 Task: Look for space in Yutz, France from 4th September, 2023 to 10th September, 2023 for 1 adult in price range Rs.9000 to Rs.17000. Place can be private room with 1  bedroom having 1 bed and 1 bathroom. Property type can be house, flat, guest house, hotel. Booking option can be shelf check-in. Required host language is English.
Action: Mouse moved to (518, 135)
Screenshot: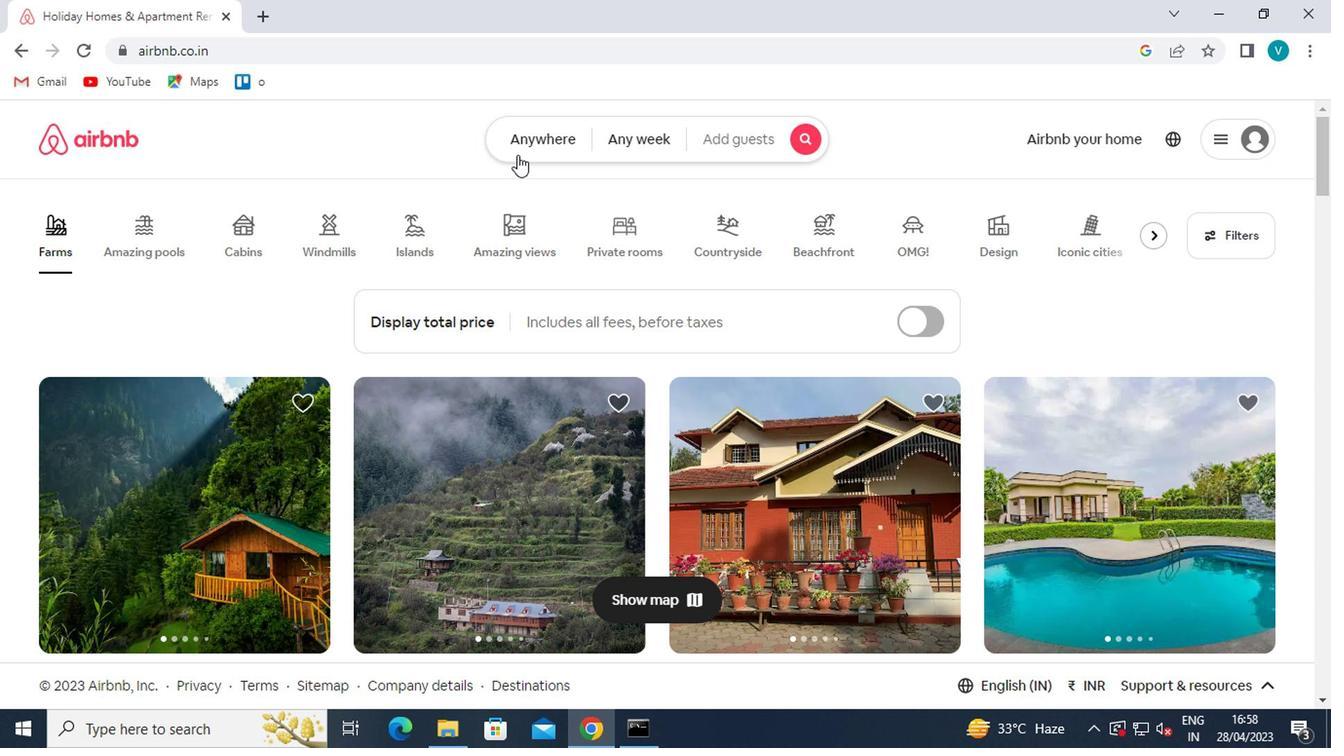 
Action: Mouse pressed left at (518, 135)
Screenshot: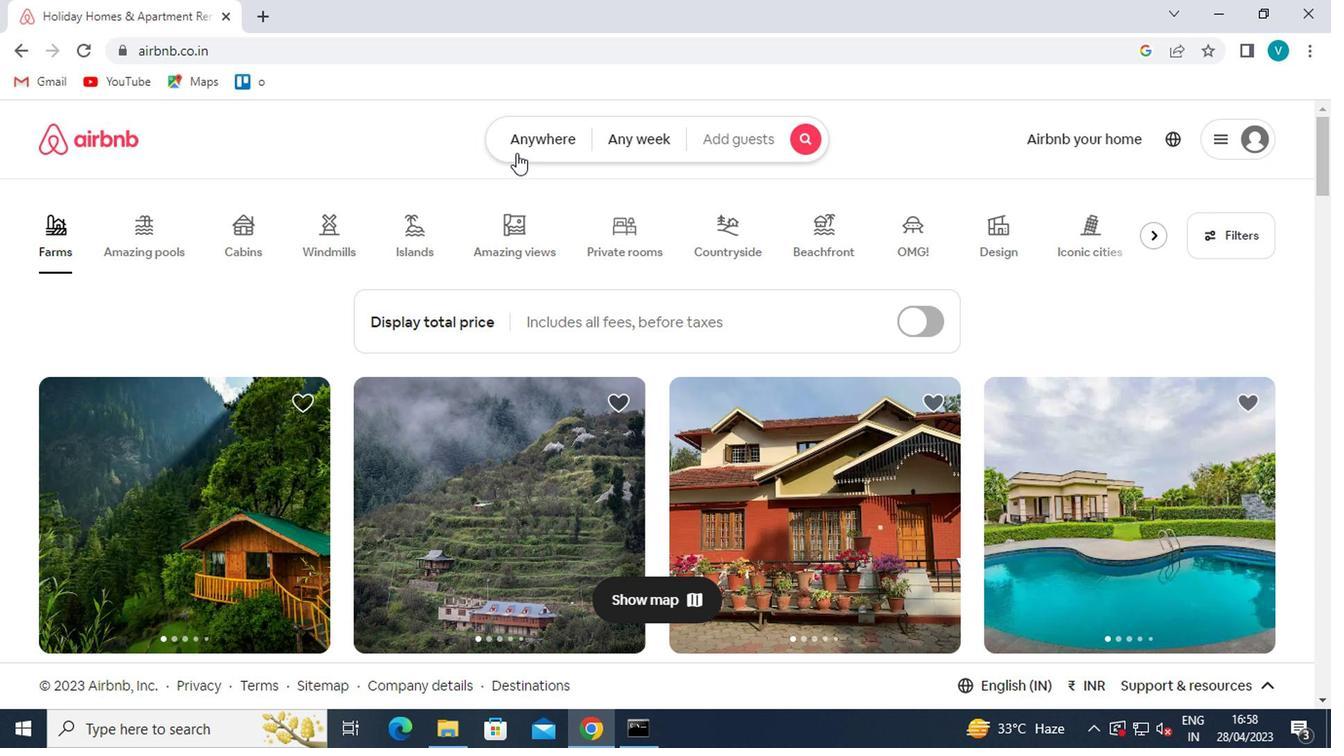 
Action: Key pressed y<Key.caps_lock>uts
Screenshot: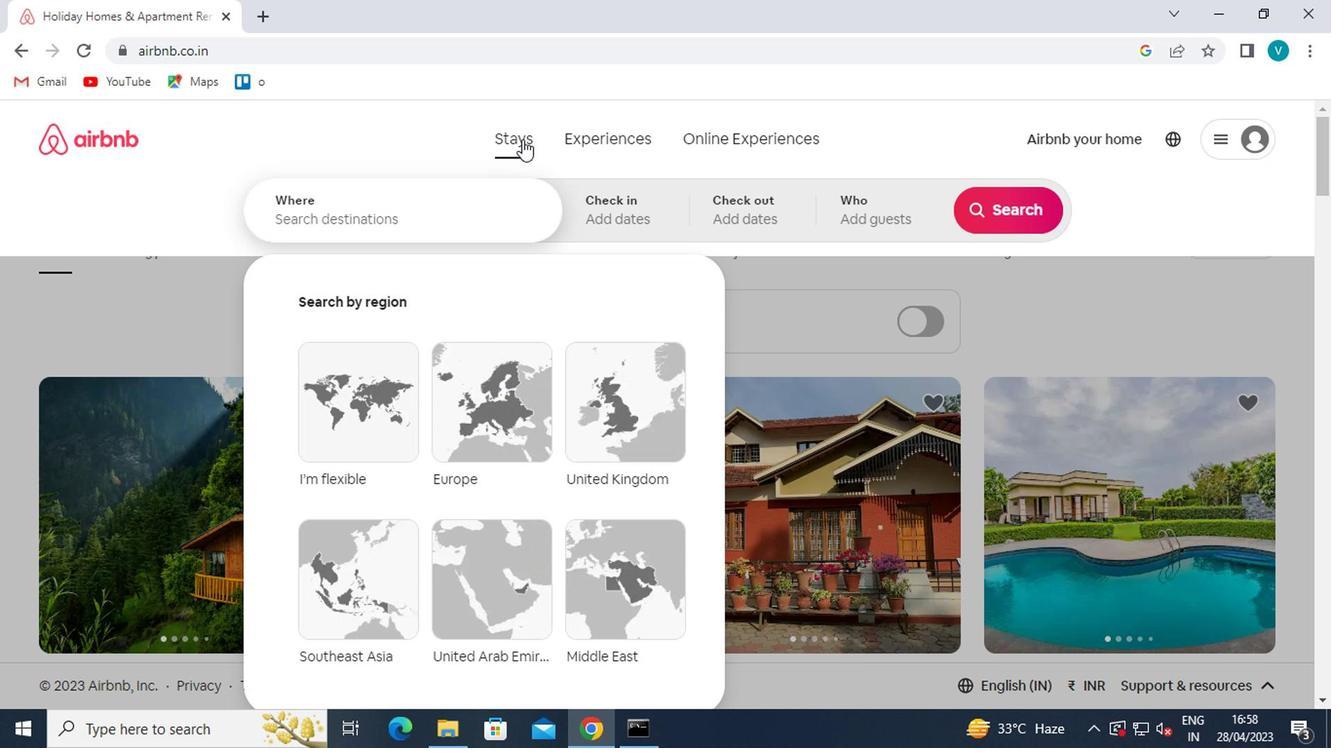 
Action: Mouse moved to (463, 223)
Screenshot: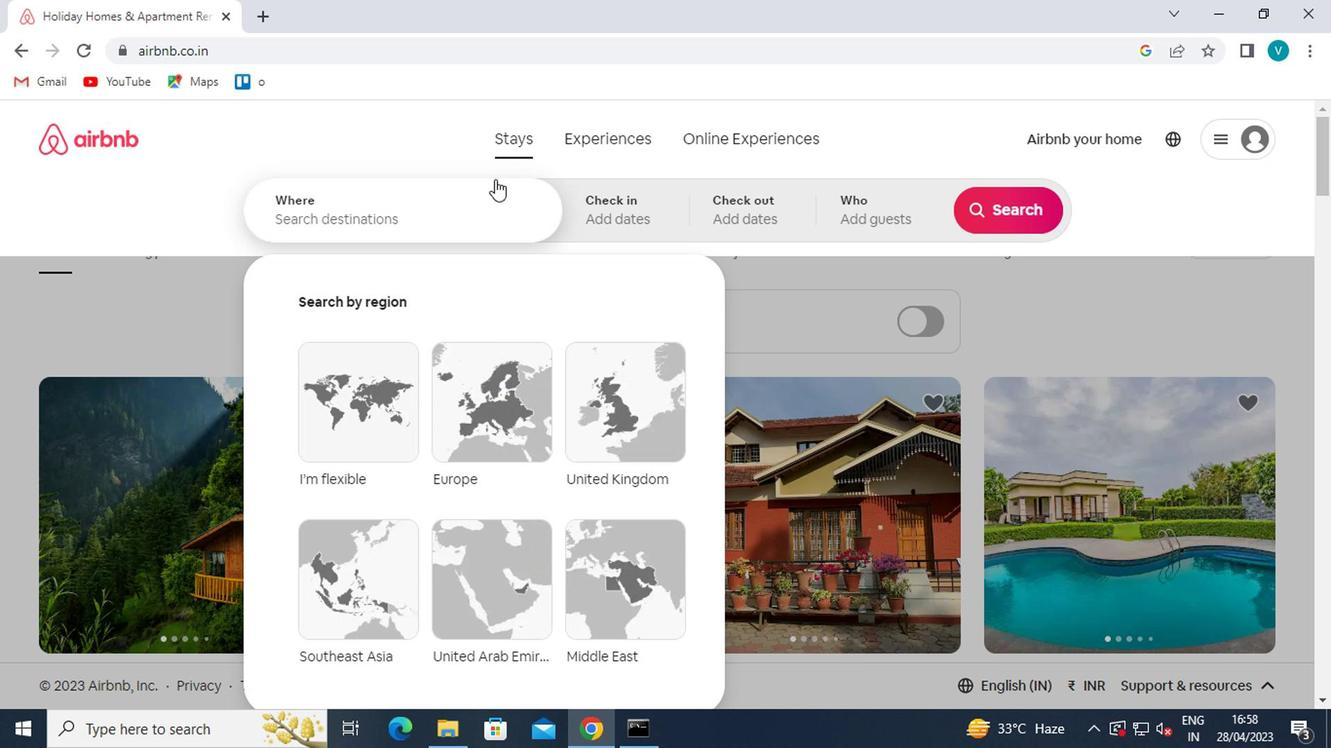 
Action: Mouse pressed left at (463, 223)
Screenshot: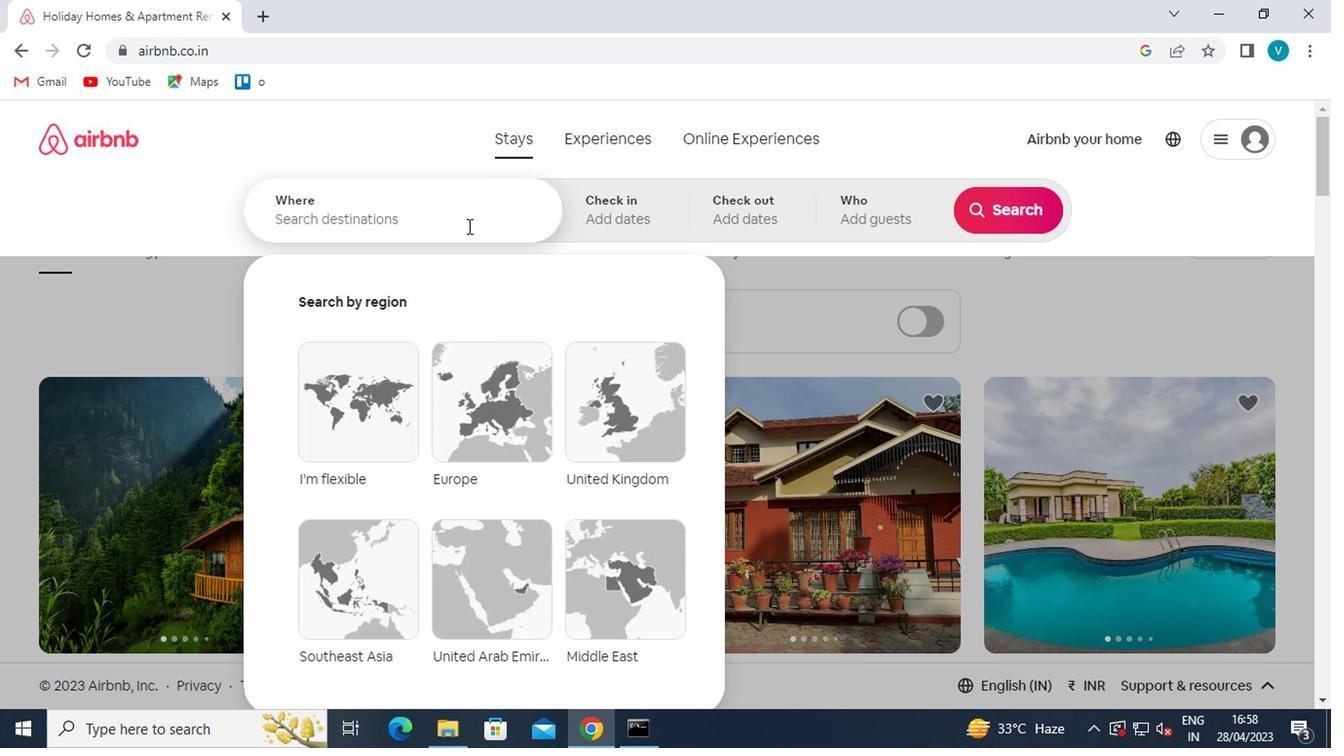 
Action: Key pressed yuts<Key.space>fr<Key.down><Key.enter>
Screenshot: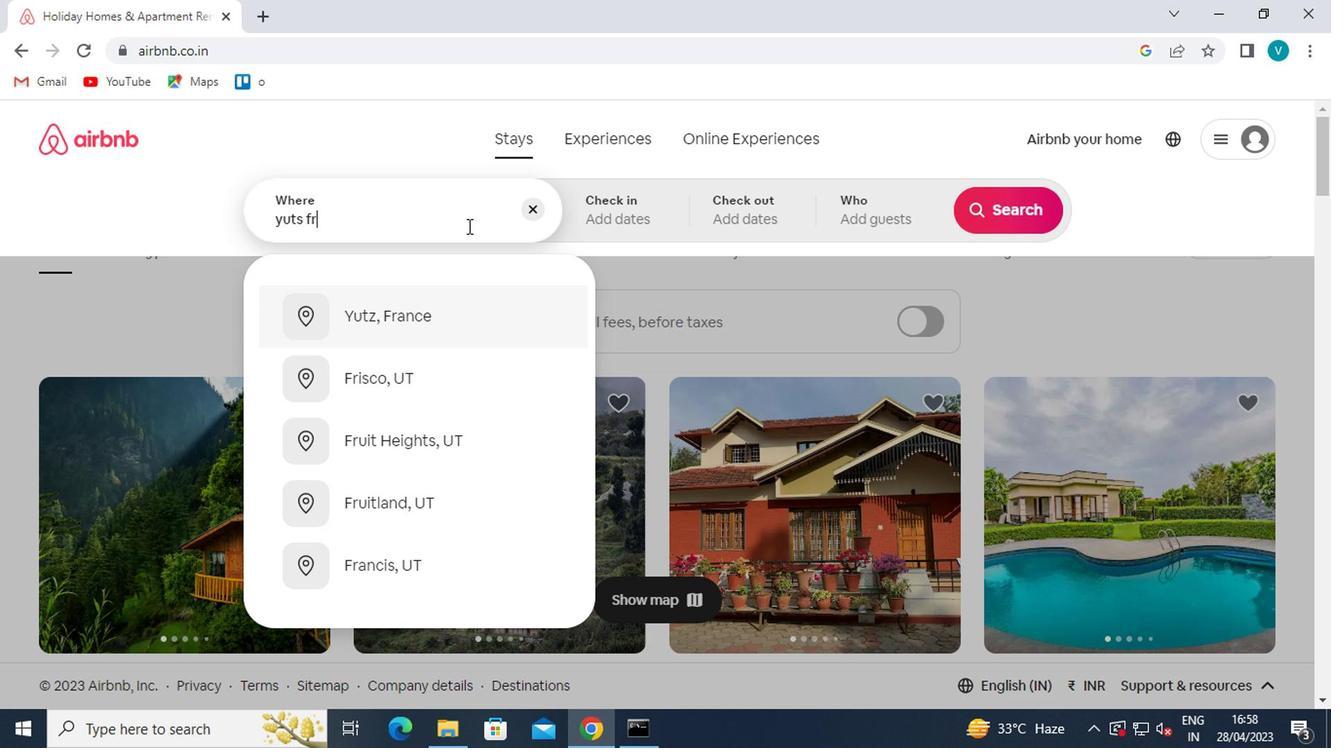 
Action: Mouse moved to (990, 365)
Screenshot: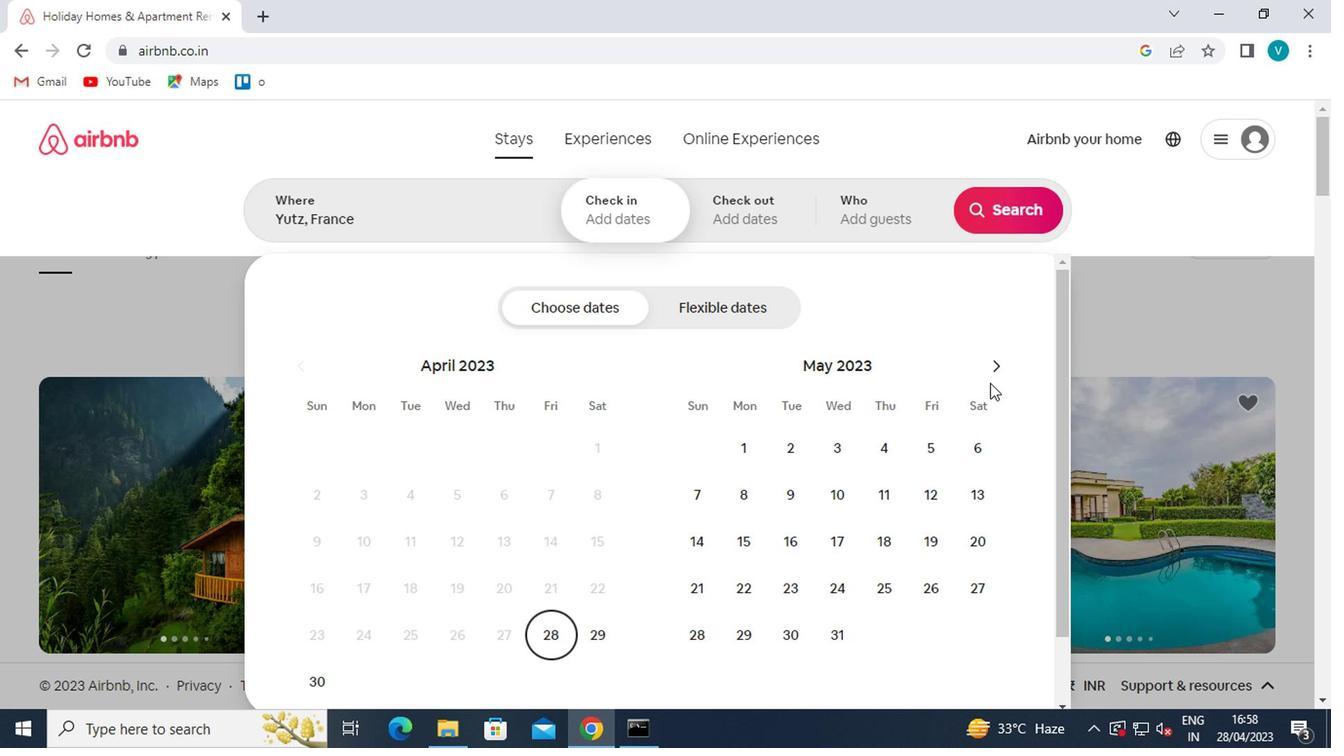 
Action: Mouse pressed left at (990, 365)
Screenshot: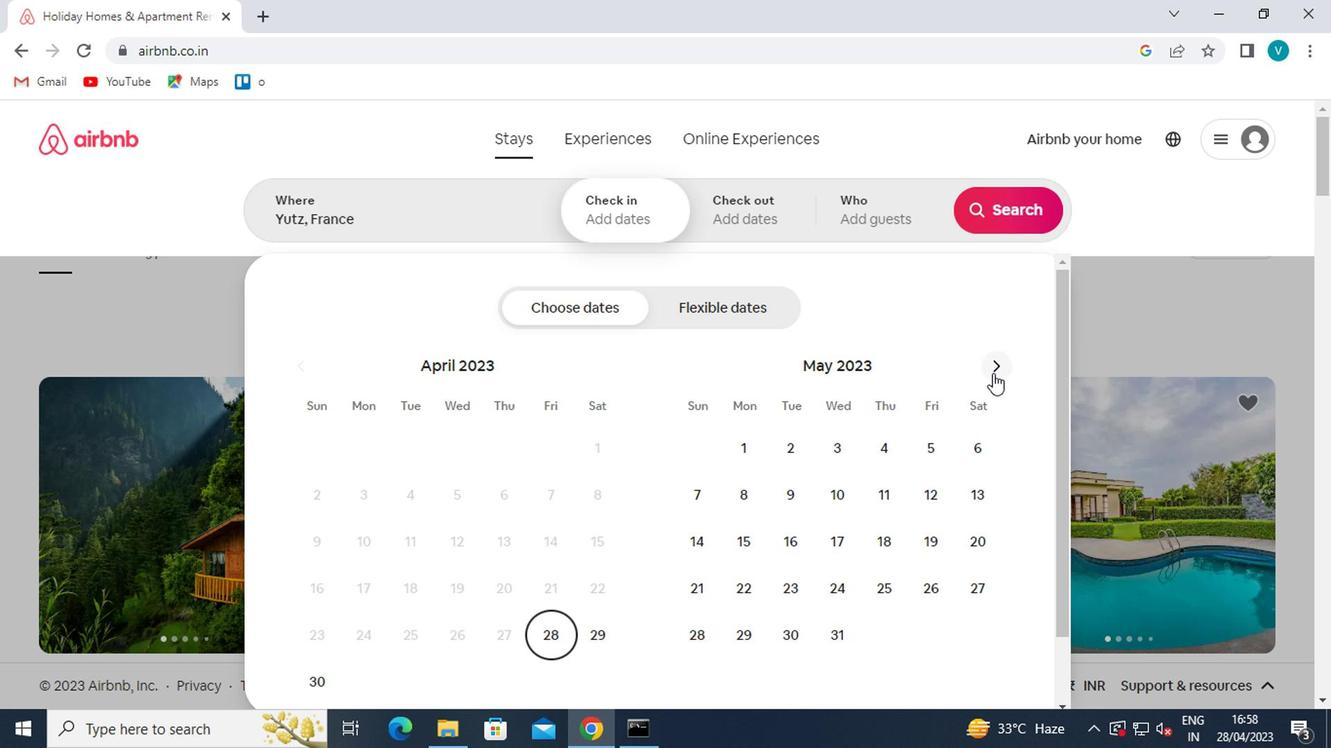 
Action: Mouse pressed left at (990, 365)
Screenshot: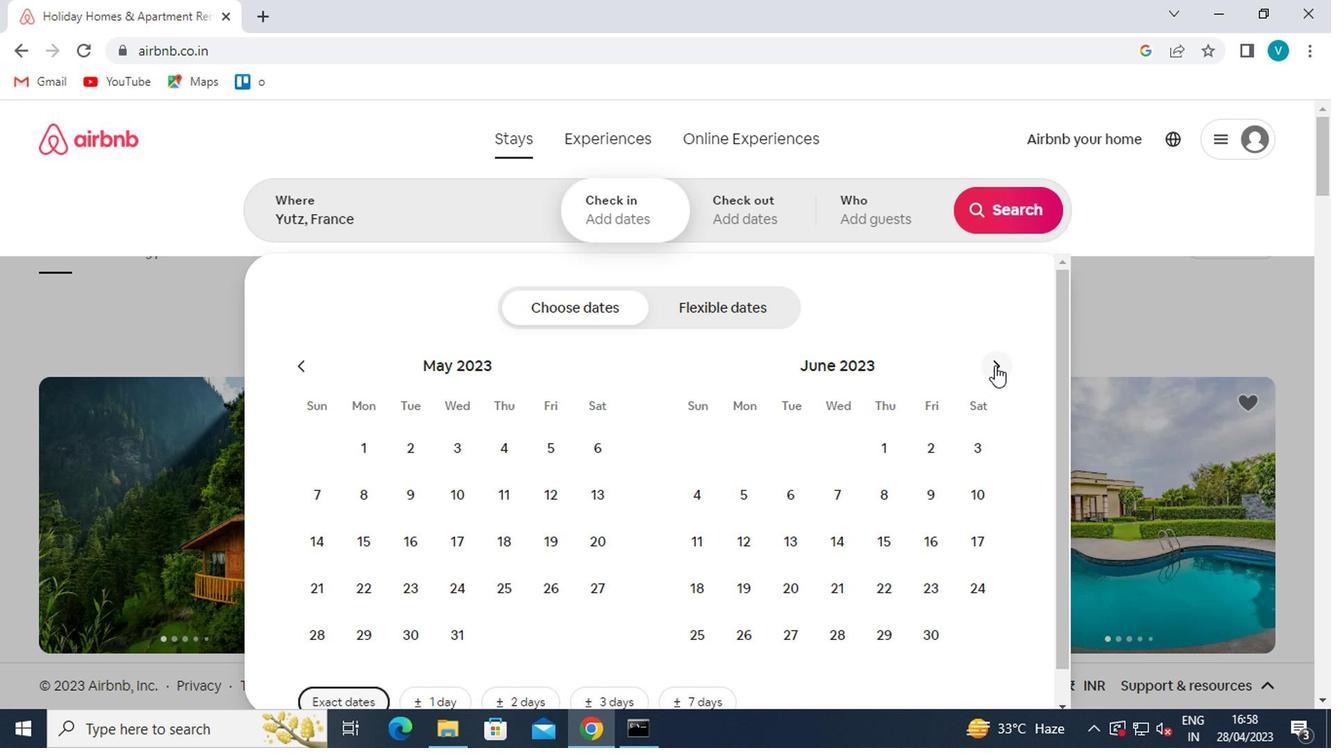 
Action: Mouse pressed left at (990, 365)
Screenshot: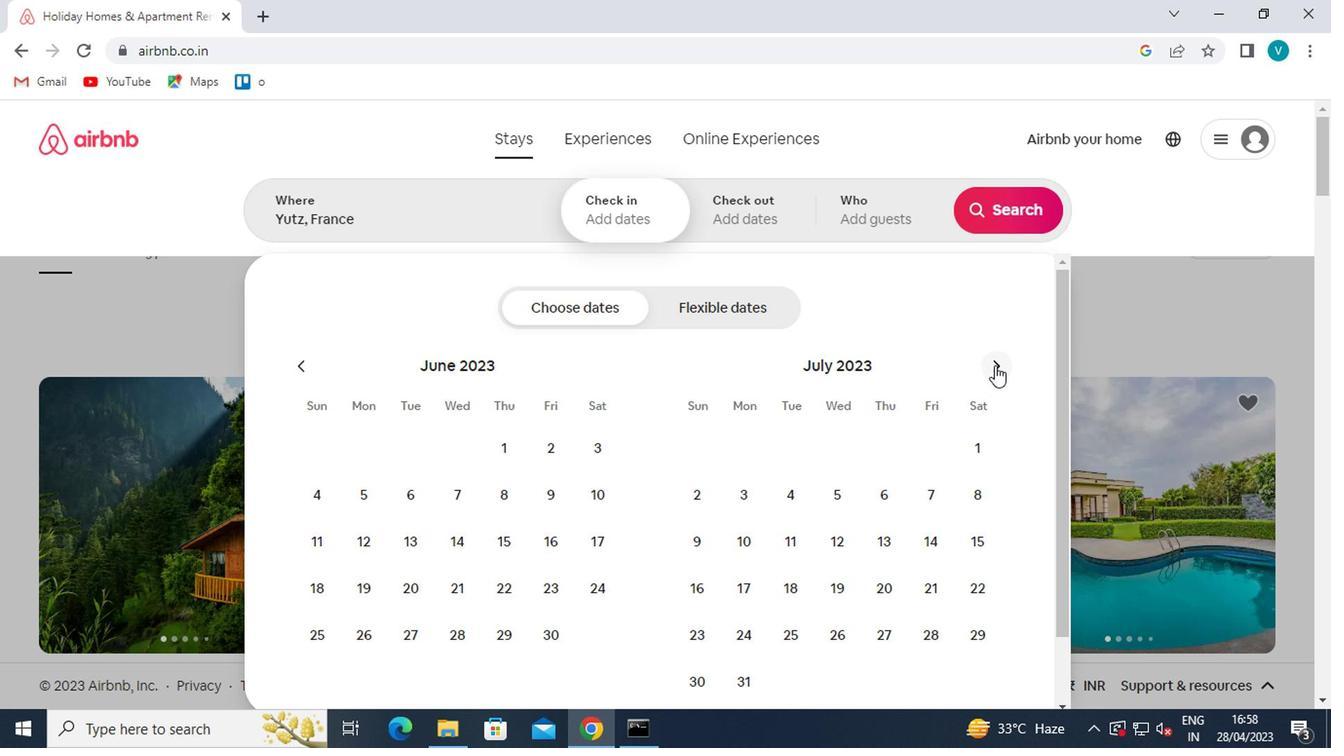 
Action: Mouse pressed left at (990, 365)
Screenshot: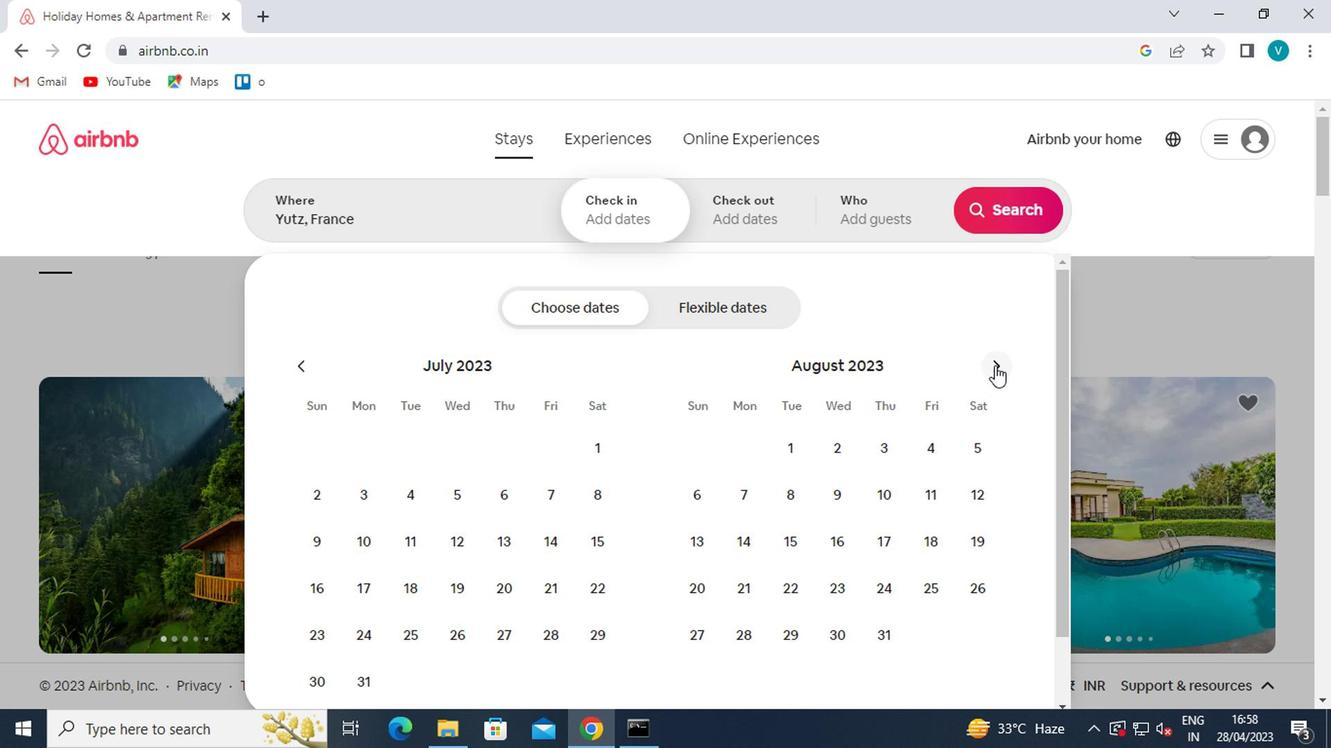 
Action: Mouse moved to (730, 501)
Screenshot: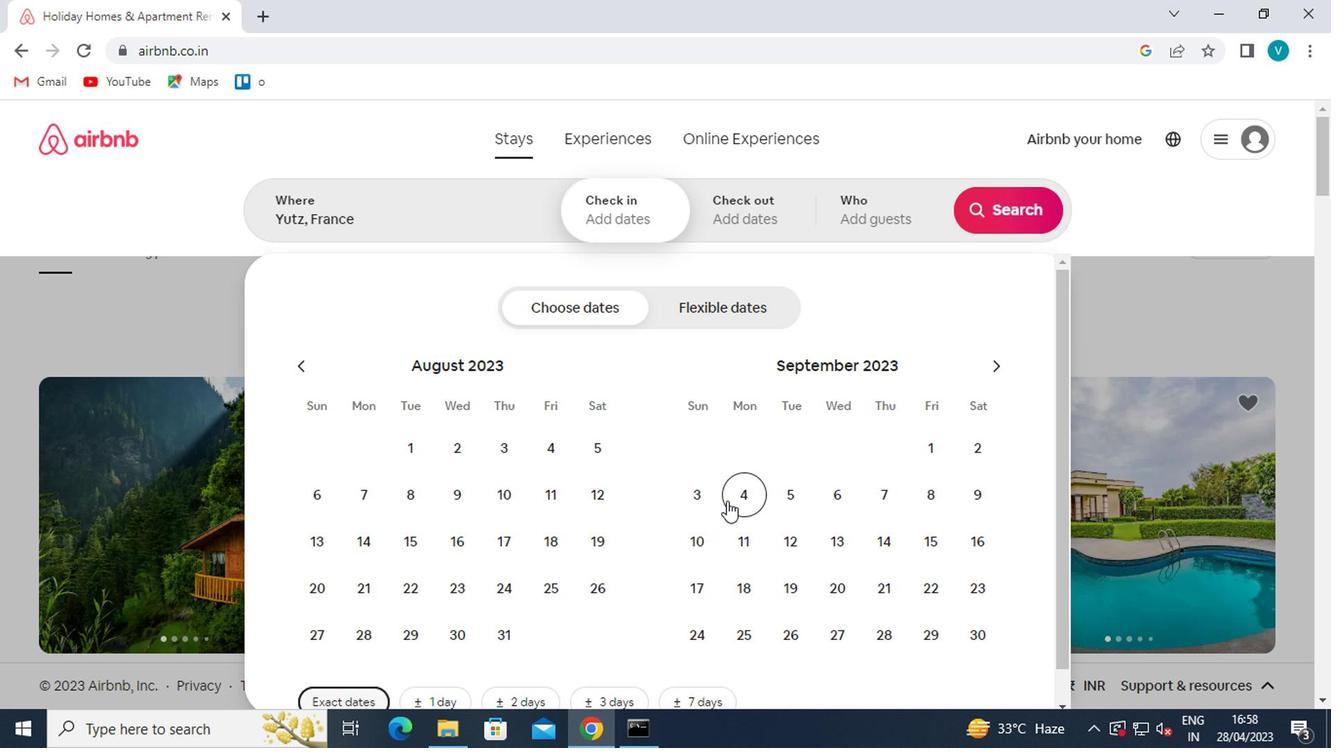 
Action: Mouse pressed left at (730, 501)
Screenshot: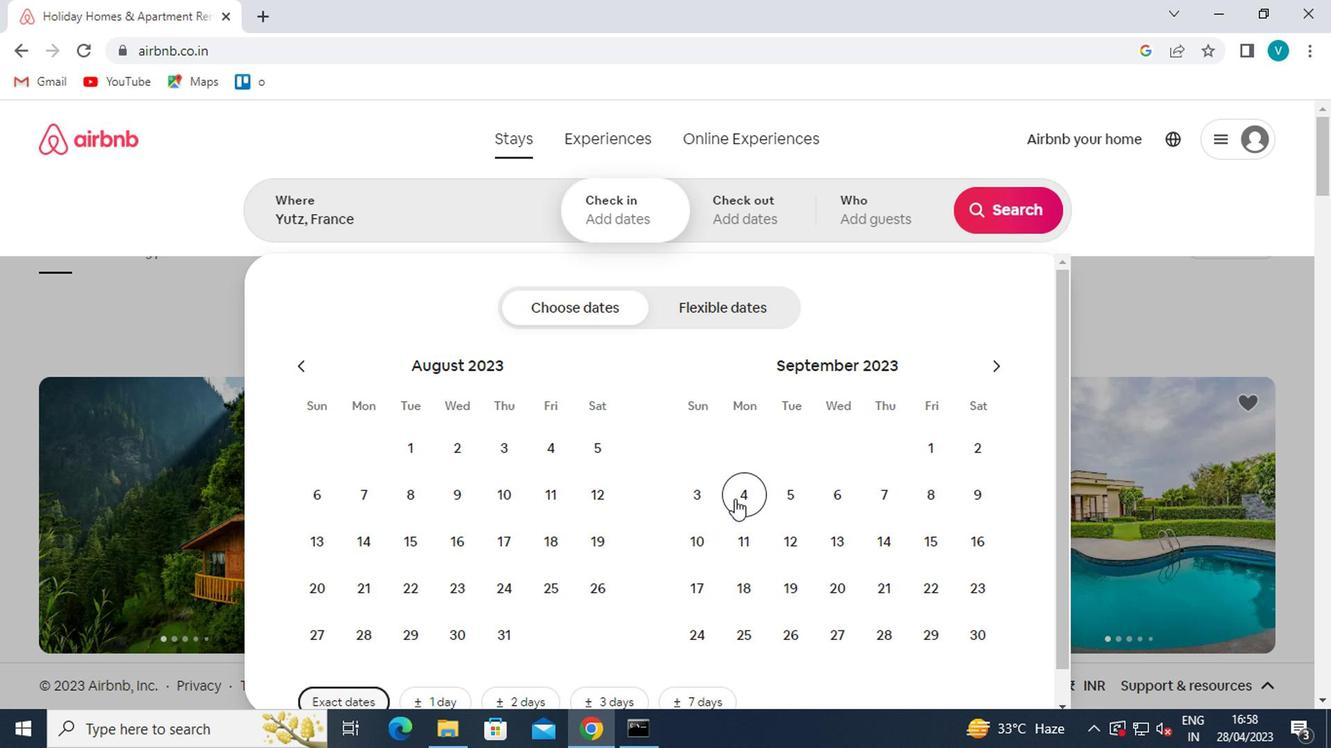 
Action: Mouse moved to (699, 538)
Screenshot: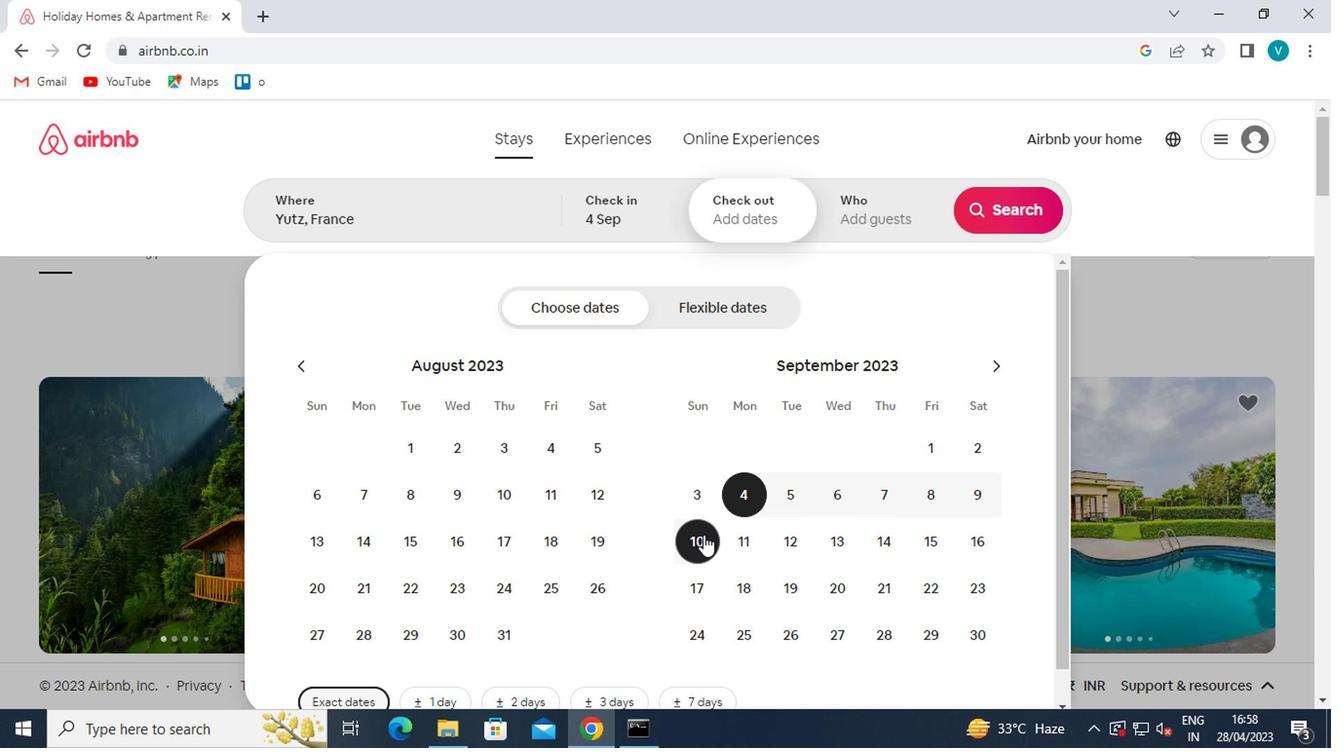 
Action: Mouse pressed left at (699, 538)
Screenshot: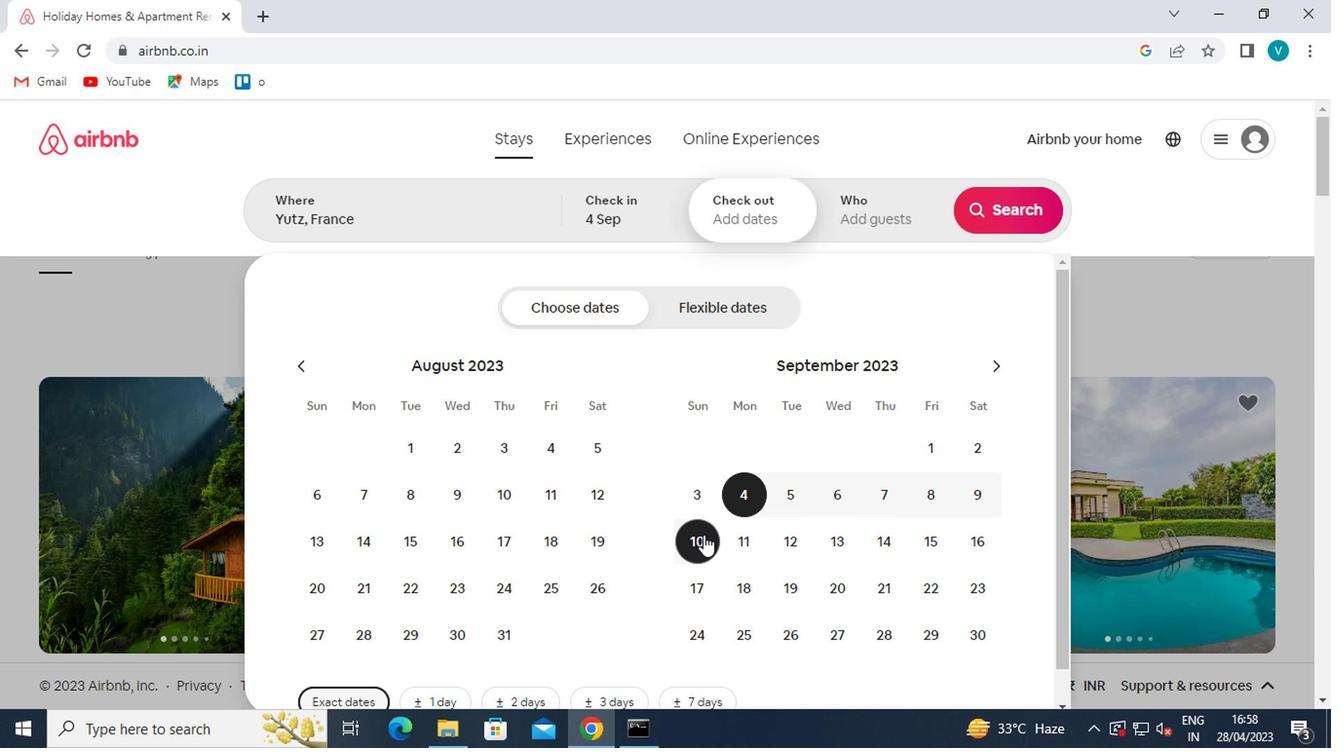 
Action: Mouse moved to (867, 224)
Screenshot: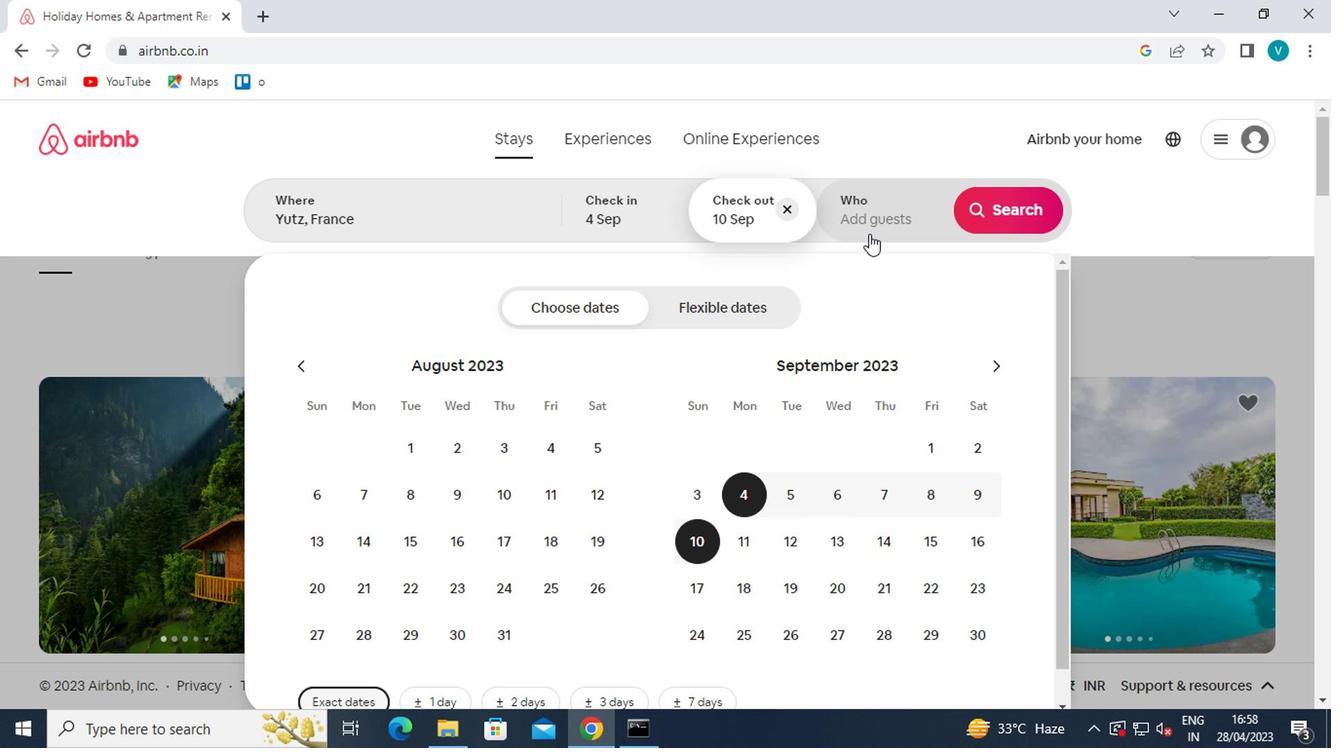 
Action: Mouse pressed left at (867, 224)
Screenshot: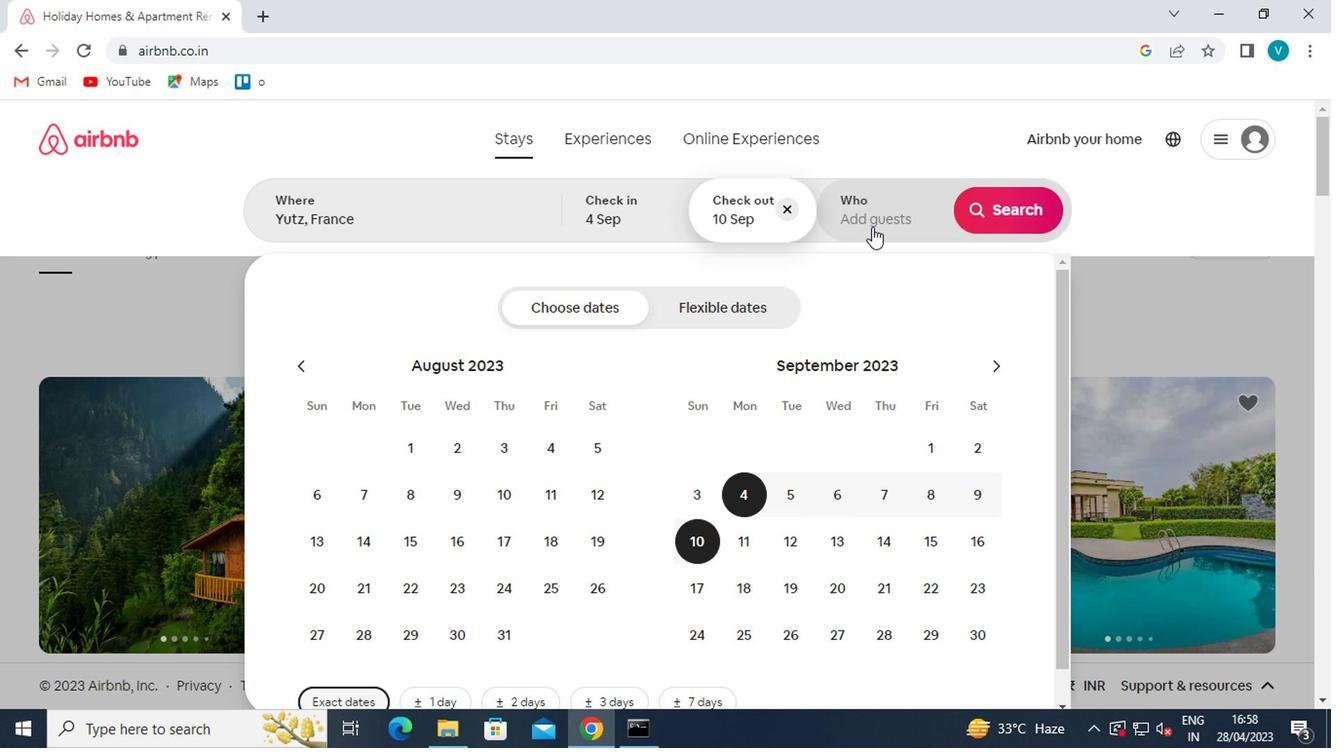 
Action: Mouse moved to (1010, 314)
Screenshot: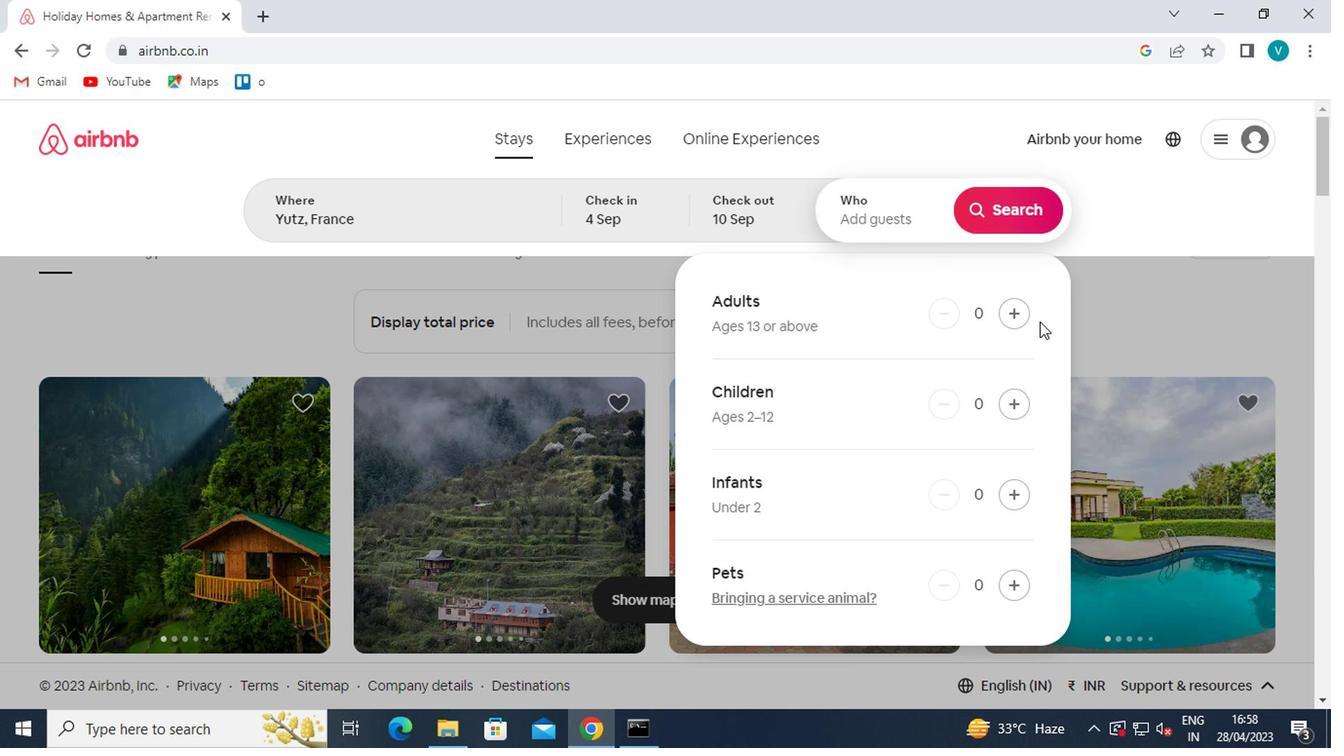 
Action: Mouse pressed left at (1010, 314)
Screenshot: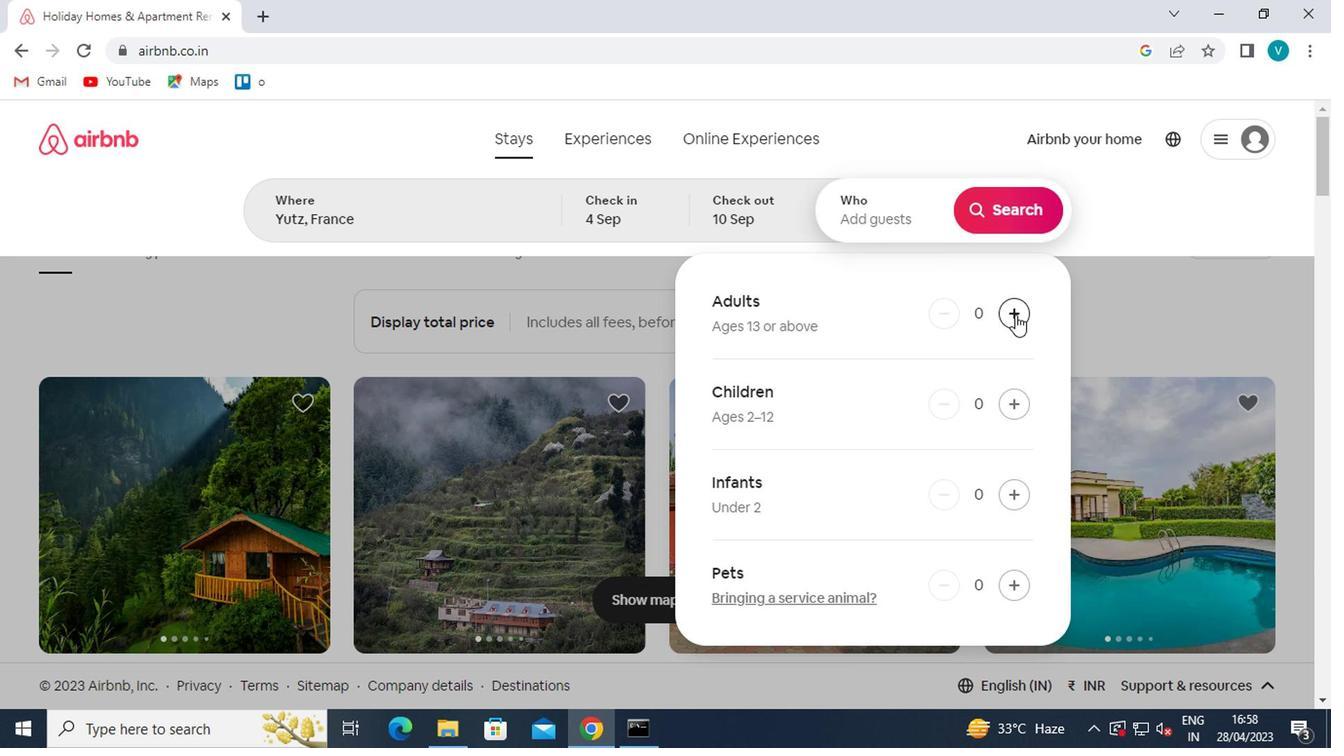 
Action: Mouse moved to (1005, 193)
Screenshot: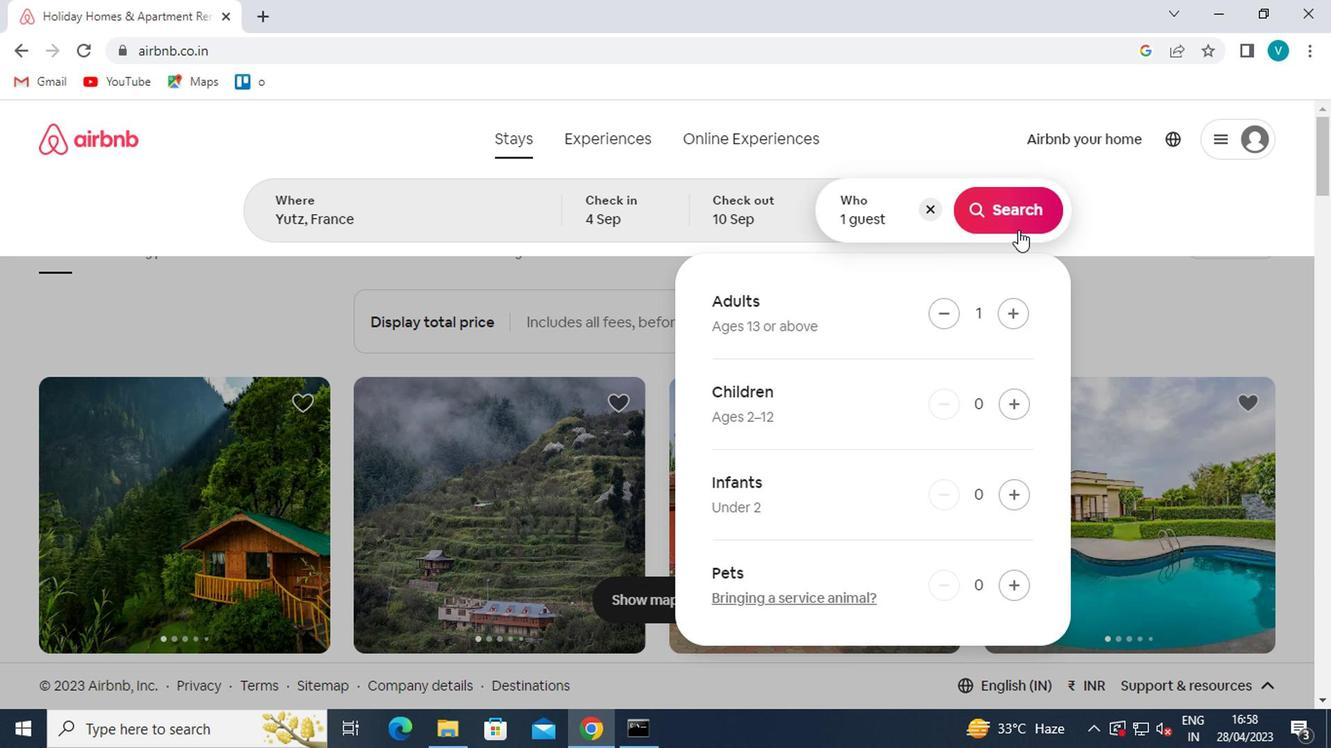 
Action: Mouse pressed left at (1005, 193)
Screenshot: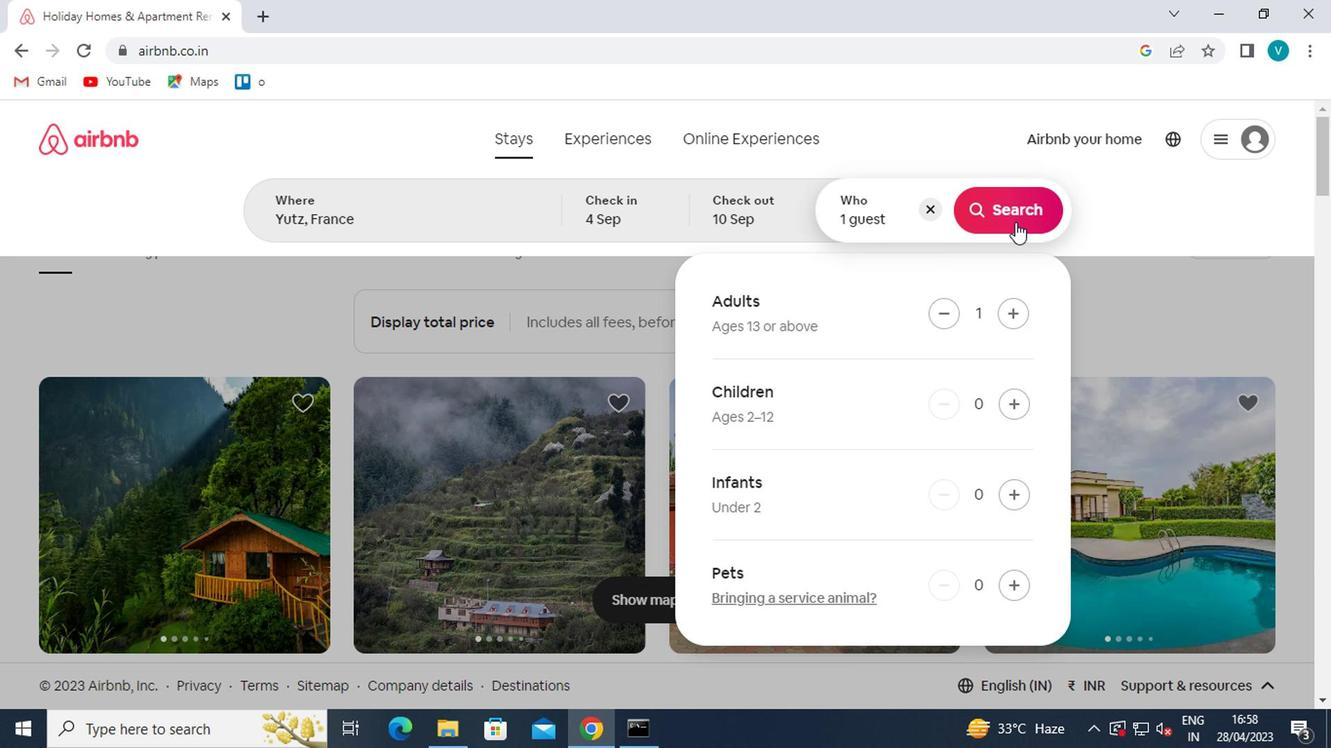 
Action: Mouse moved to (1243, 201)
Screenshot: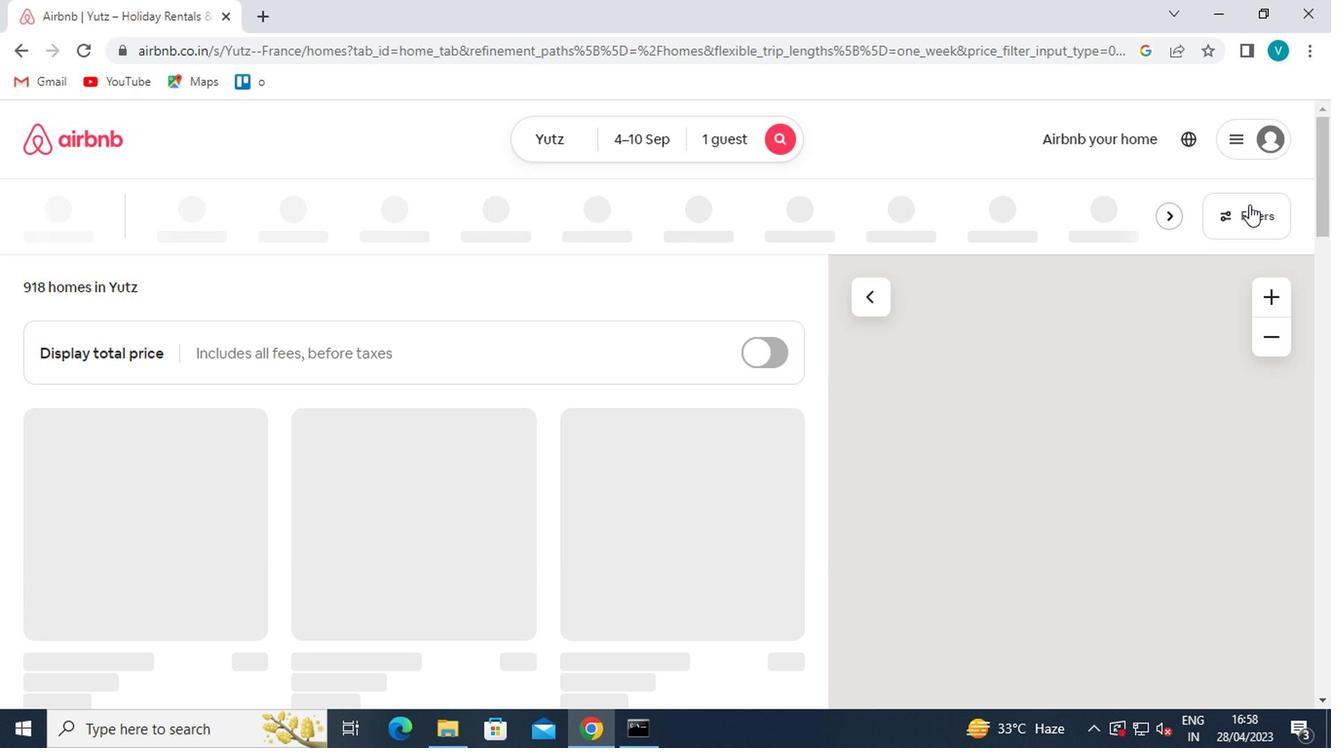 
Action: Mouse pressed left at (1243, 201)
Screenshot: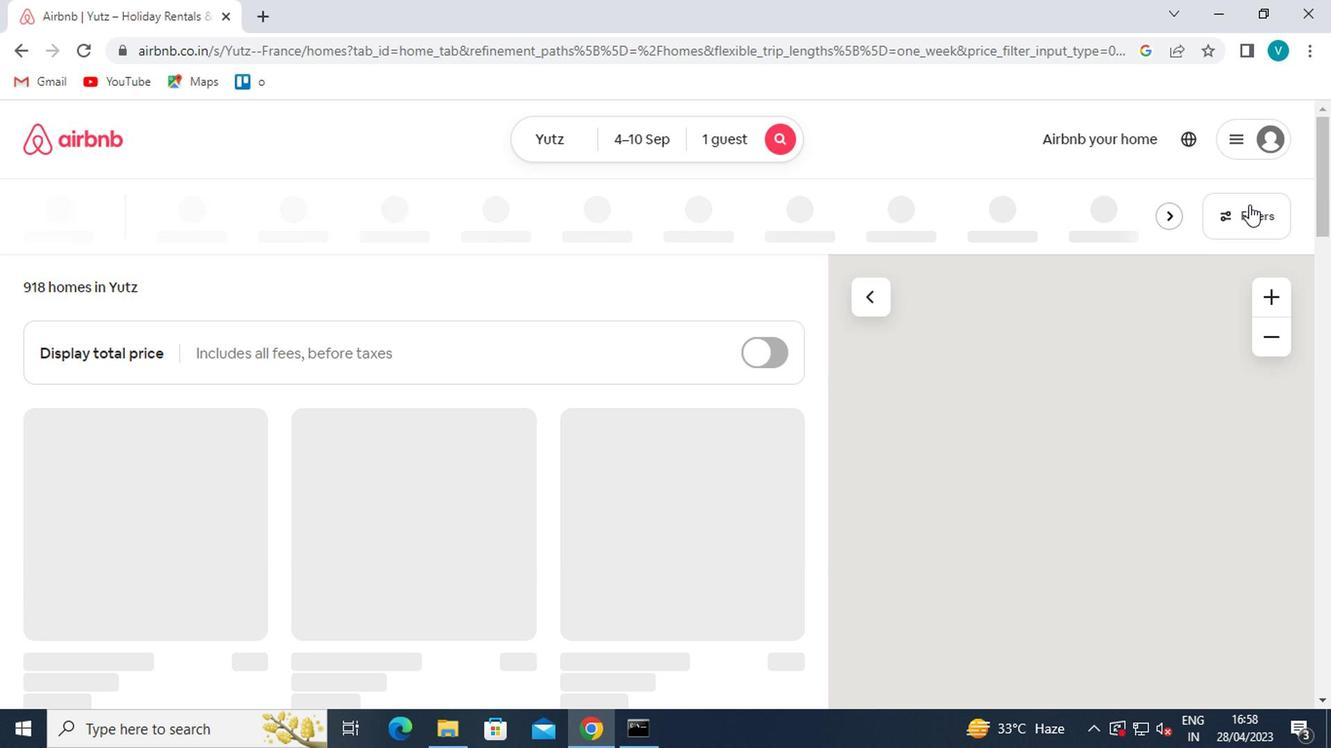
Action: Mouse moved to (487, 464)
Screenshot: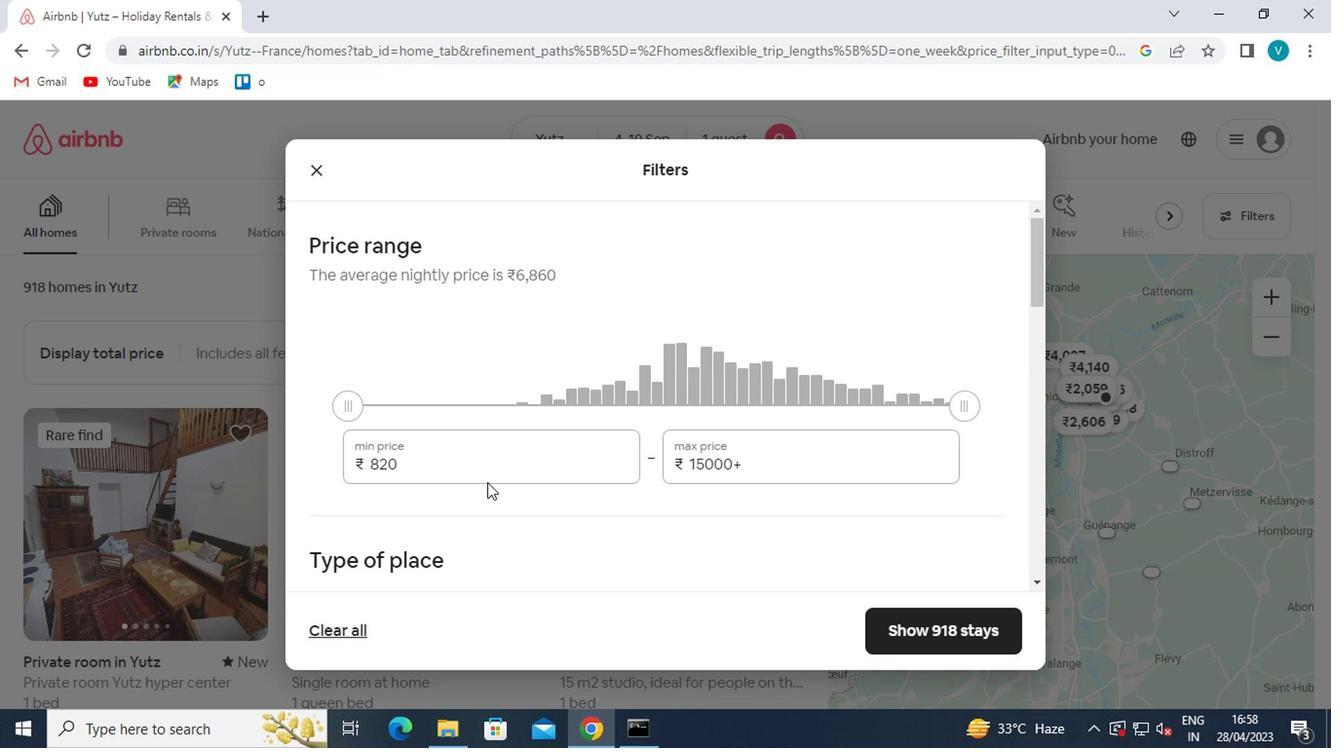 
Action: Mouse pressed left at (487, 464)
Screenshot: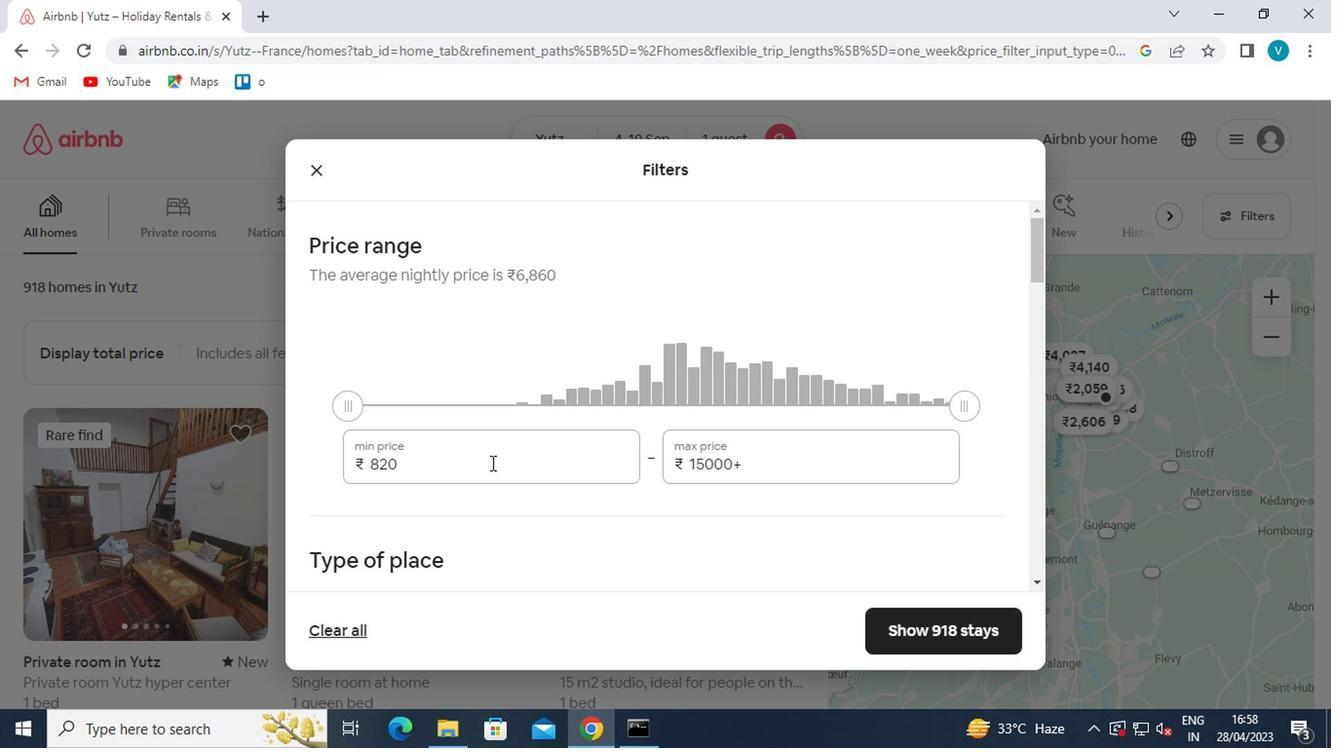 
Action: Key pressed <Key.backspace><Key.backspace><Key.backspace><Key.backspace><Key.backspace><Key.backspace><Key.backspace><Key.backspace><Key.backspace><Key.backspace><Key.backspace><Key.backspace>9000<Key.tab>17000
Screenshot: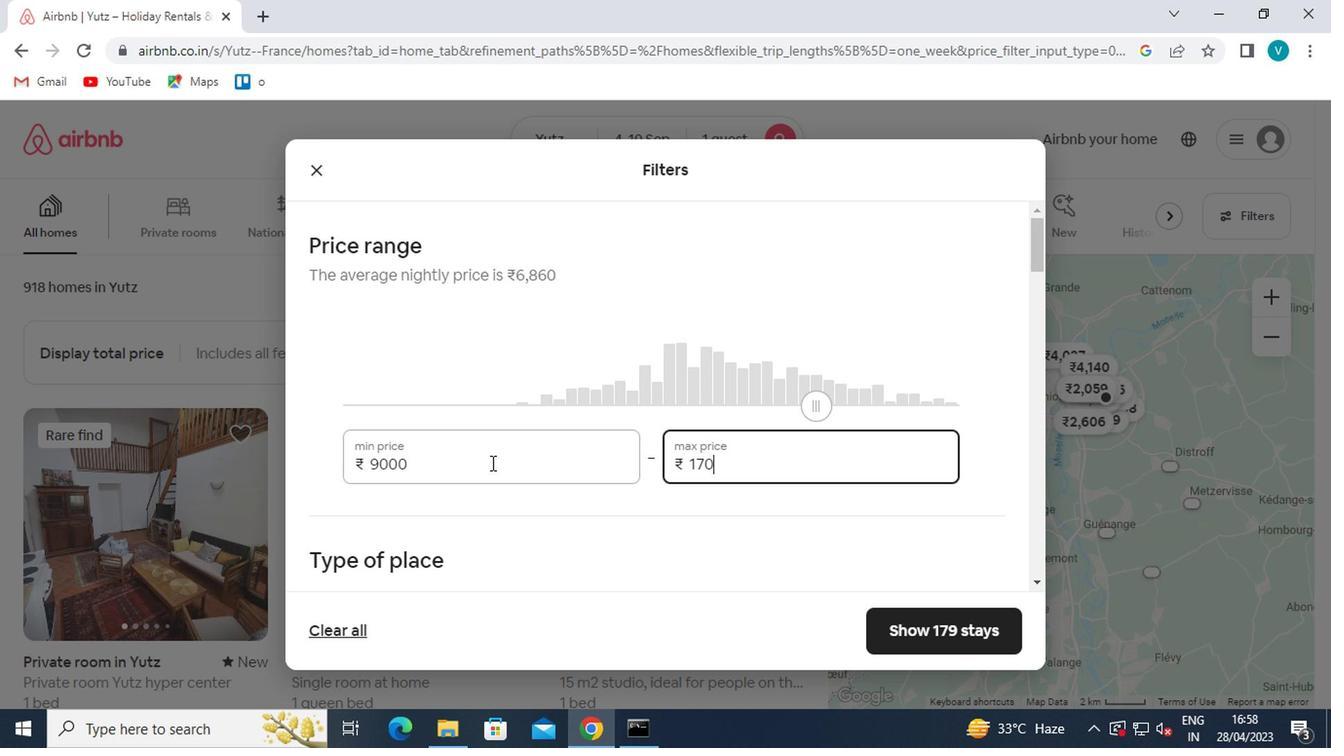 
Action: Mouse scrolled (487, 463) with delta (0, -1)
Screenshot: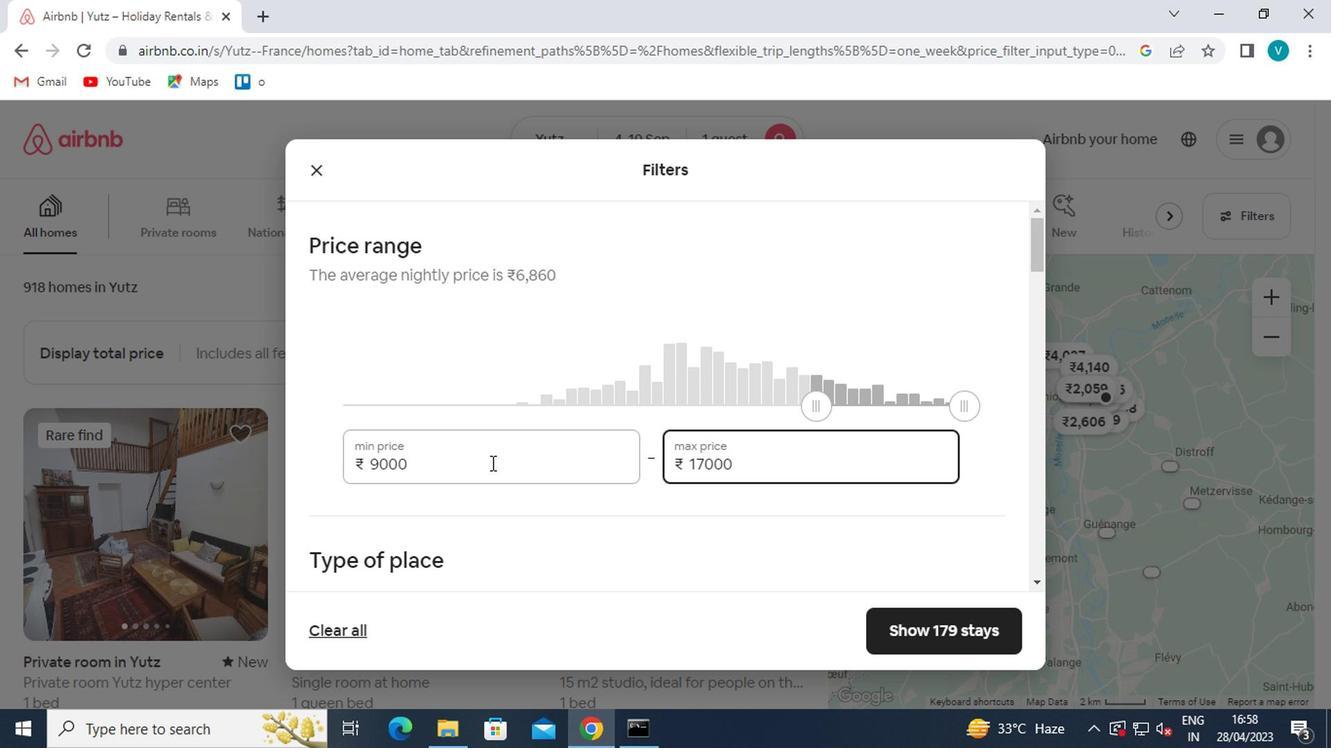 
Action: Mouse scrolled (487, 463) with delta (0, -1)
Screenshot: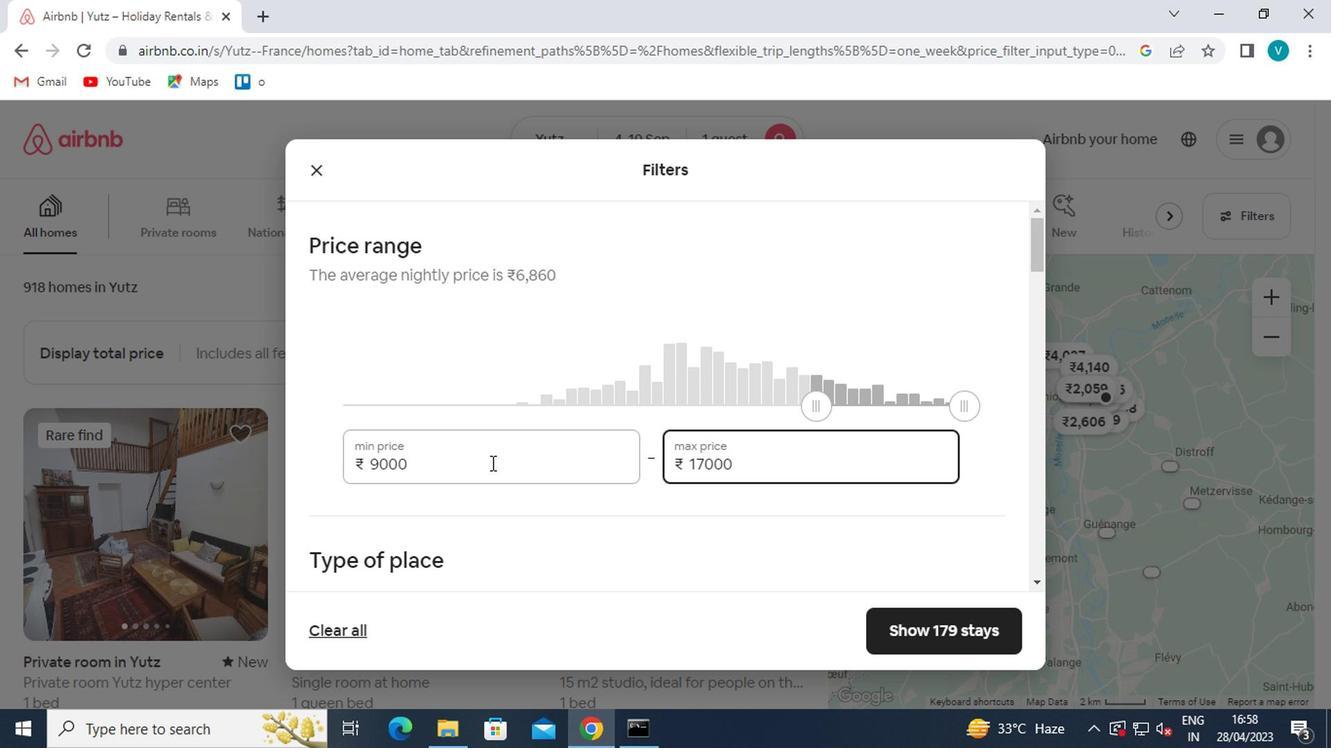 
Action: Mouse moved to (668, 425)
Screenshot: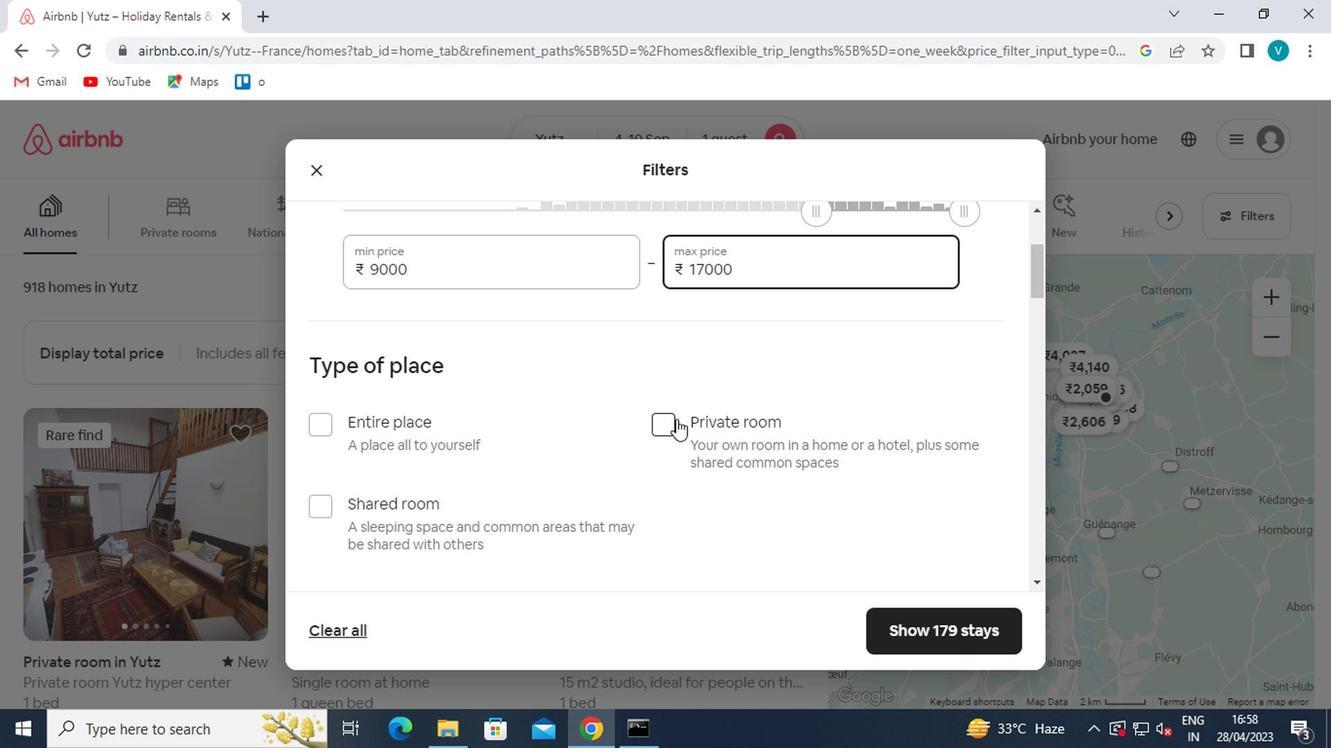
Action: Mouse pressed left at (668, 425)
Screenshot: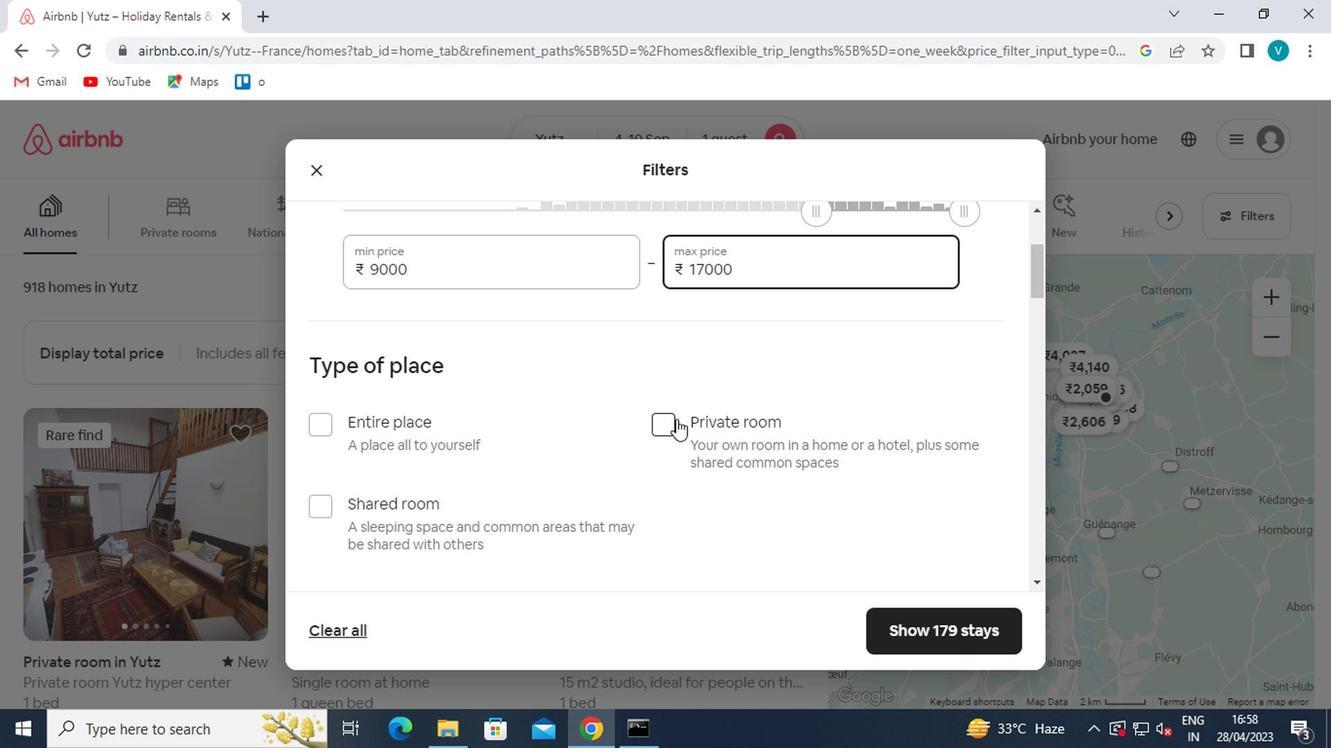 
Action: Mouse moved to (650, 418)
Screenshot: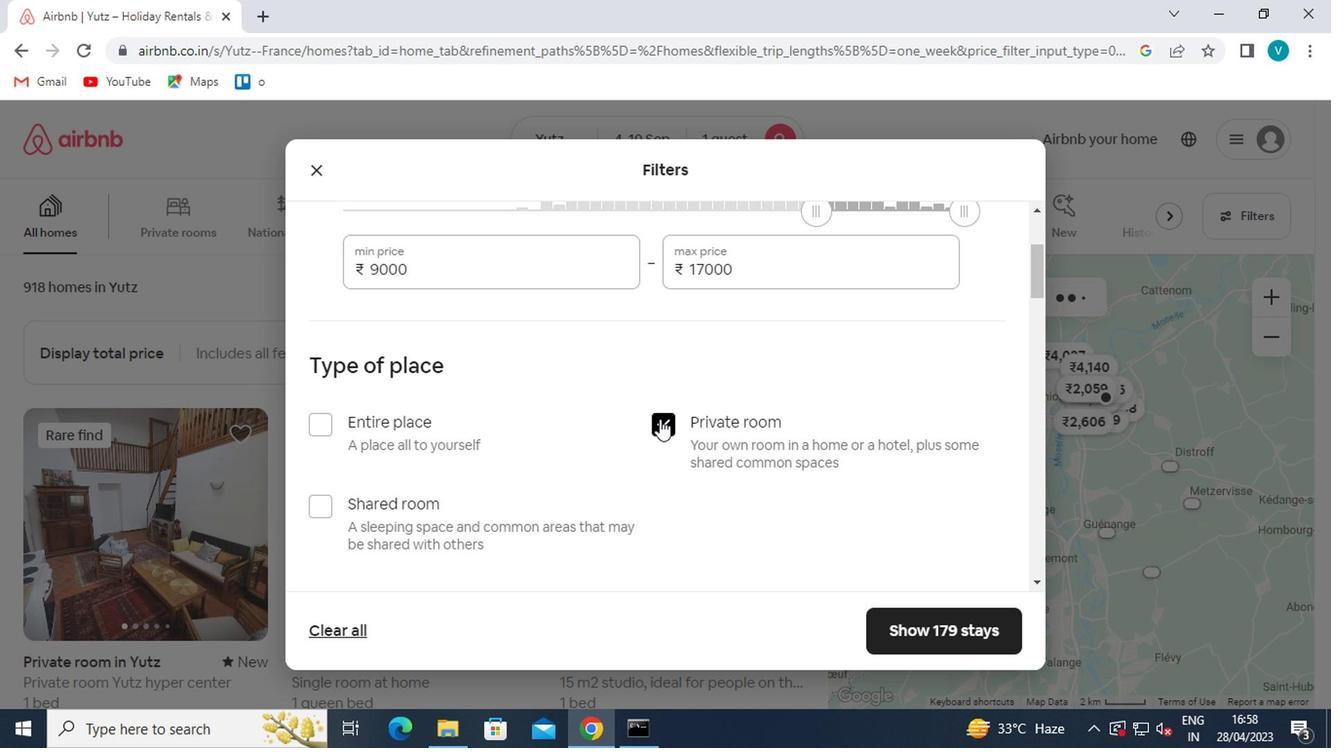 
Action: Mouse scrolled (650, 416) with delta (0, -1)
Screenshot: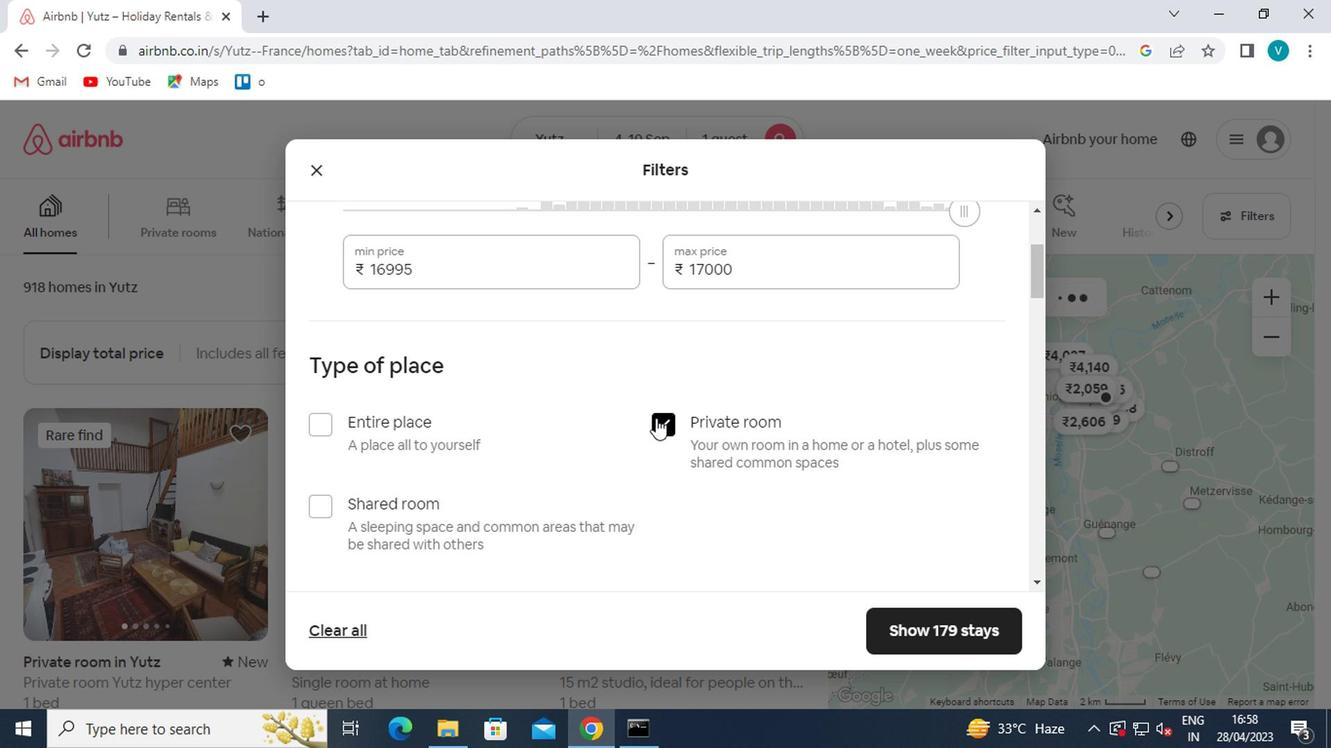 
Action: Mouse scrolled (650, 416) with delta (0, -1)
Screenshot: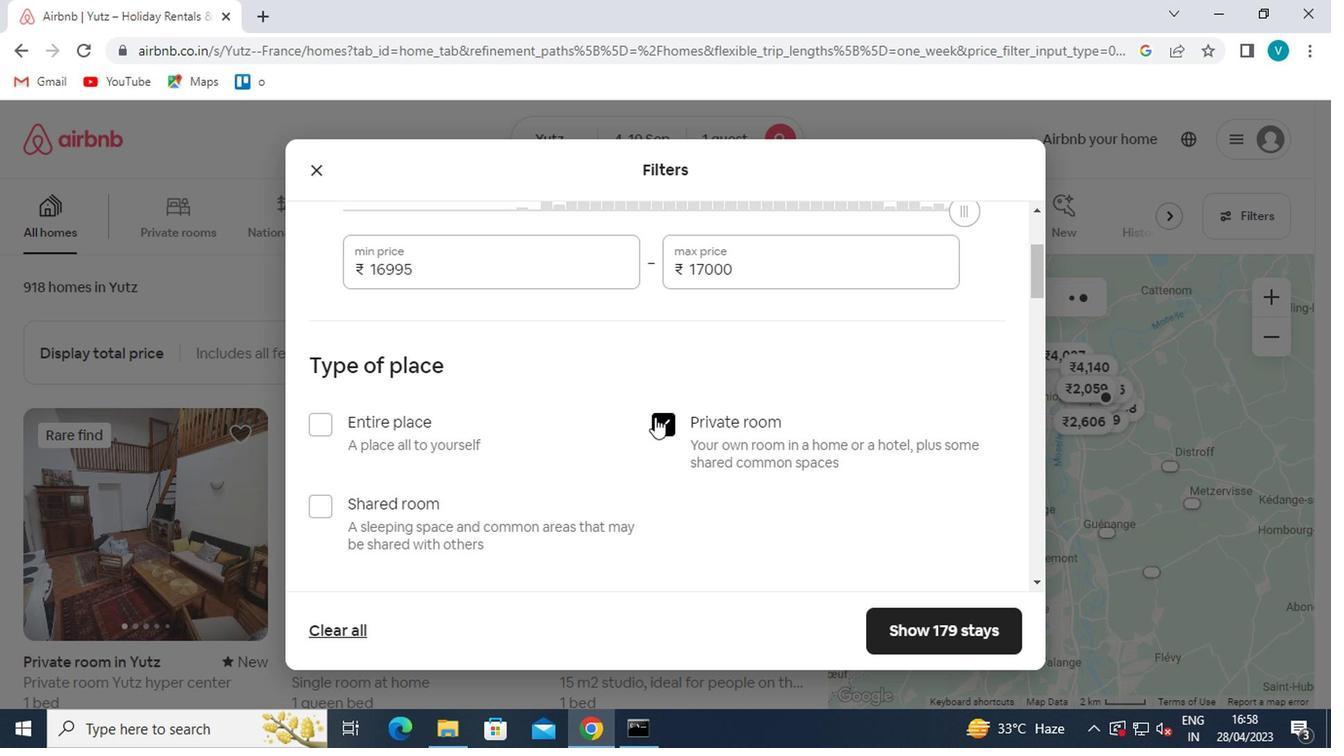 
Action: Mouse scrolled (650, 416) with delta (0, -1)
Screenshot: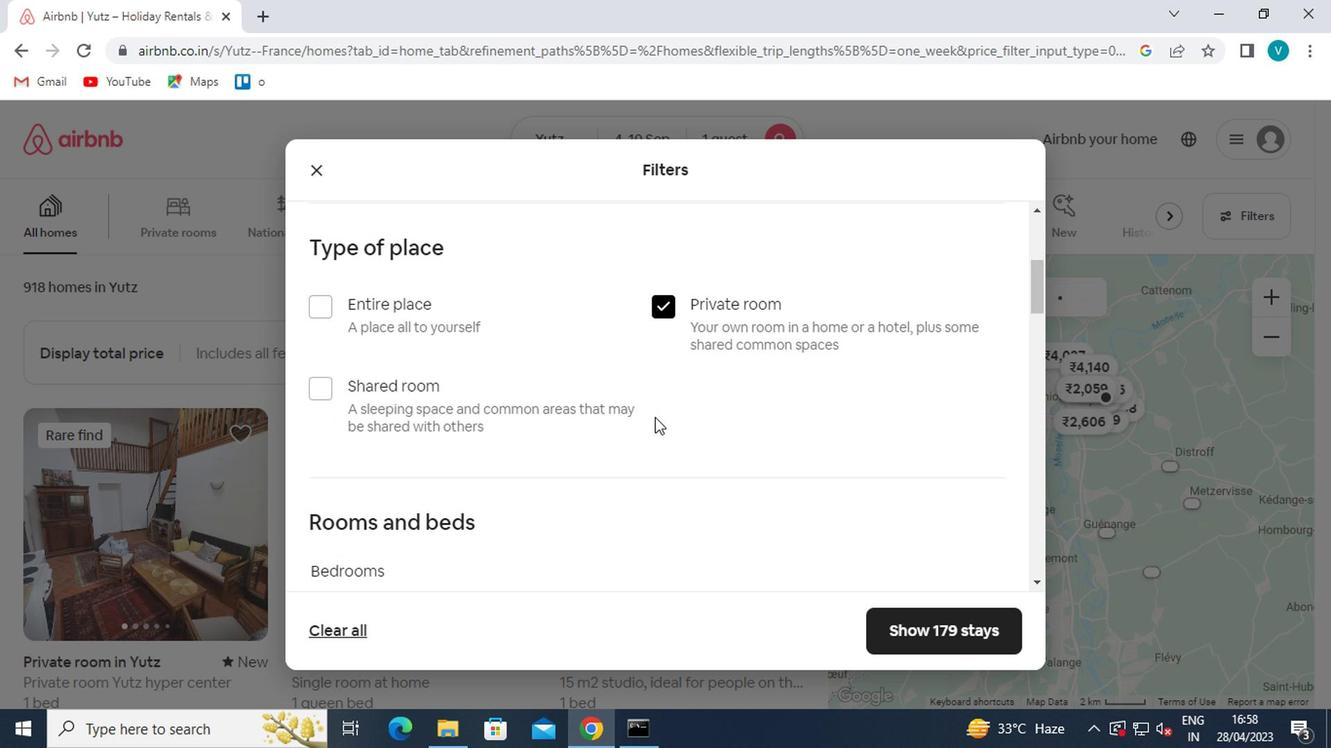
Action: Mouse moved to (438, 444)
Screenshot: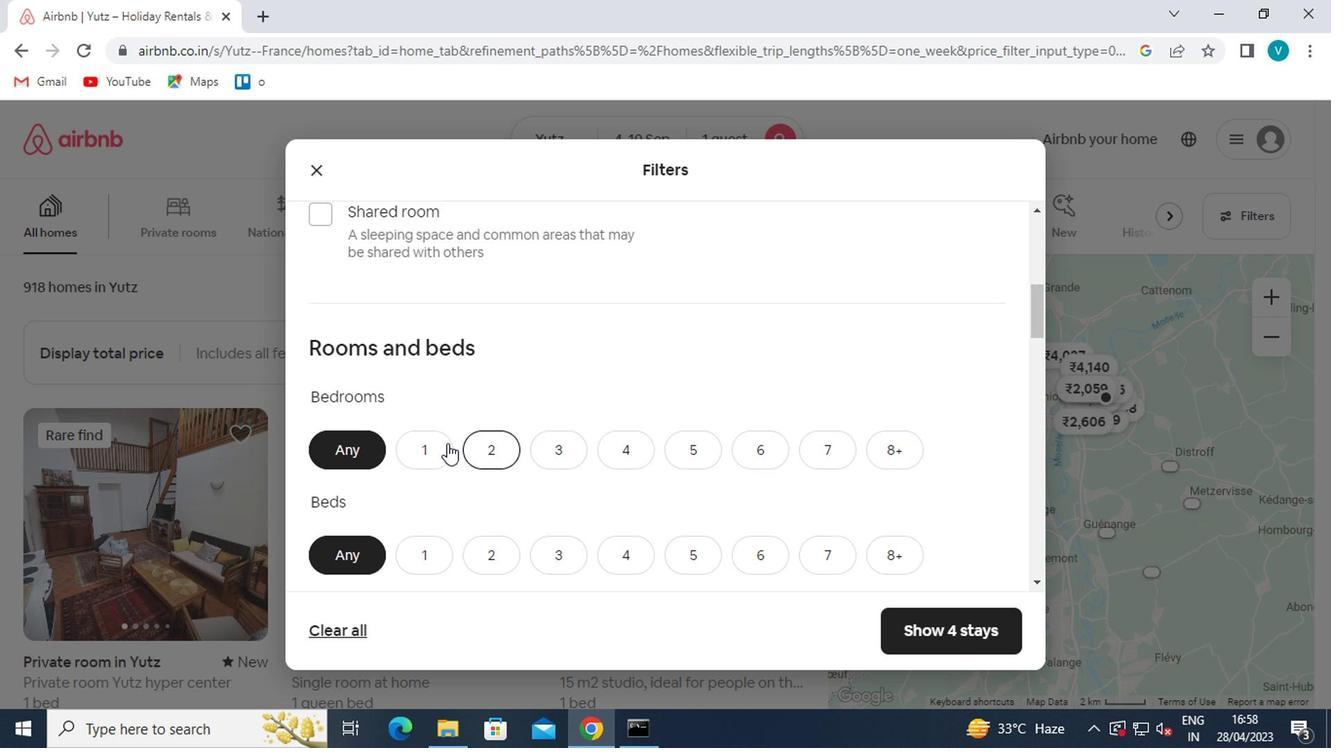 
Action: Mouse pressed left at (438, 444)
Screenshot: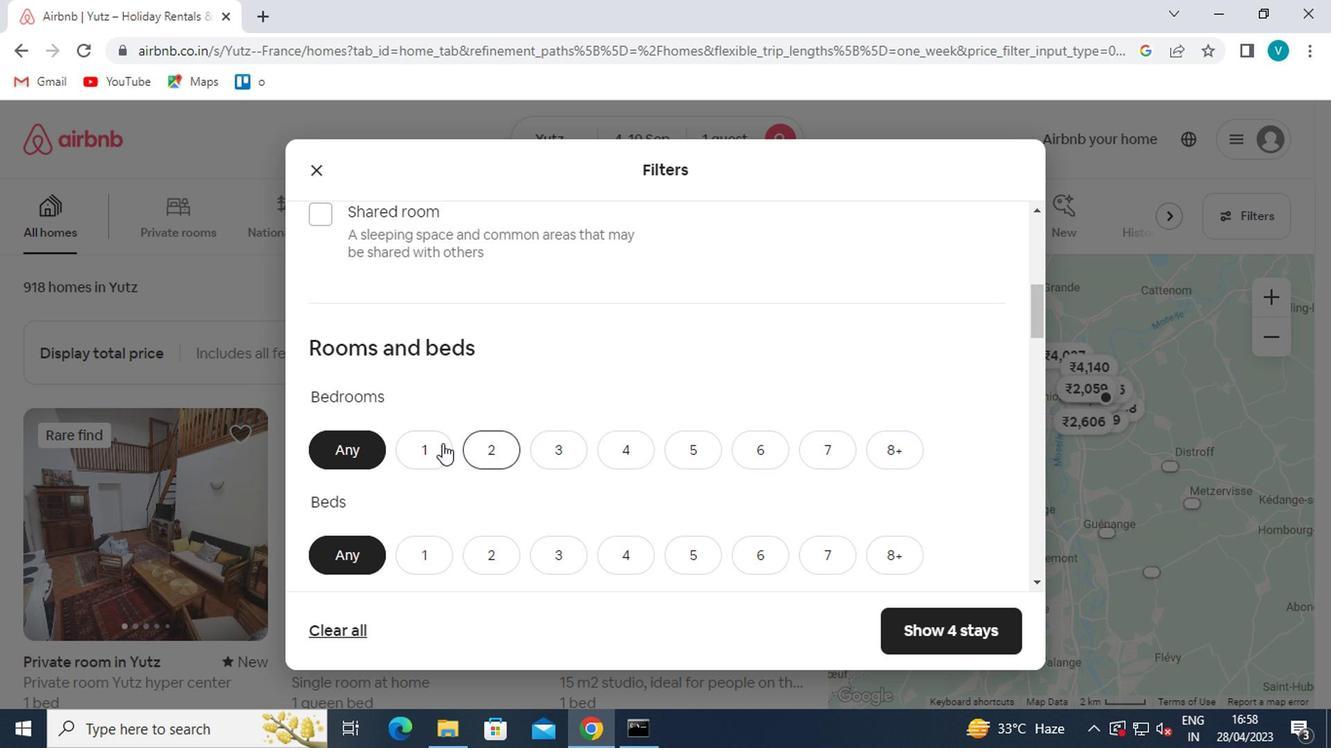 
Action: Mouse moved to (410, 557)
Screenshot: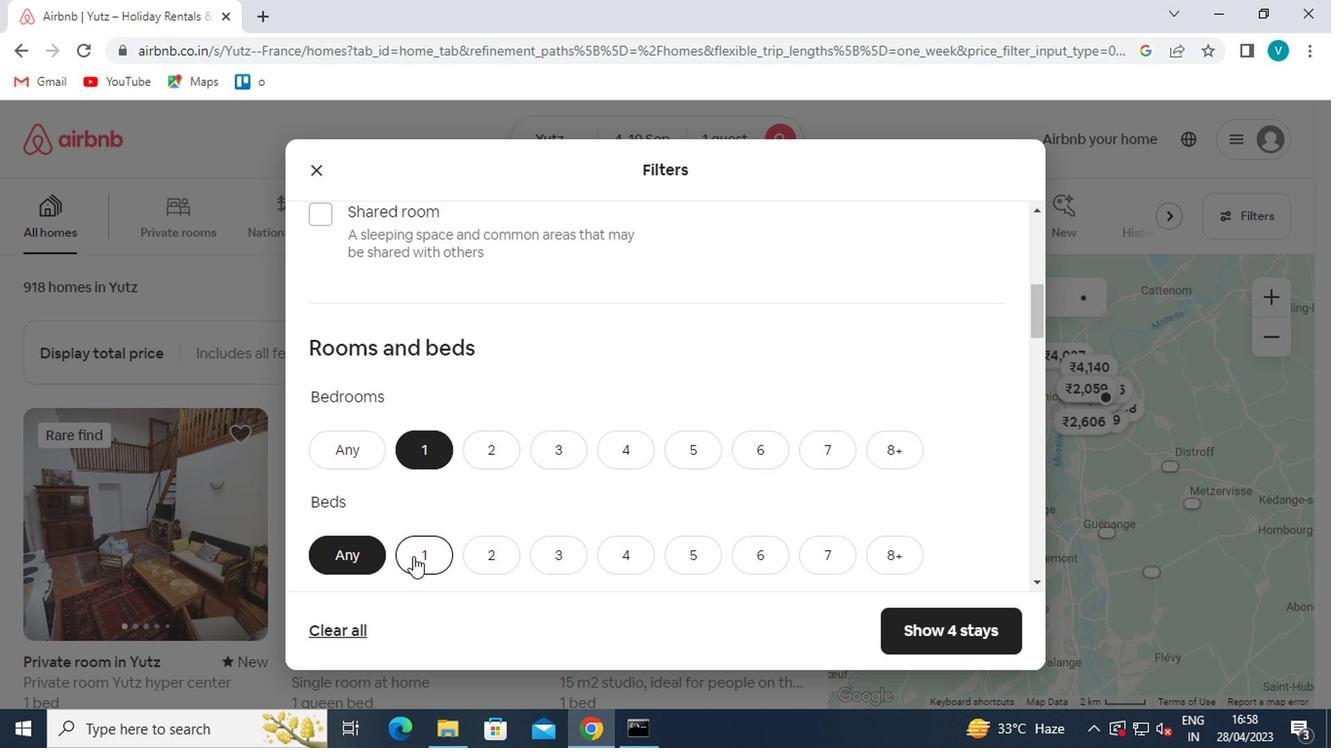 
Action: Mouse pressed left at (410, 557)
Screenshot: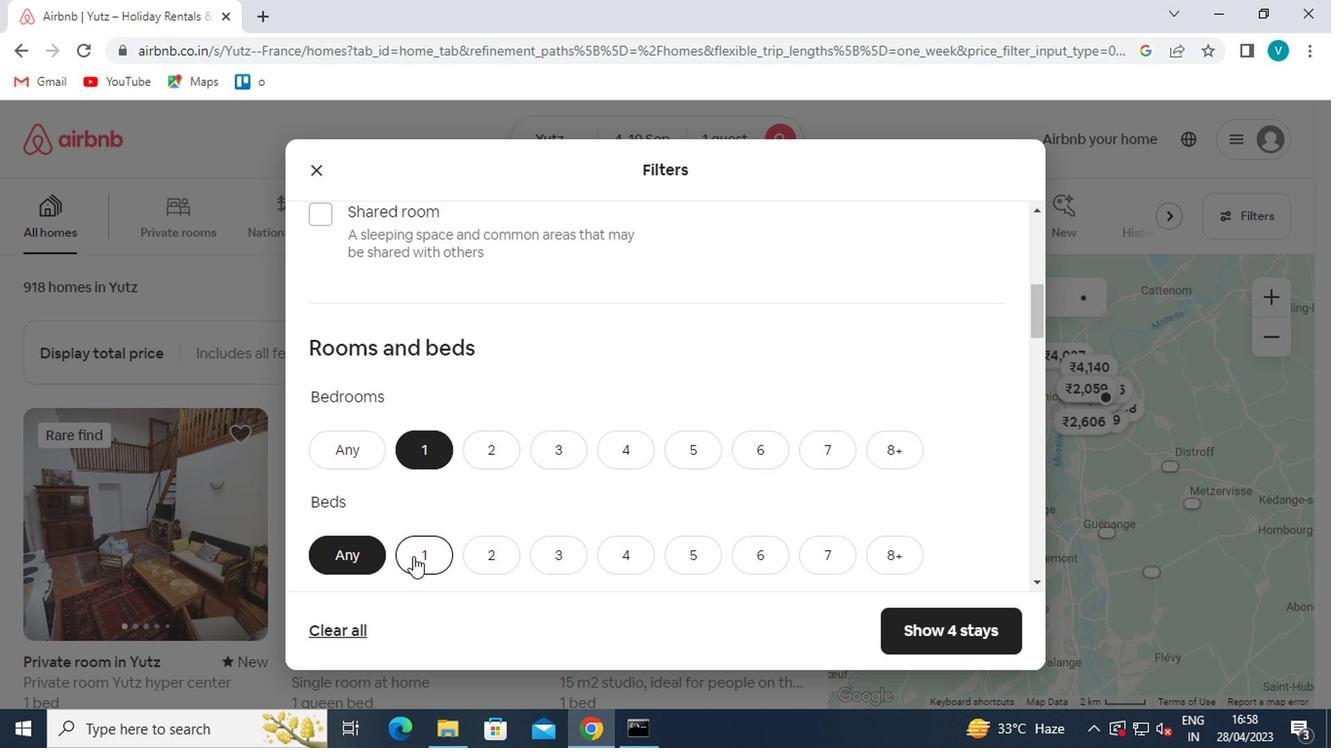 
Action: Mouse moved to (411, 545)
Screenshot: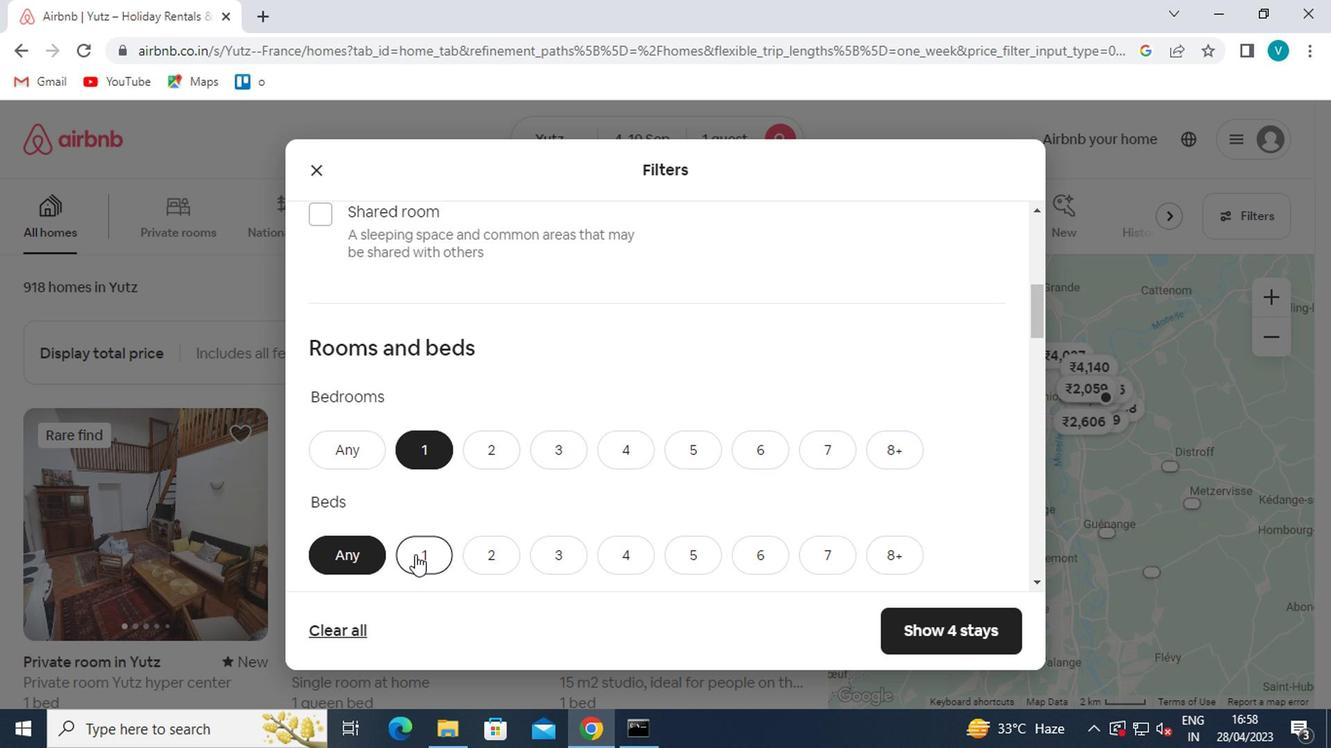 
Action: Mouse scrolled (411, 544) with delta (0, -1)
Screenshot: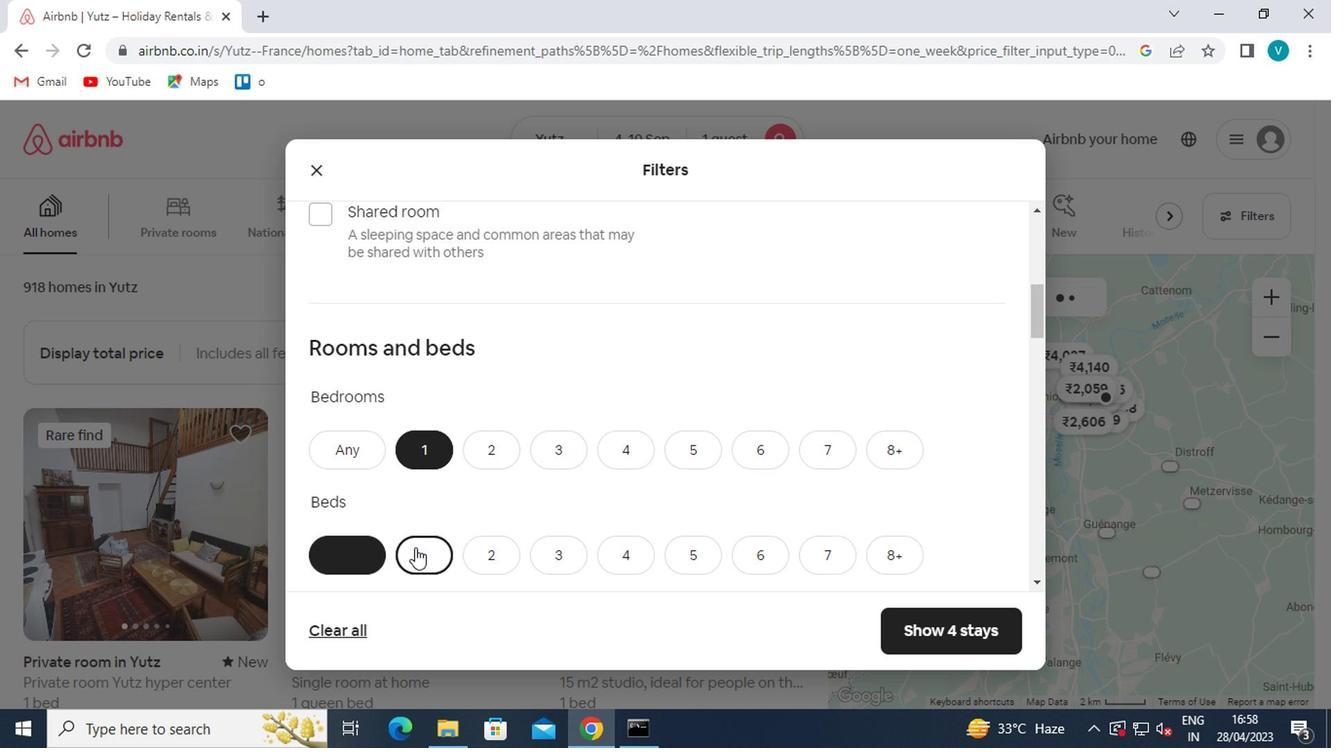 
Action: Mouse scrolled (411, 544) with delta (0, -1)
Screenshot: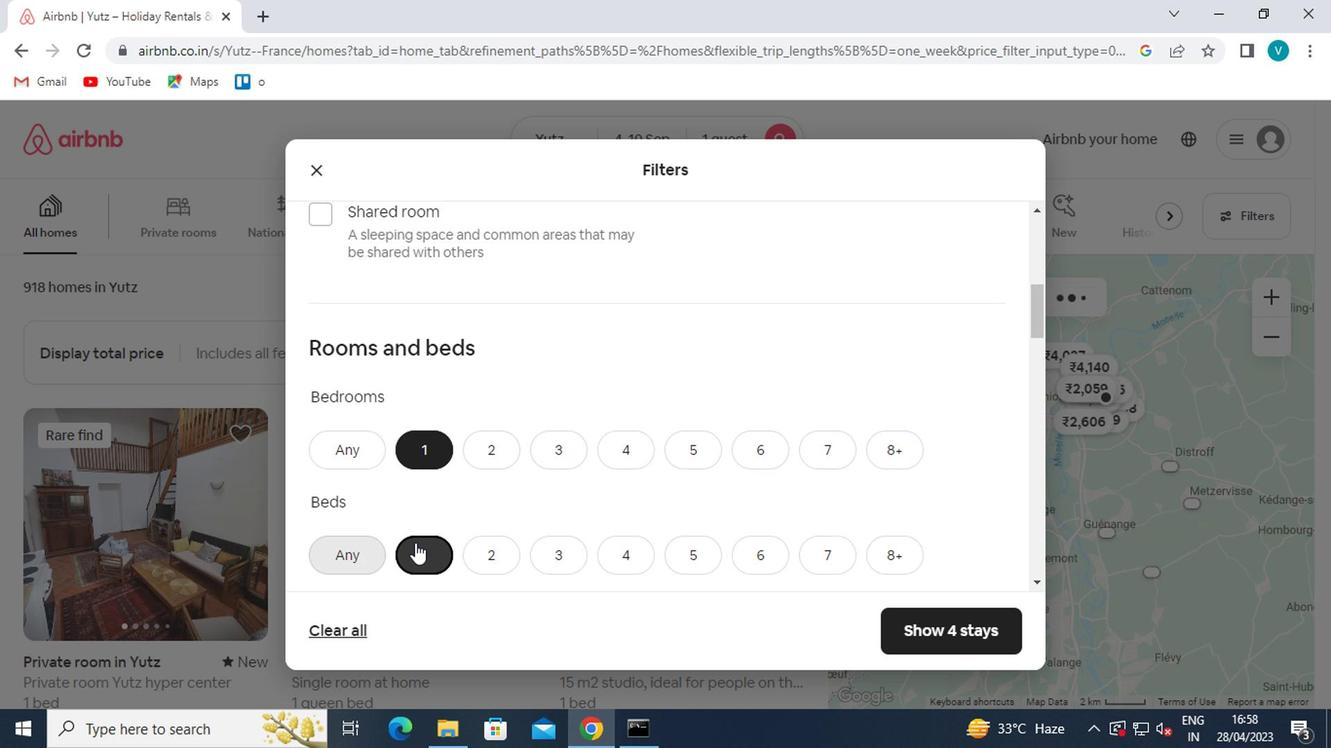 
Action: Mouse moved to (416, 466)
Screenshot: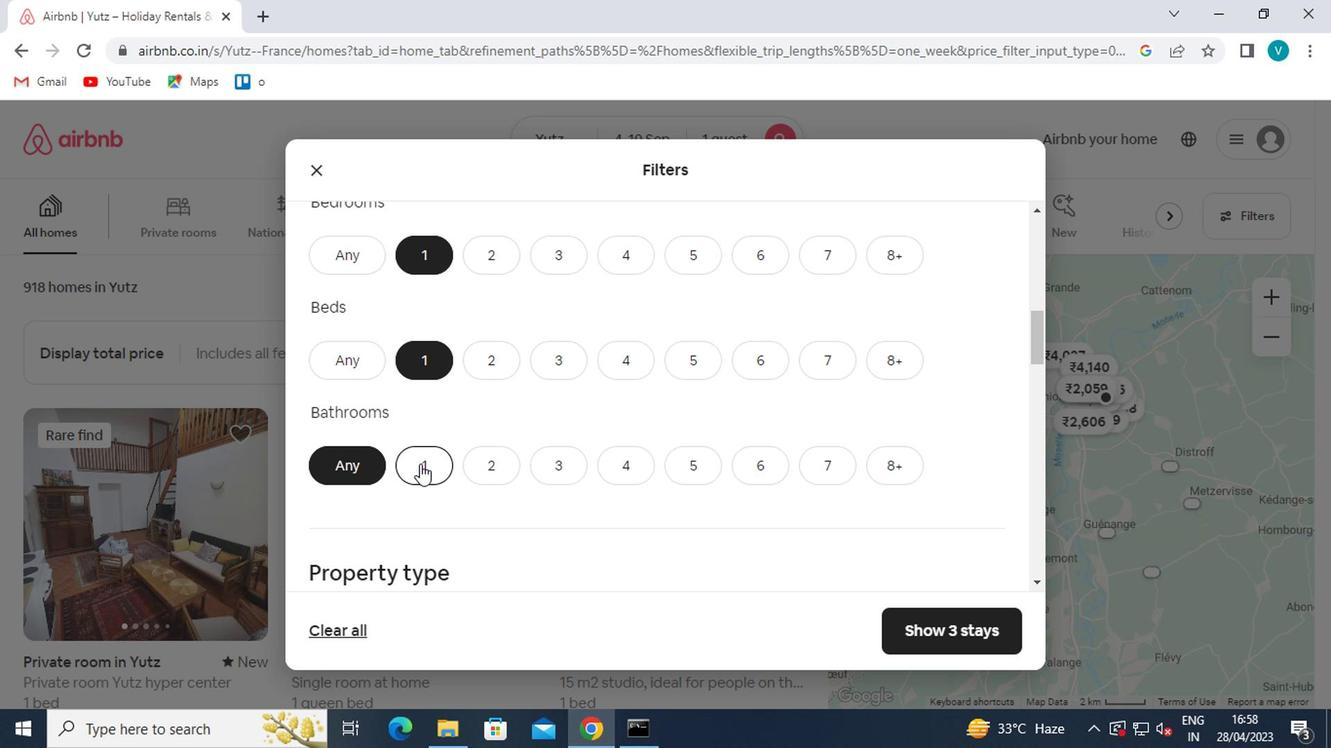 
Action: Mouse pressed left at (416, 466)
Screenshot: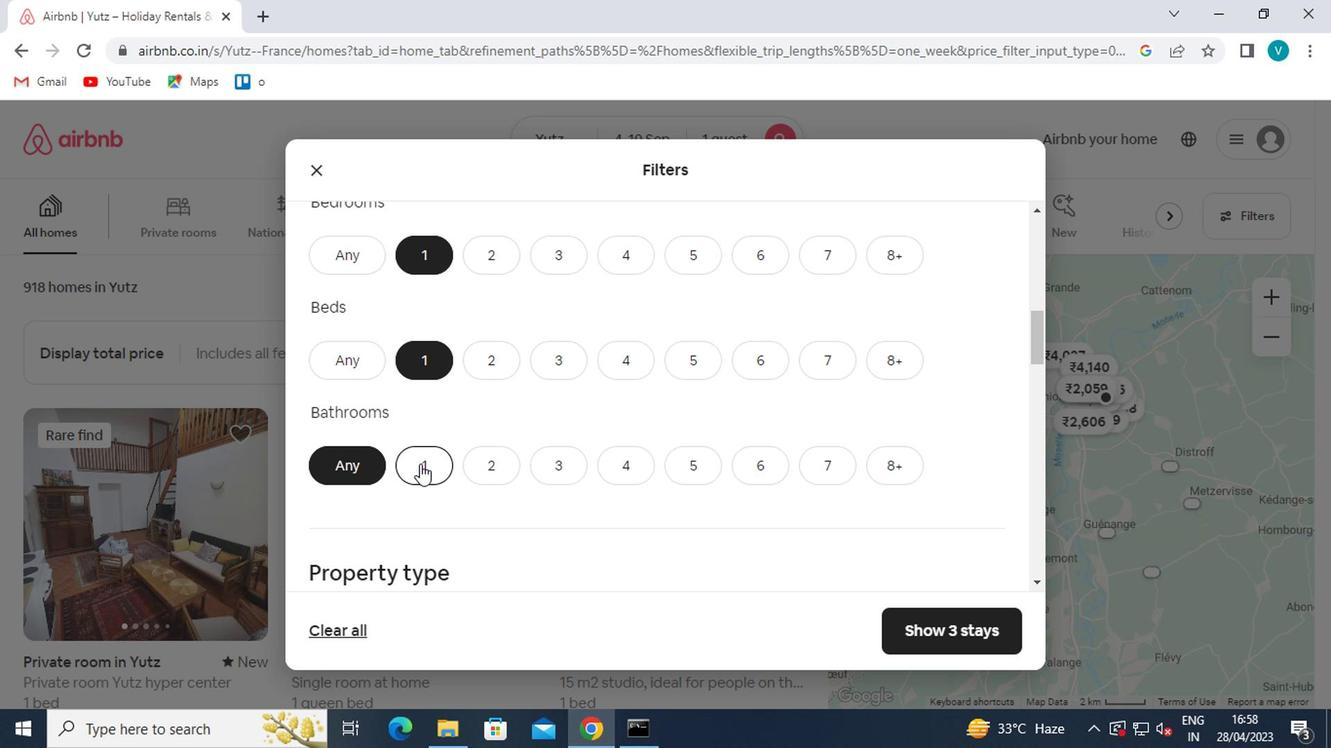 
Action: Mouse moved to (415, 467)
Screenshot: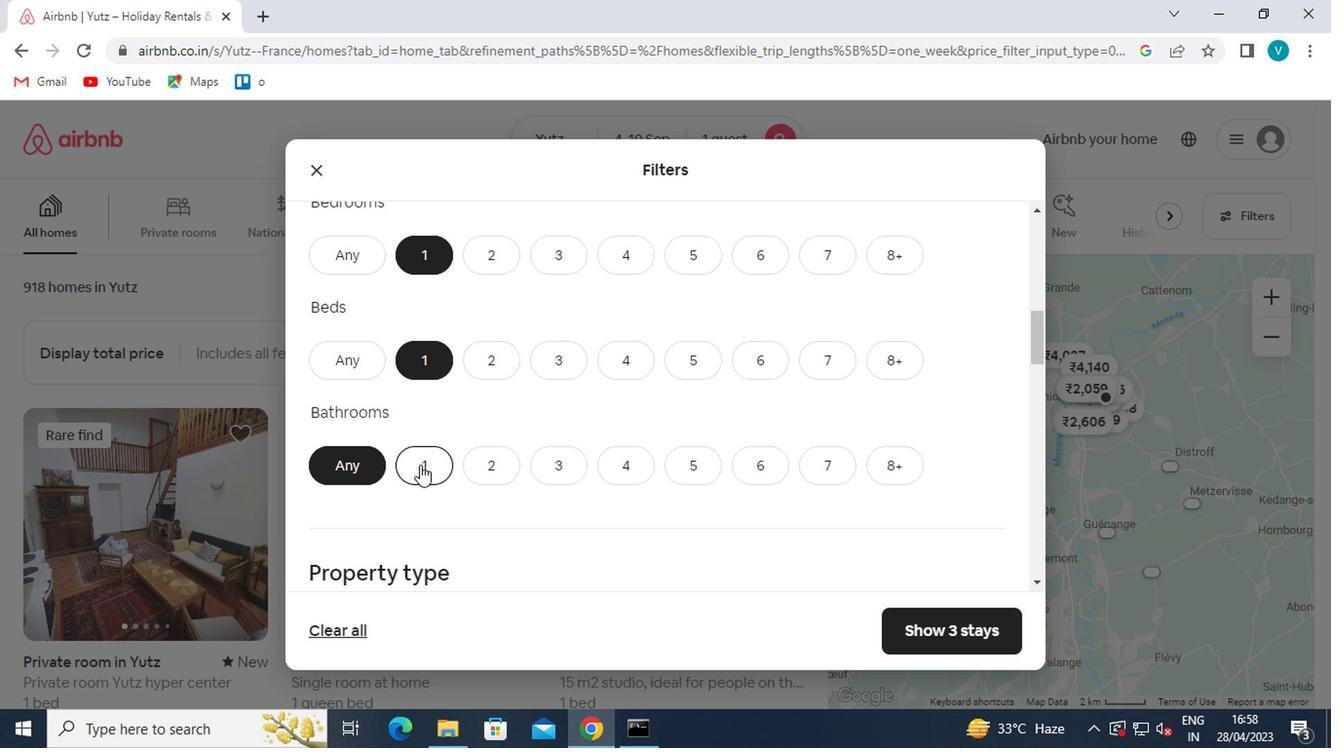 
Action: Mouse scrolled (415, 466) with delta (0, 0)
Screenshot: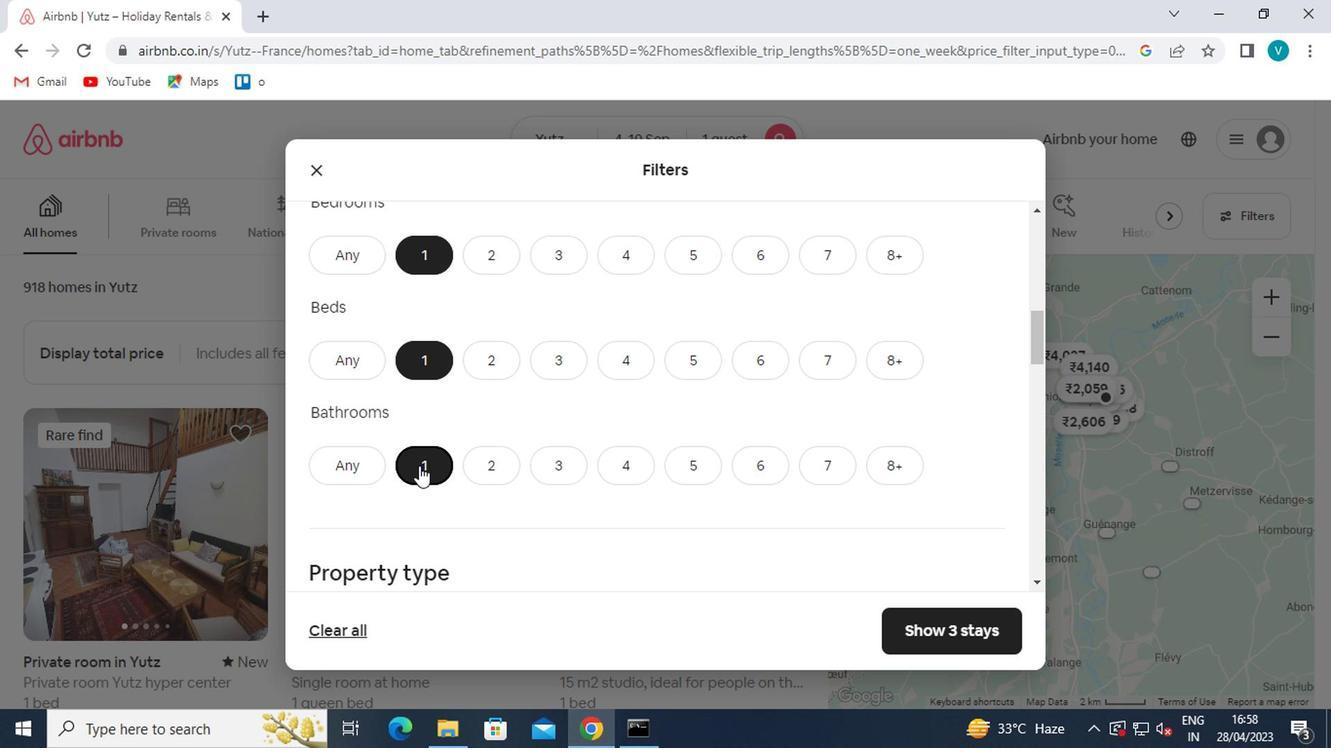 
Action: Mouse moved to (386, 568)
Screenshot: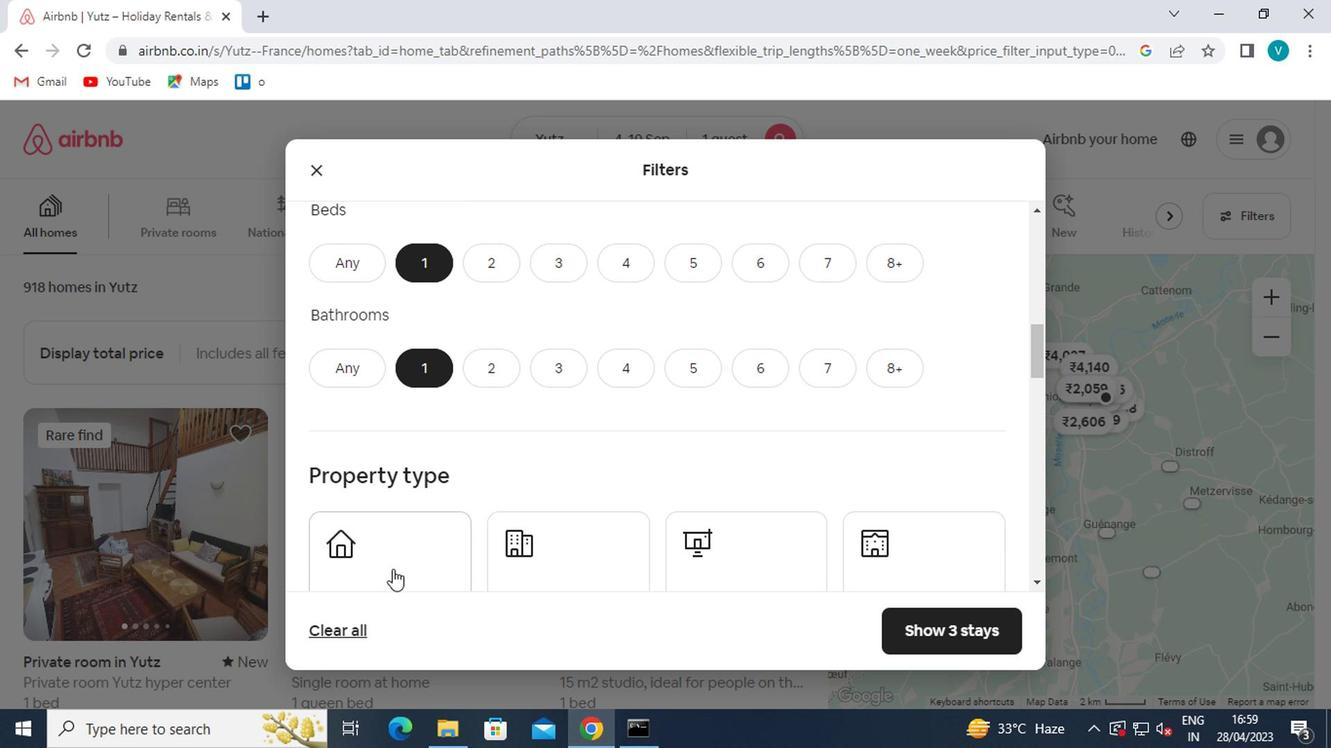 
Action: Mouse pressed left at (386, 568)
Screenshot: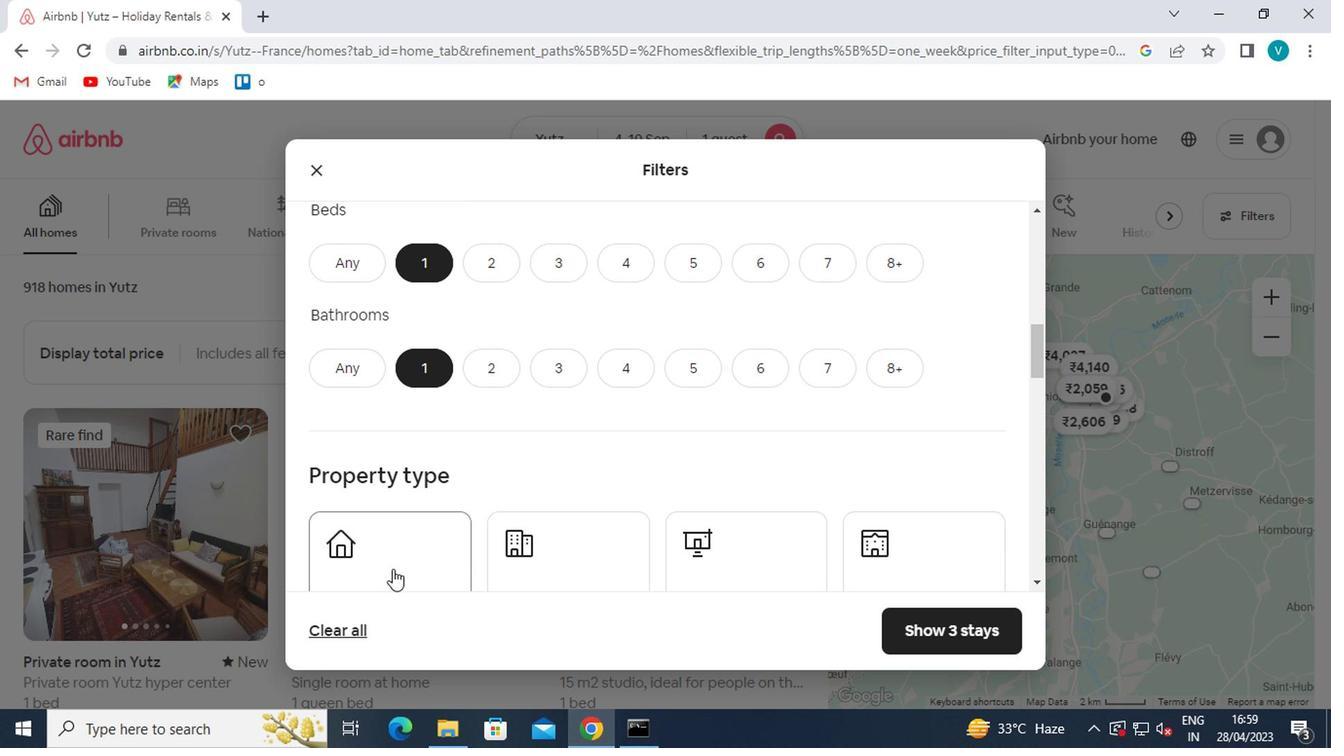 
Action: Mouse moved to (554, 543)
Screenshot: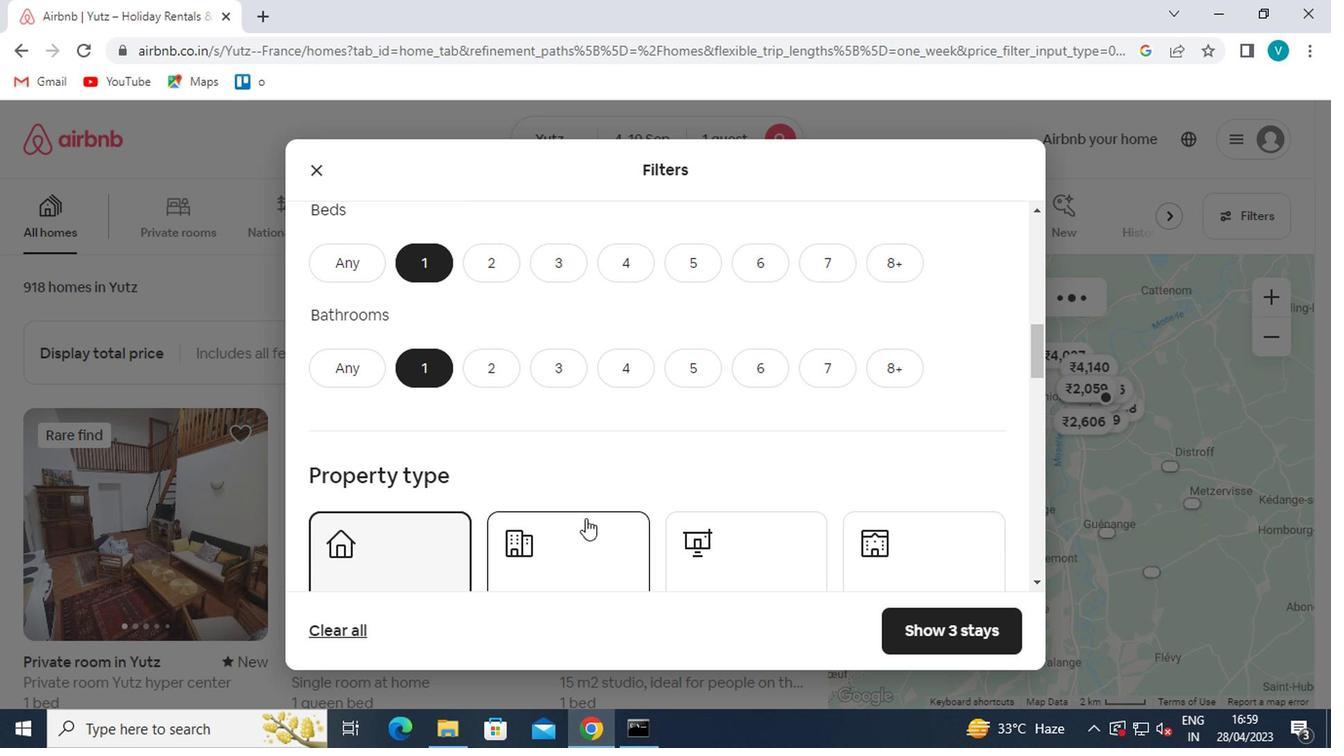 
Action: Mouse pressed left at (554, 543)
Screenshot: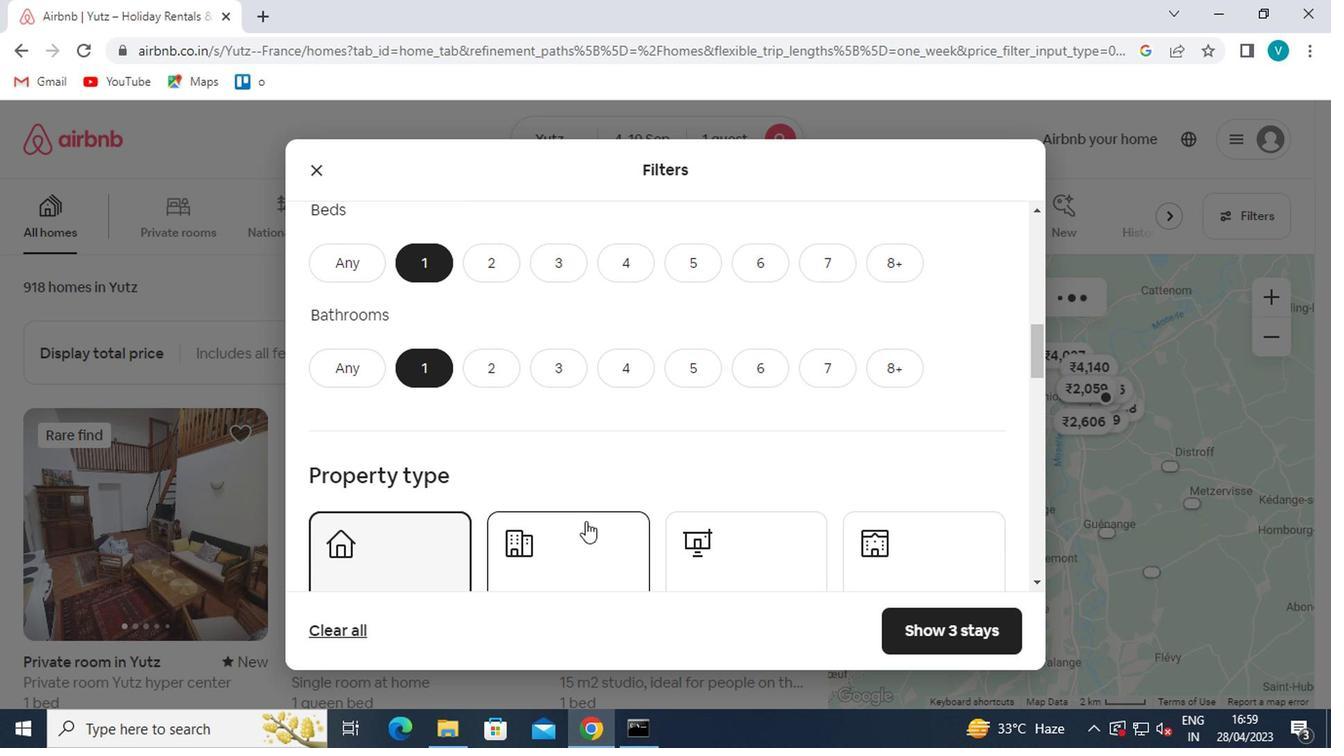
Action: Mouse moved to (735, 546)
Screenshot: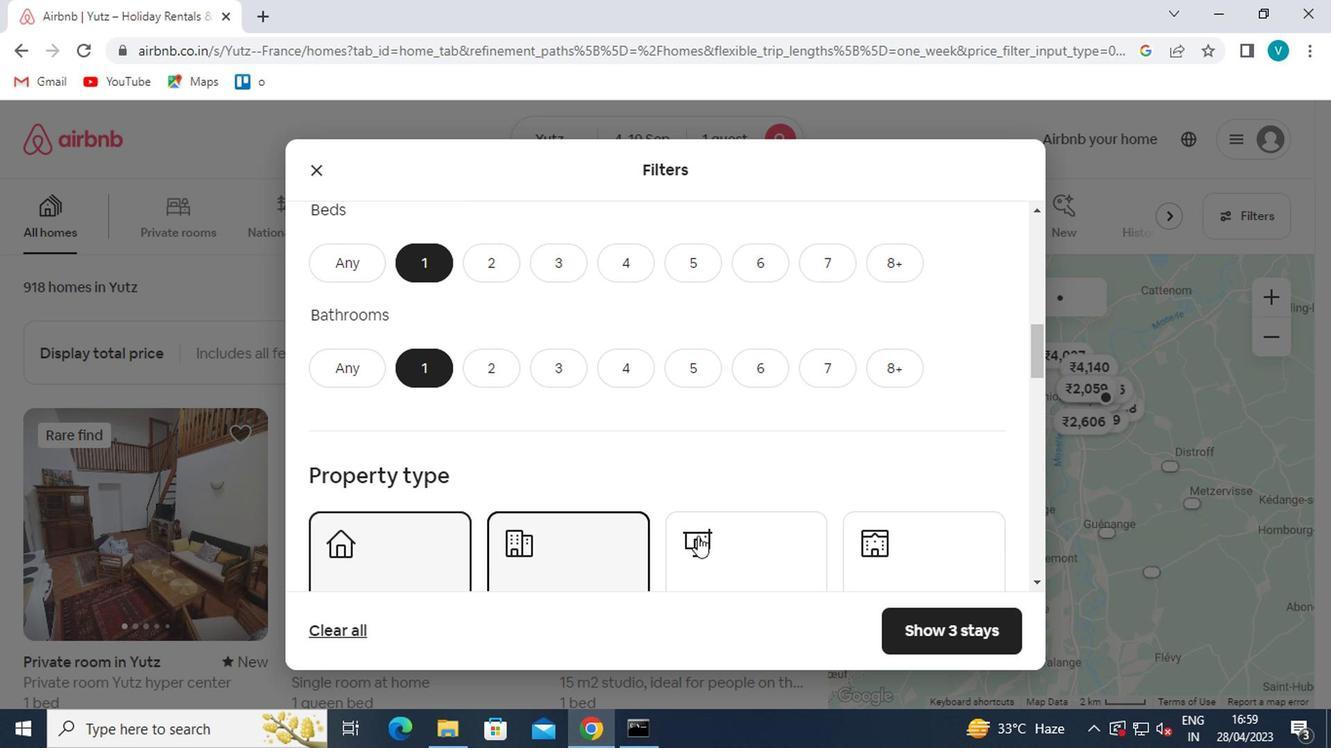 
Action: Mouse pressed left at (735, 546)
Screenshot: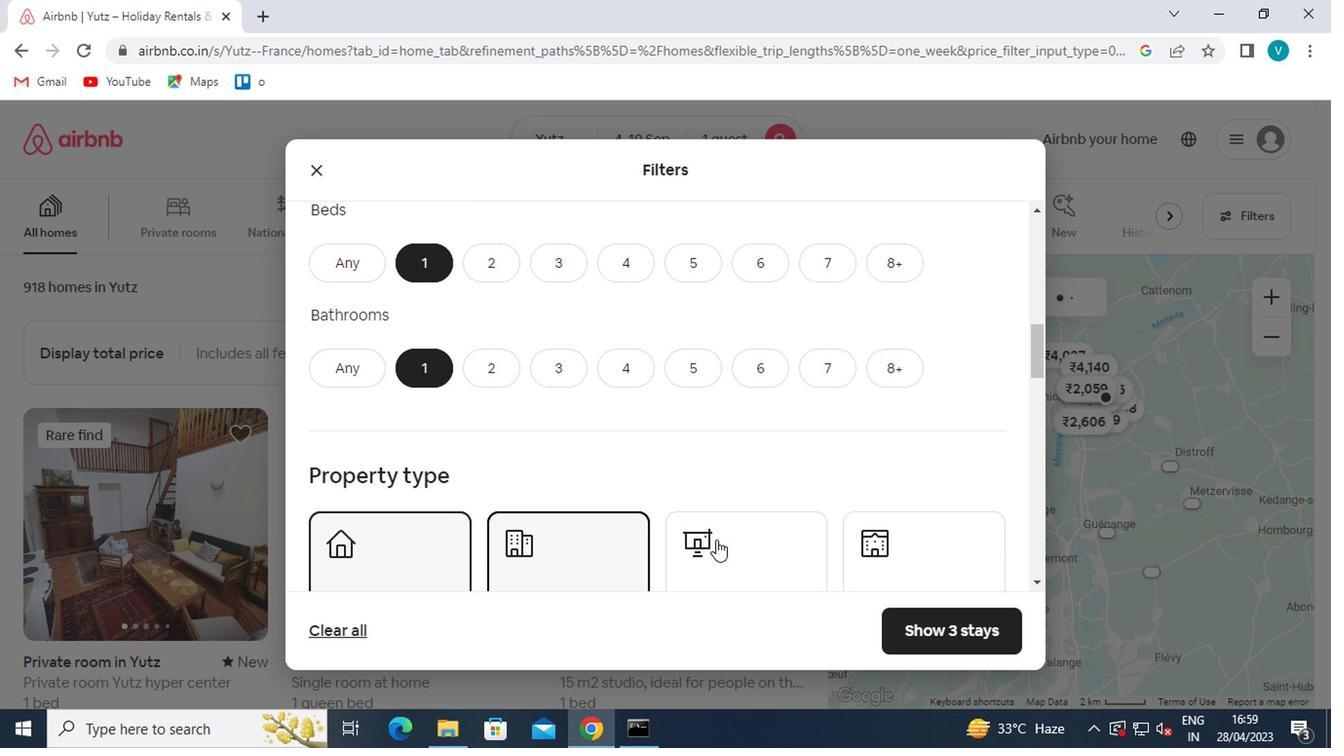 
Action: Mouse moved to (728, 545)
Screenshot: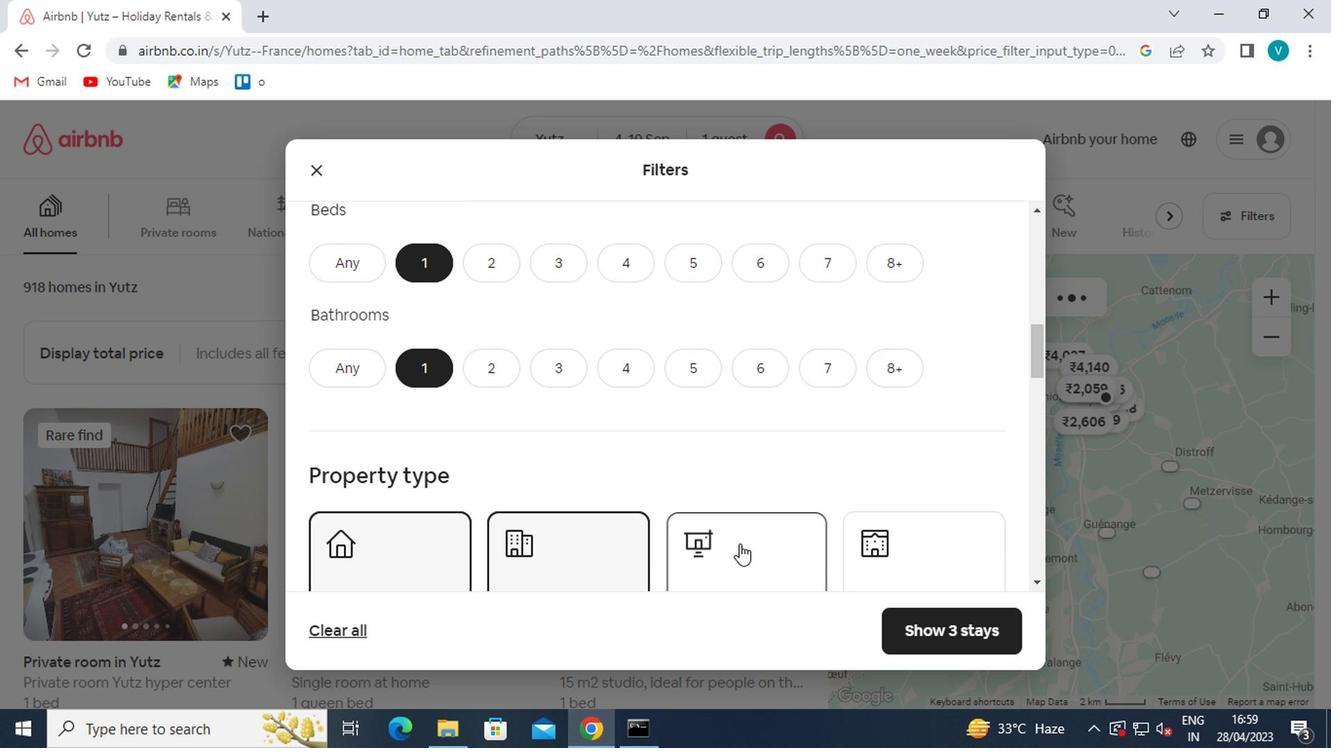 
Action: Mouse scrolled (728, 544) with delta (0, -1)
Screenshot: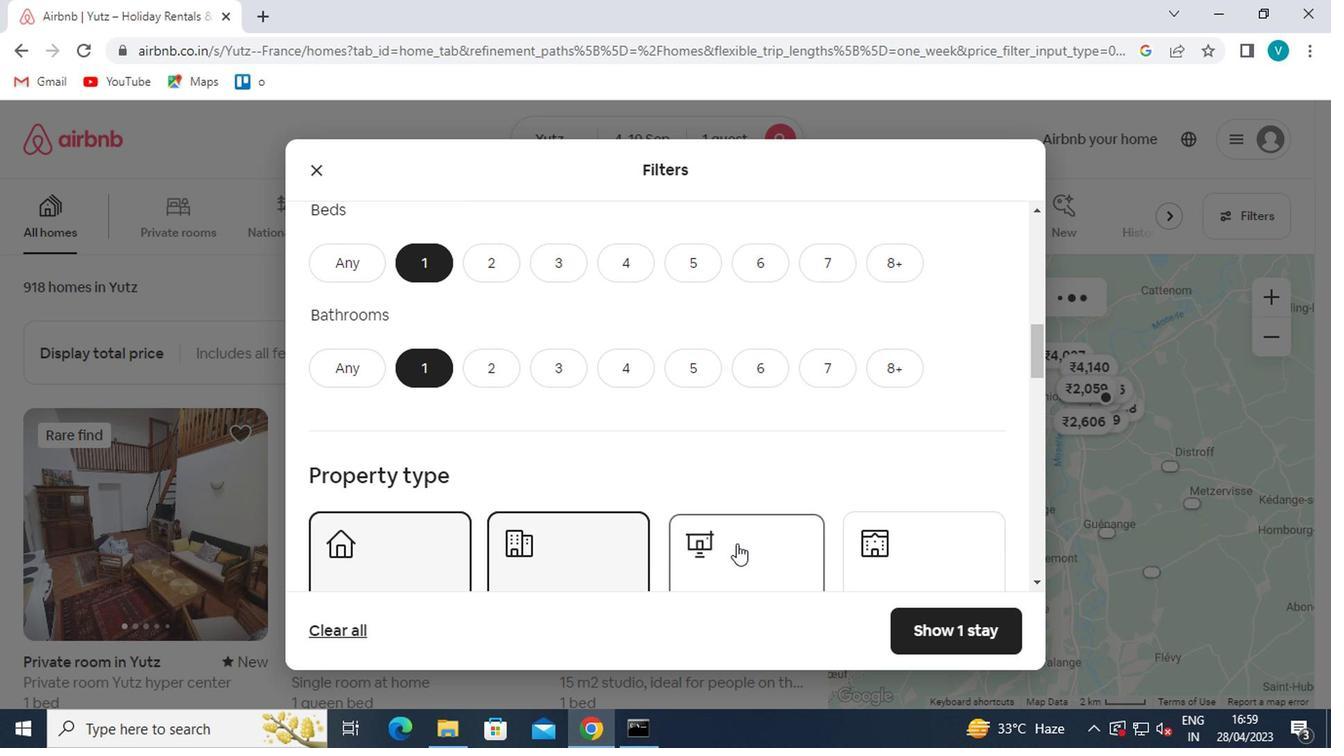 
Action: Mouse moved to (824, 473)
Screenshot: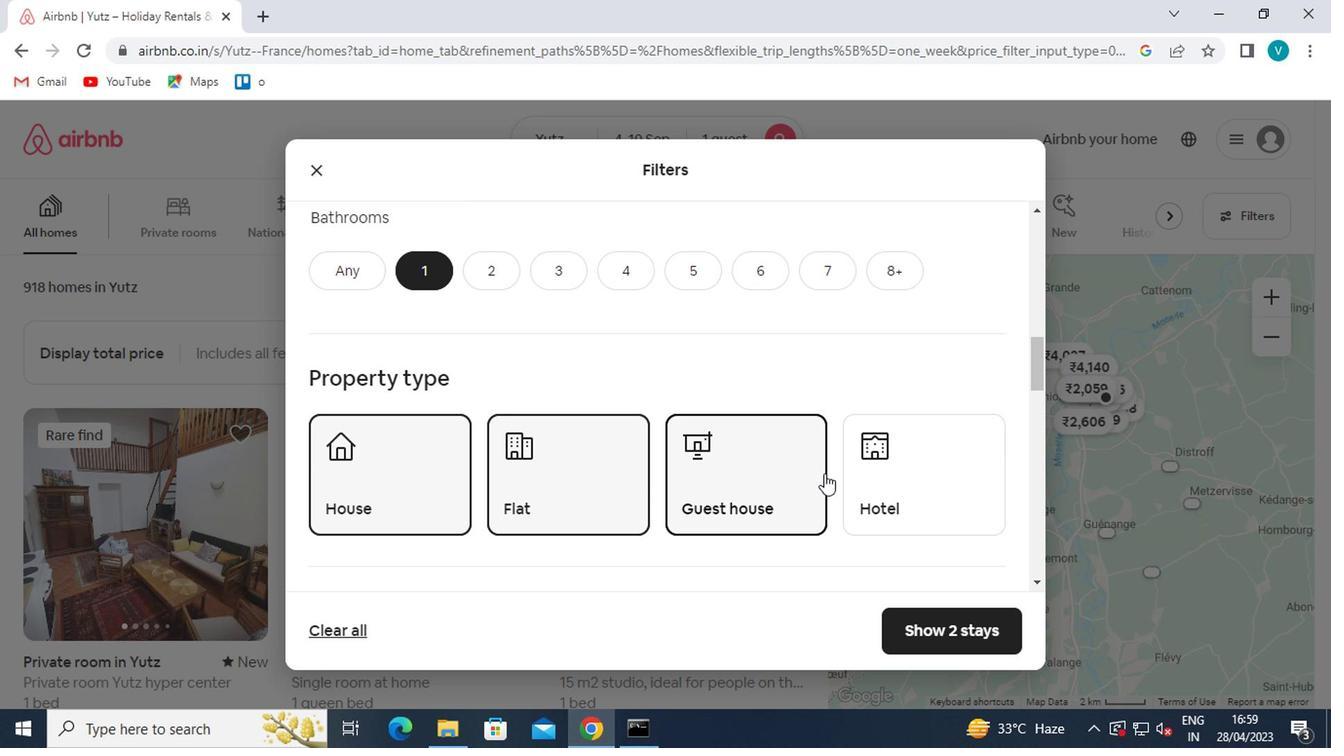 
Action: Mouse pressed left at (824, 473)
Screenshot: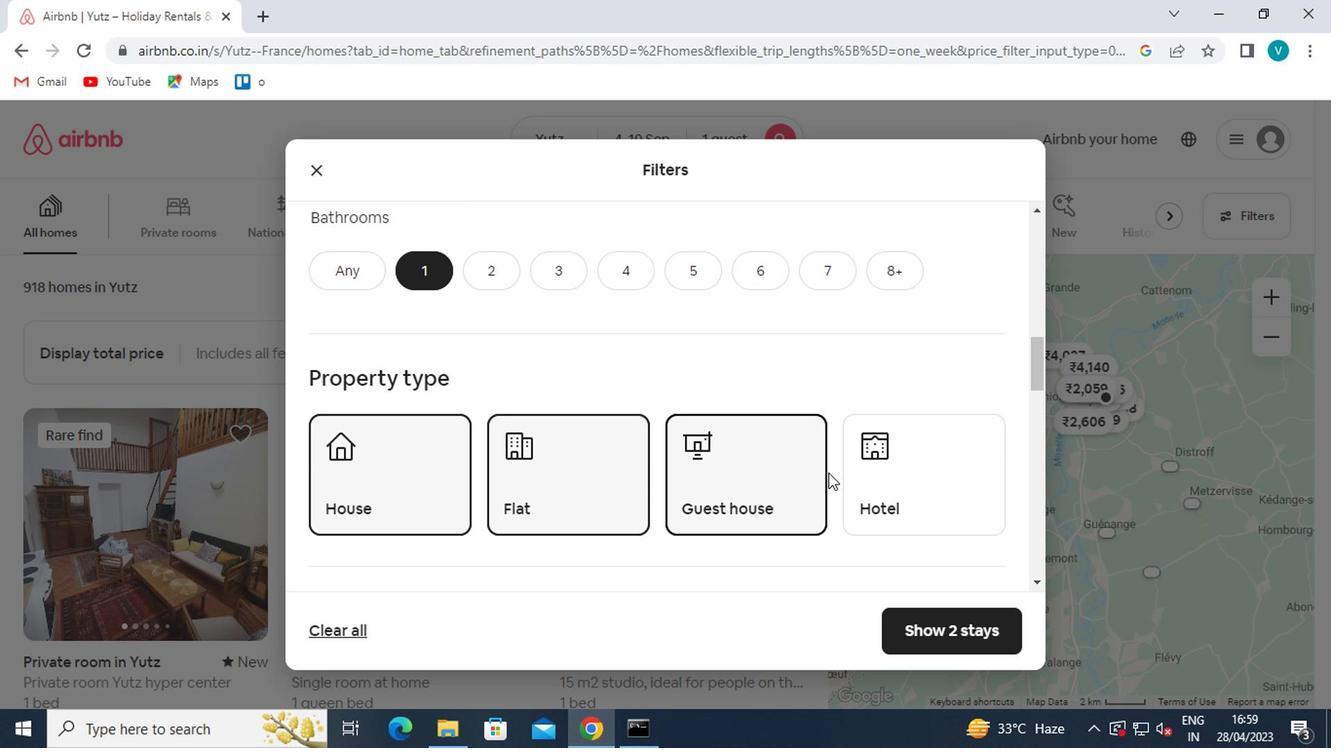 
Action: Mouse moved to (853, 474)
Screenshot: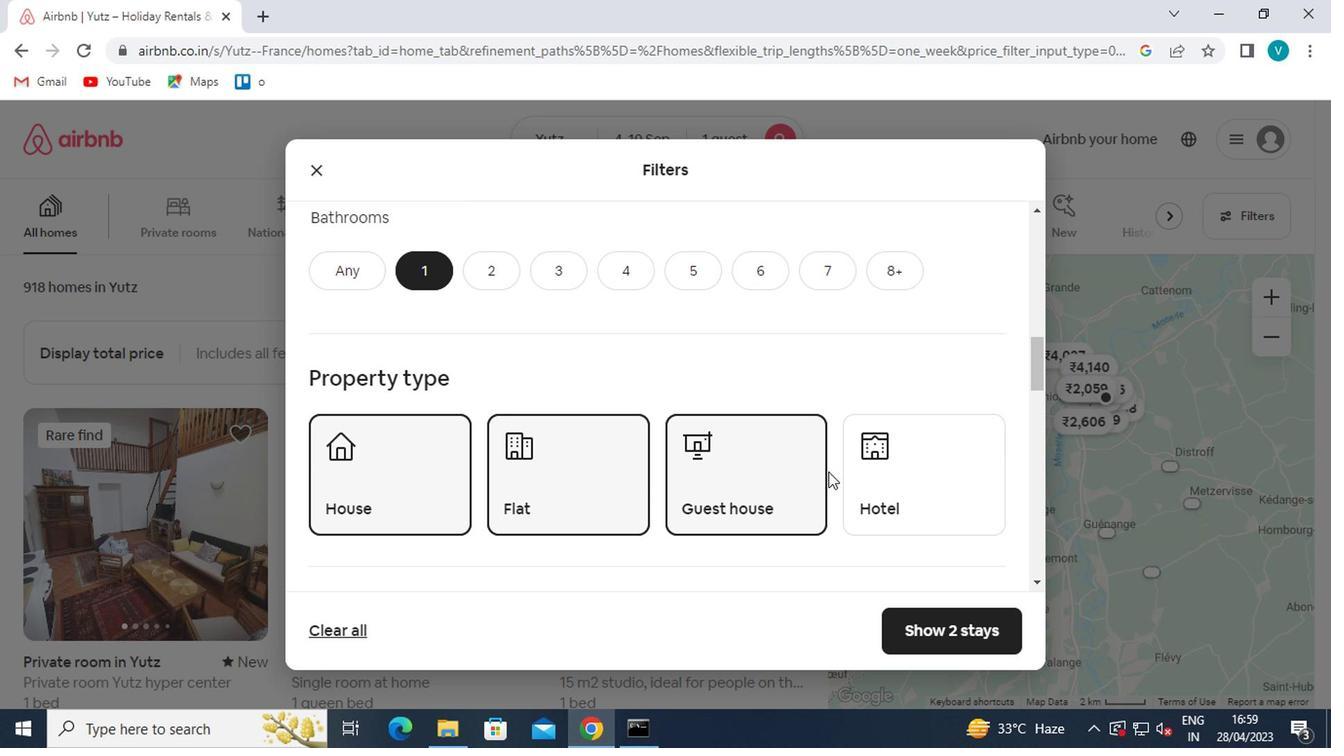 
Action: Mouse pressed left at (853, 474)
Screenshot: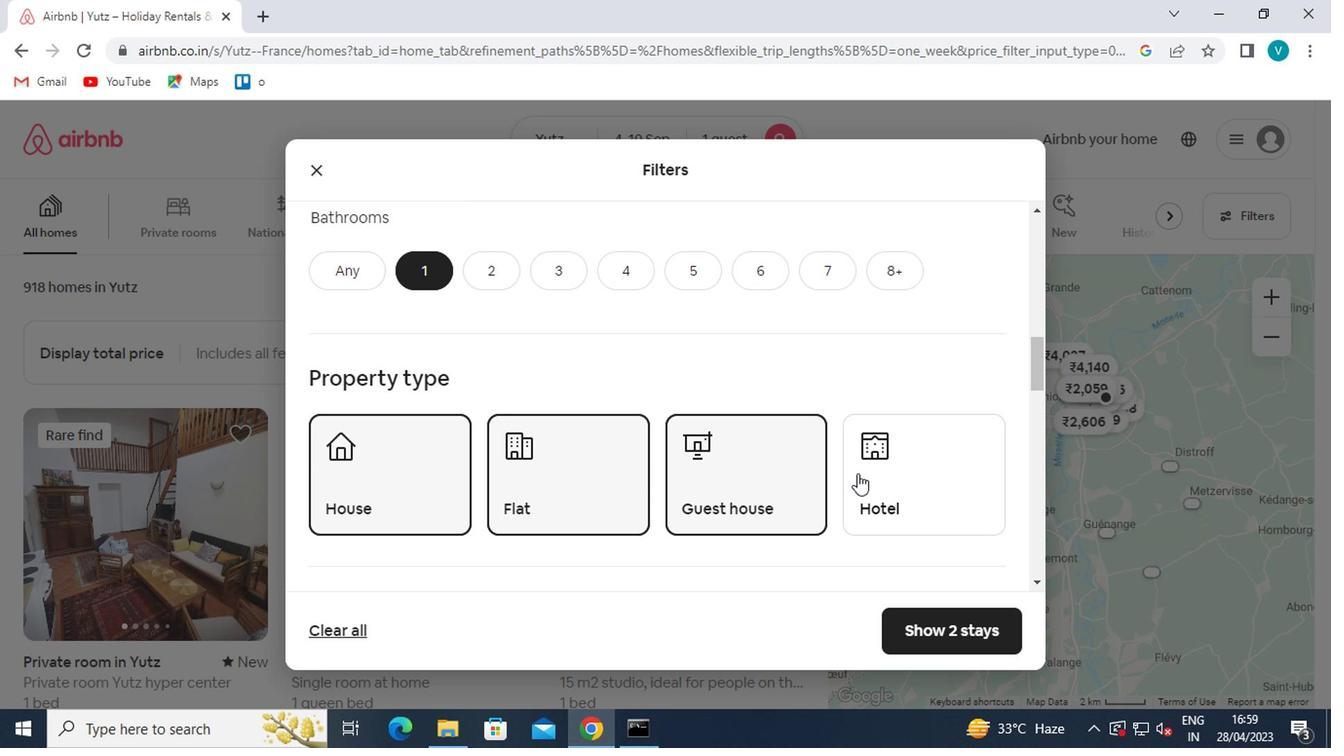 
Action: Mouse moved to (813, 494)
Screenshot: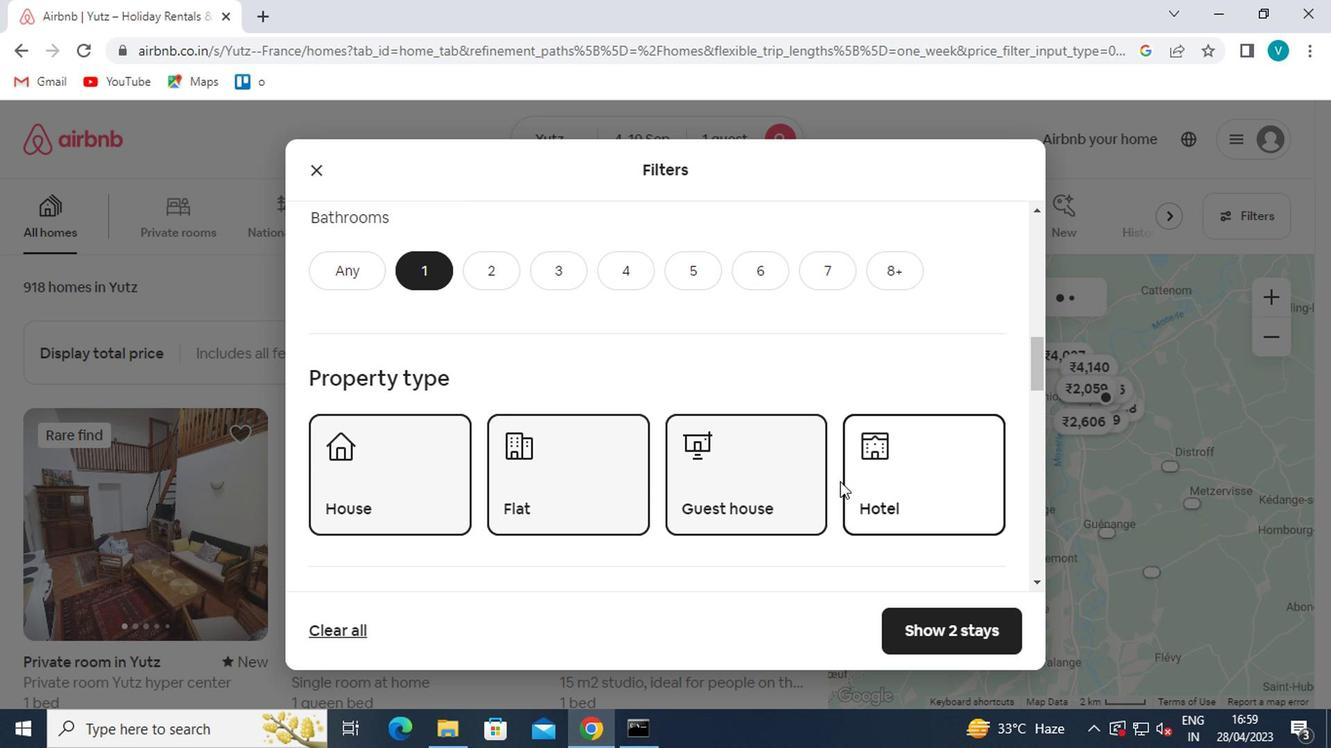 
Action: Mouse scrolled (813, 492) with delta (0, -1)
Screenshot: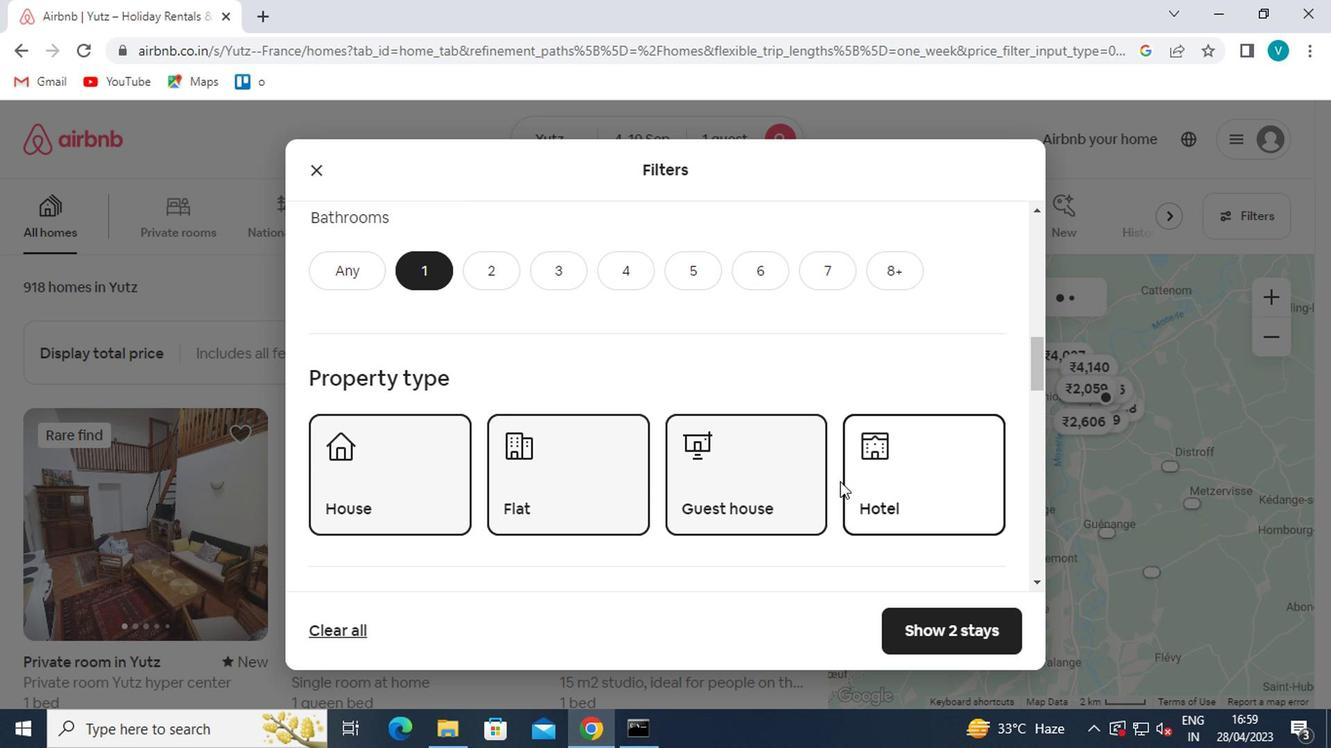 
Action: Mouse scrolled (813, 492) with delta (0, -1)
Screenshot: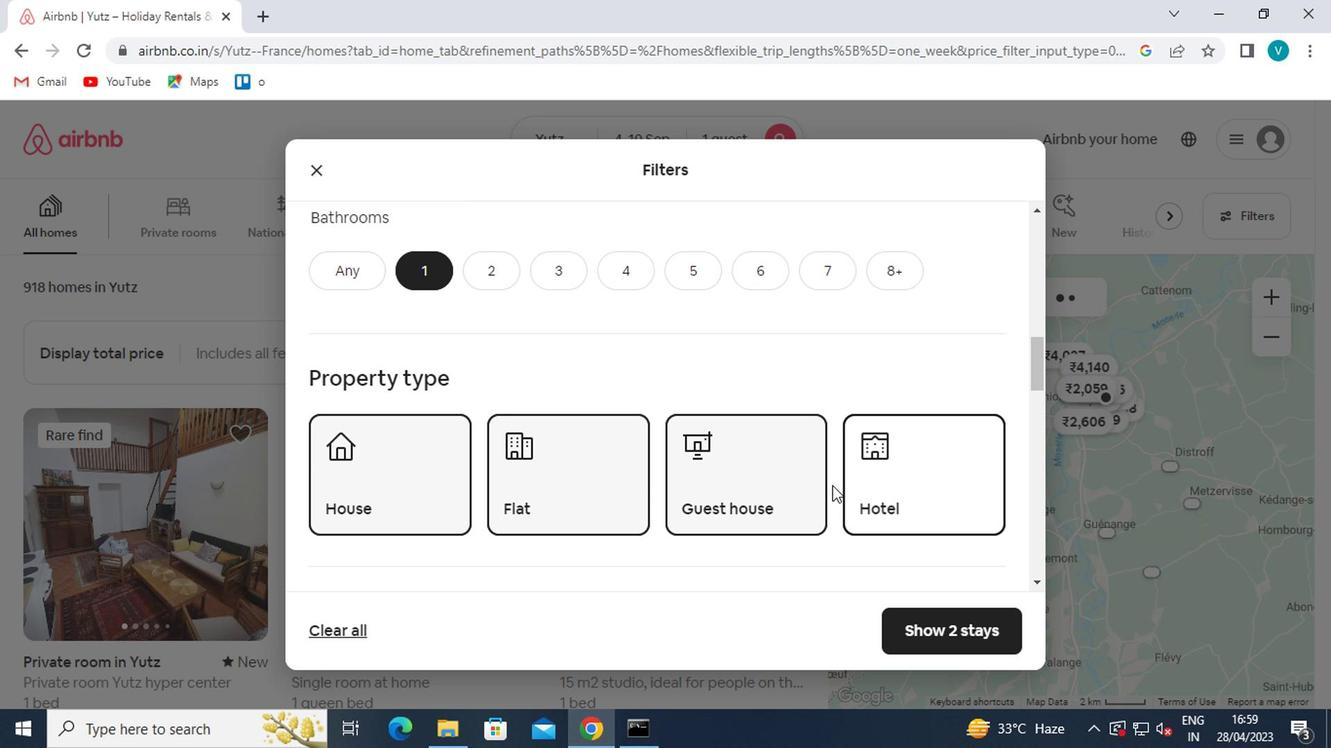 
Action: Mouse moved to (812, 494)
Screenshot: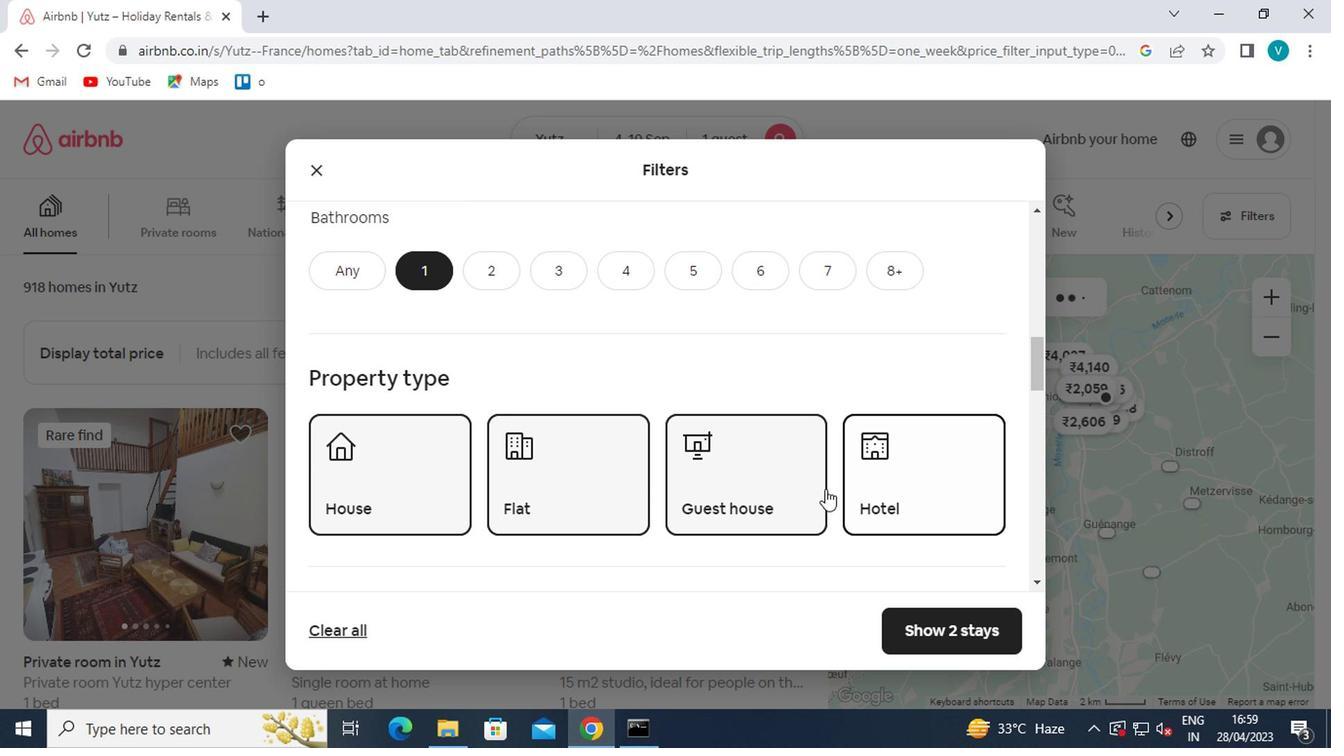 
Action: Mouse scrolled (812, 492) with delta (0, -1)
Screenshot: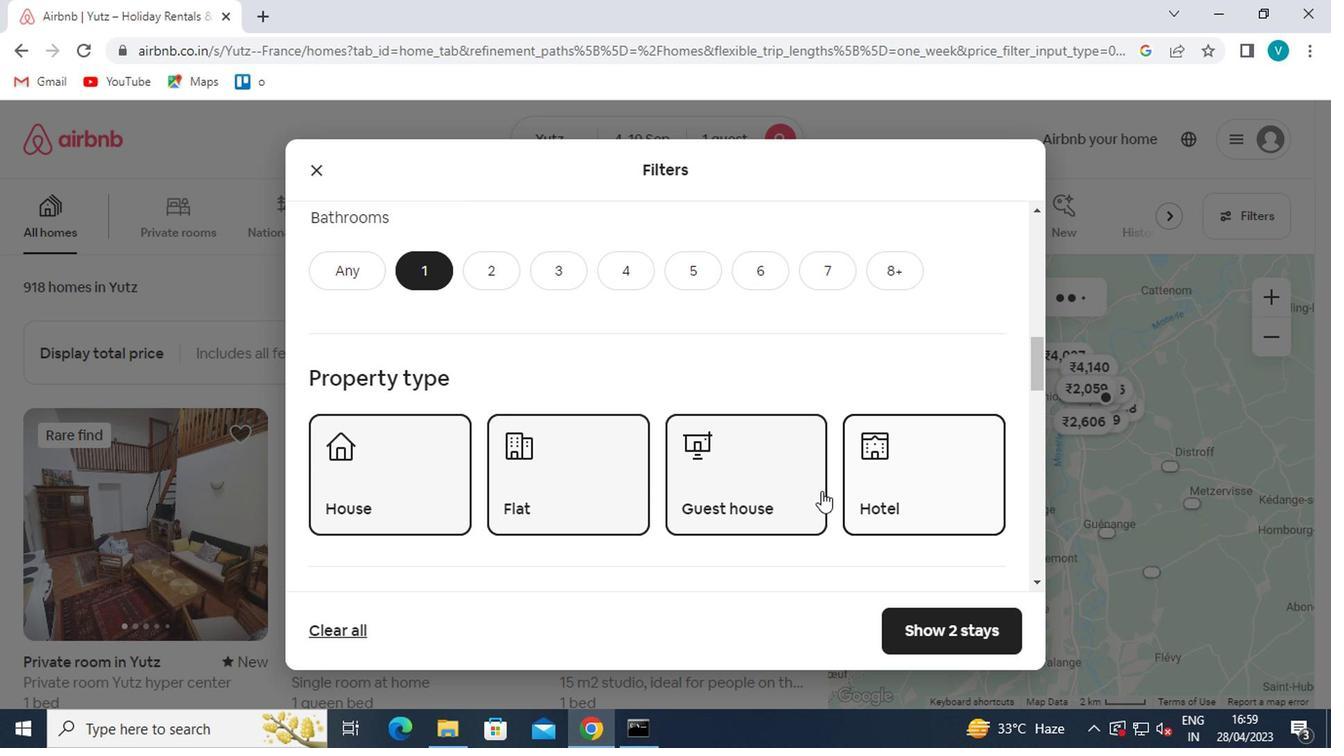 
Action: Mouse moved to (786, 510)
Screenshot: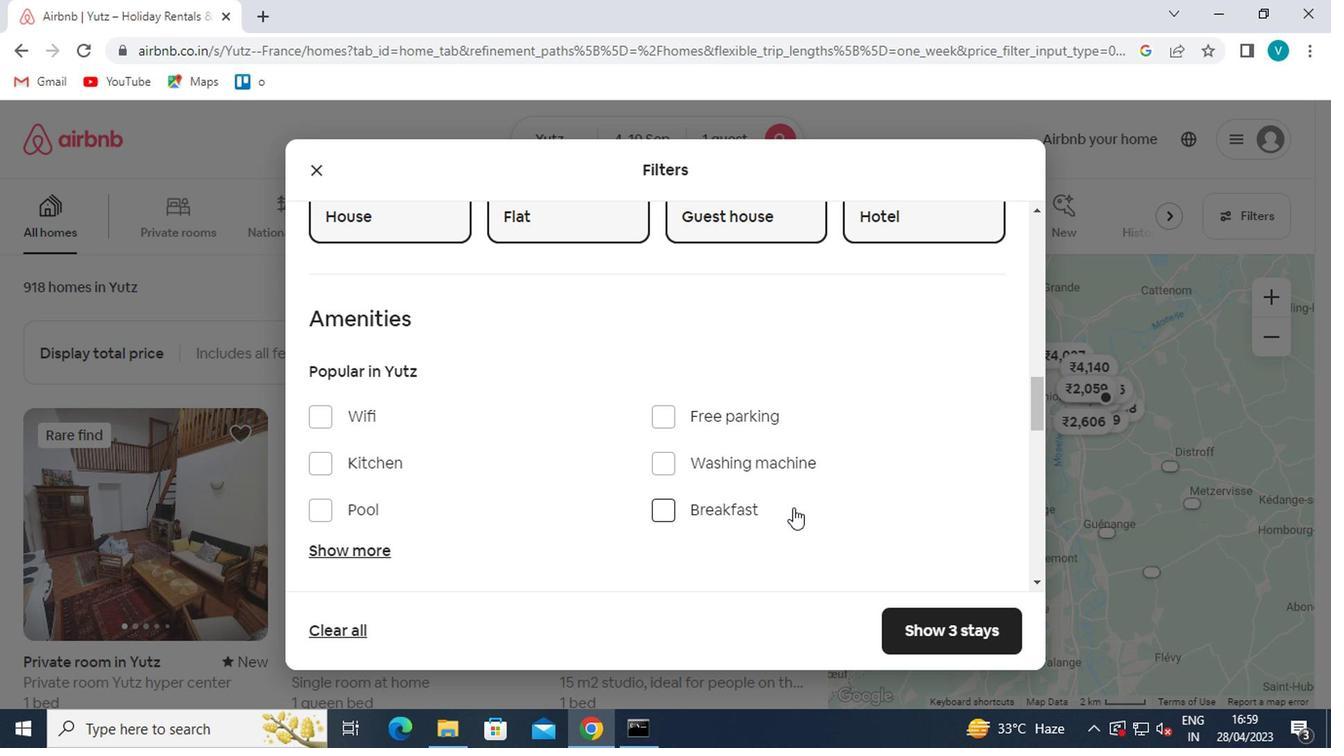 
Action: Mouse scrolled (786, 509) with delta (0, -1)
Screenshot: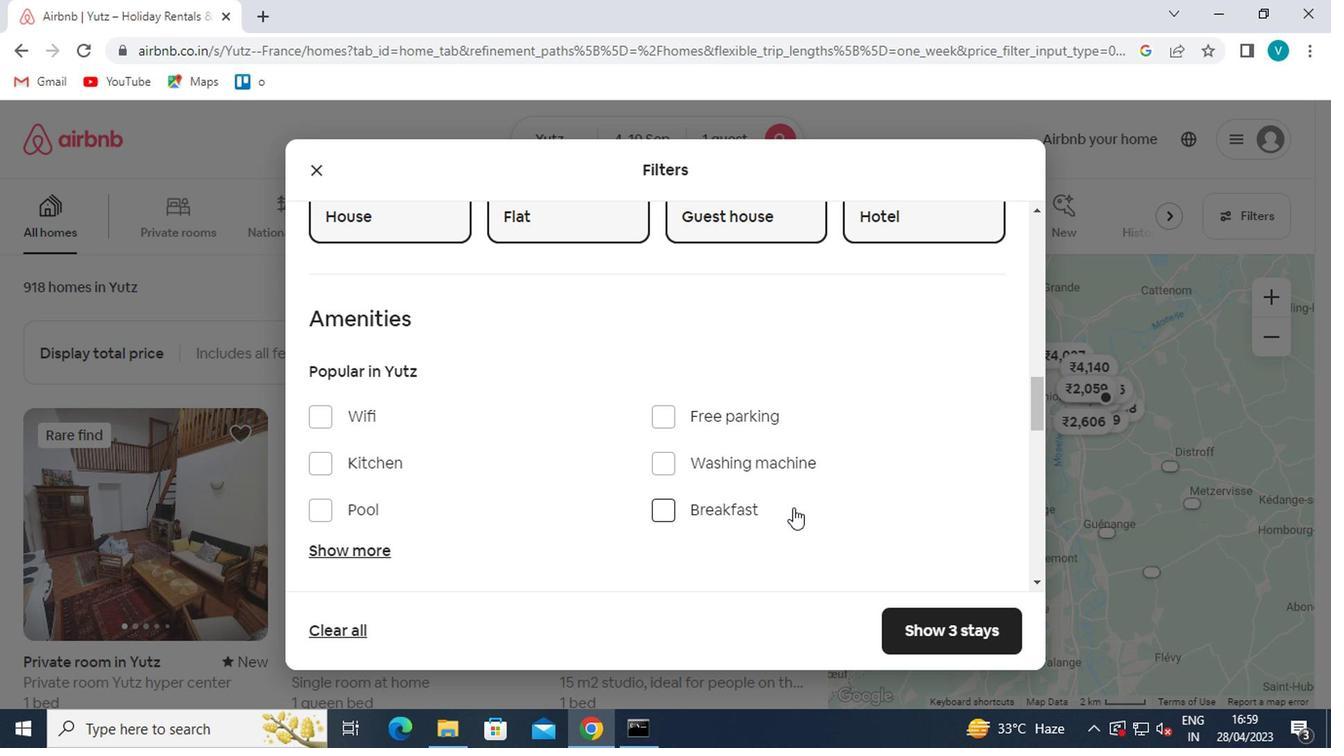 
Action: Mouse moved to (786, 510)
Screenshot: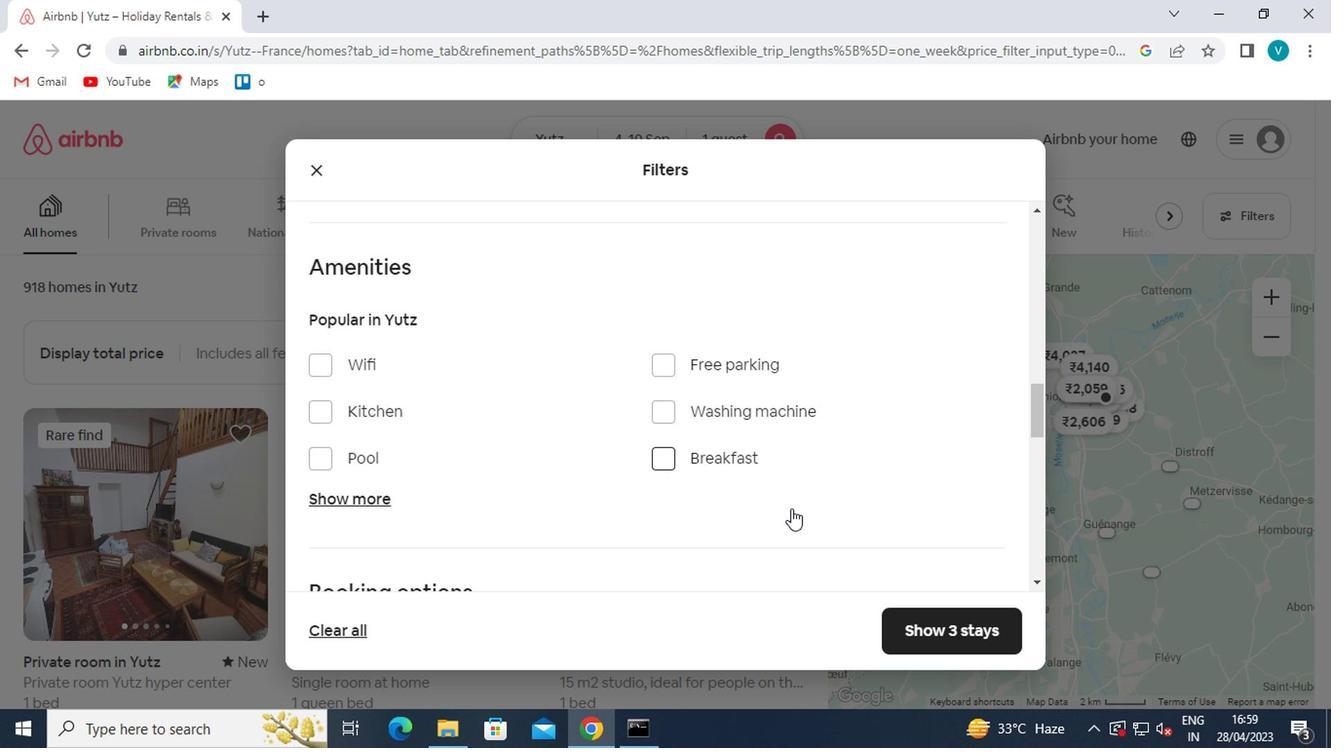
Action: Mouse scrolled (786, 509) with delta (0, -1)
Screenshot: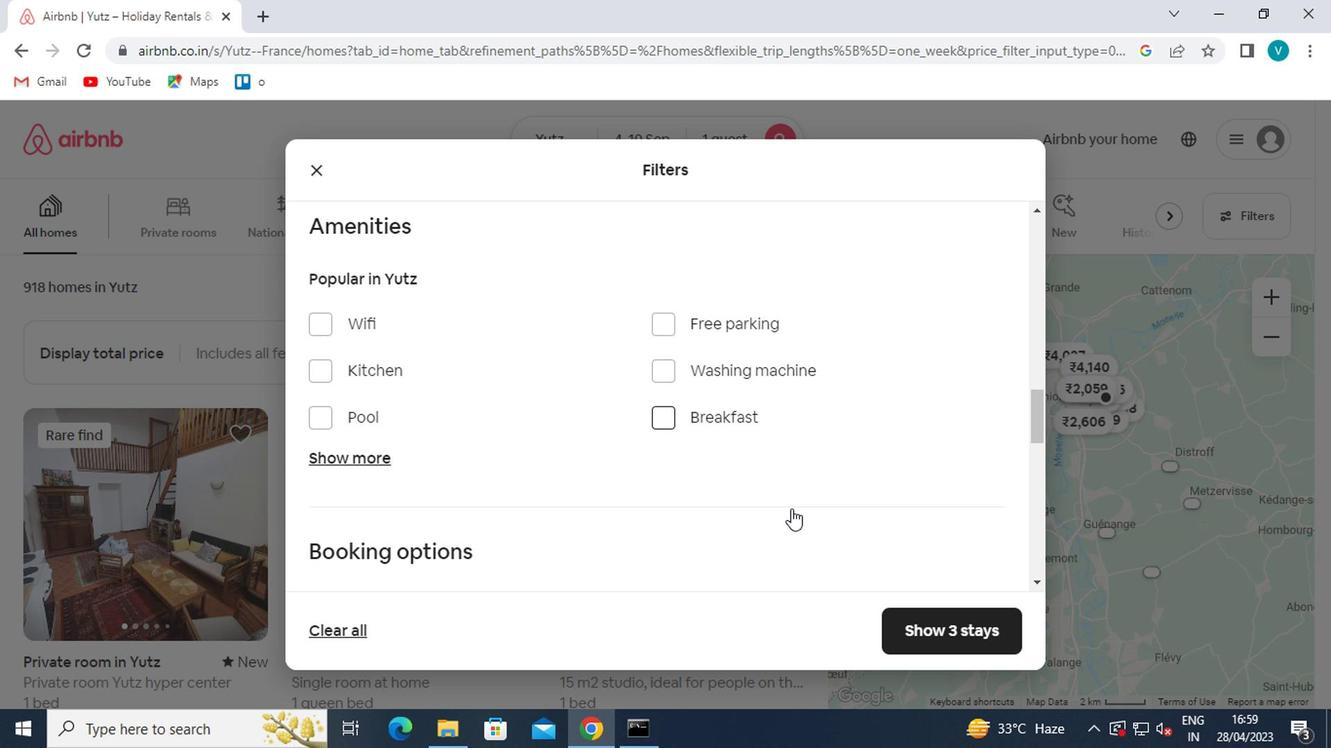 
Action: Mouse moved to (784, 513)
Screenshot: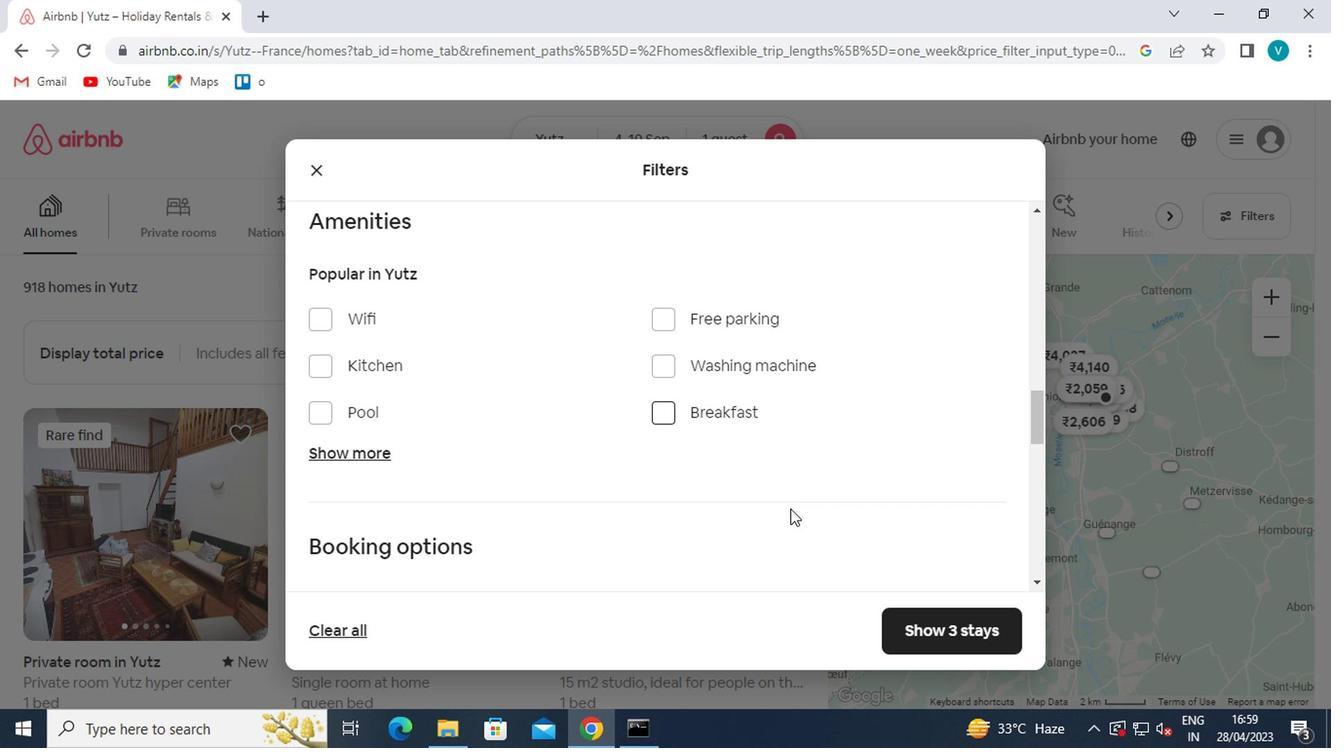 
Action: Mouse scrolled (784, 511) with delta (0, -1)
Screenshot: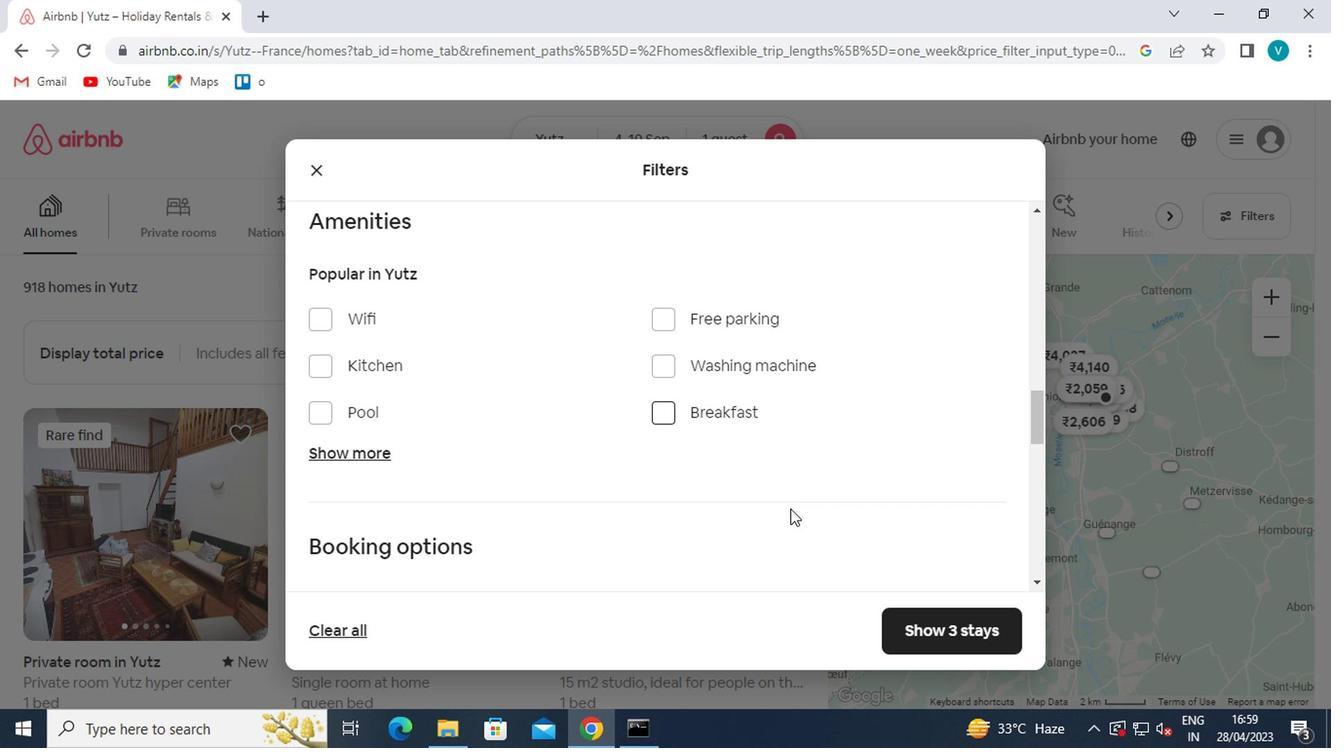 
Action: Mouse moved to (980, 479)
Screenshot: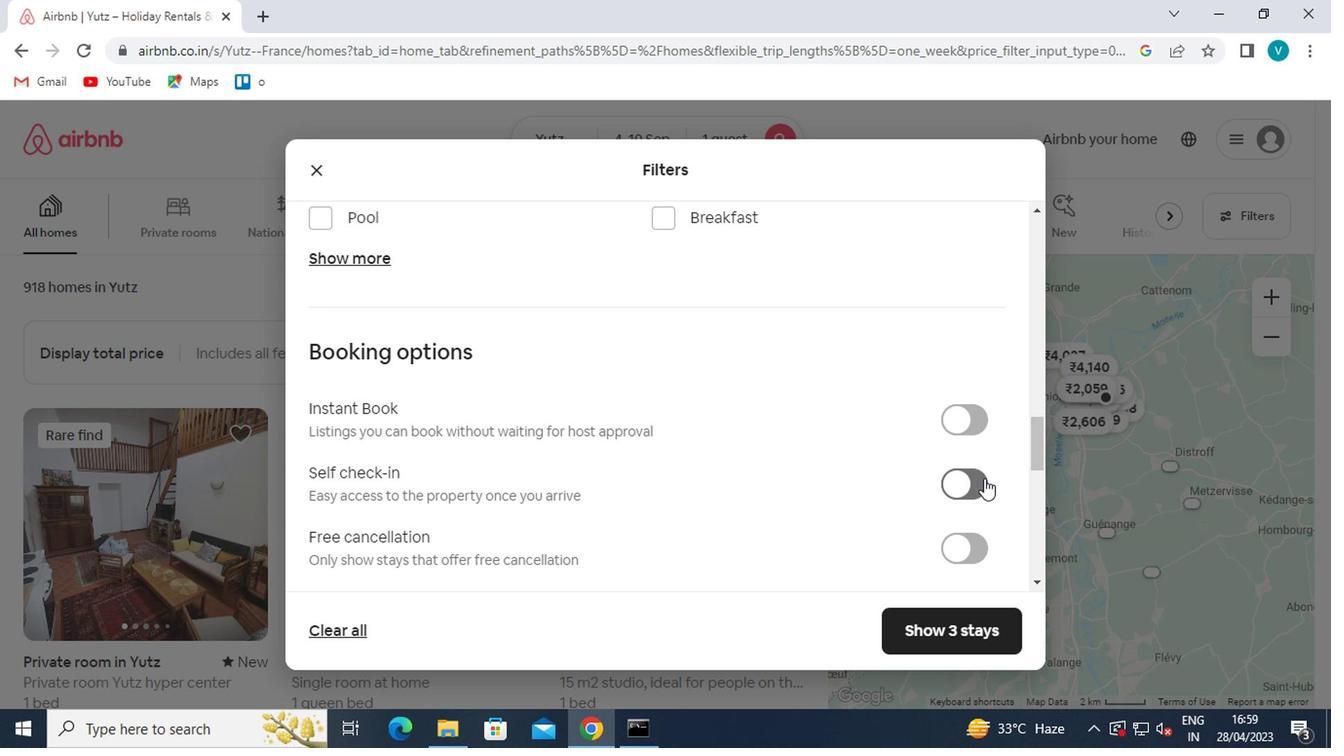 
Action: Mouse pressed left at (980, 479)
Screenshot: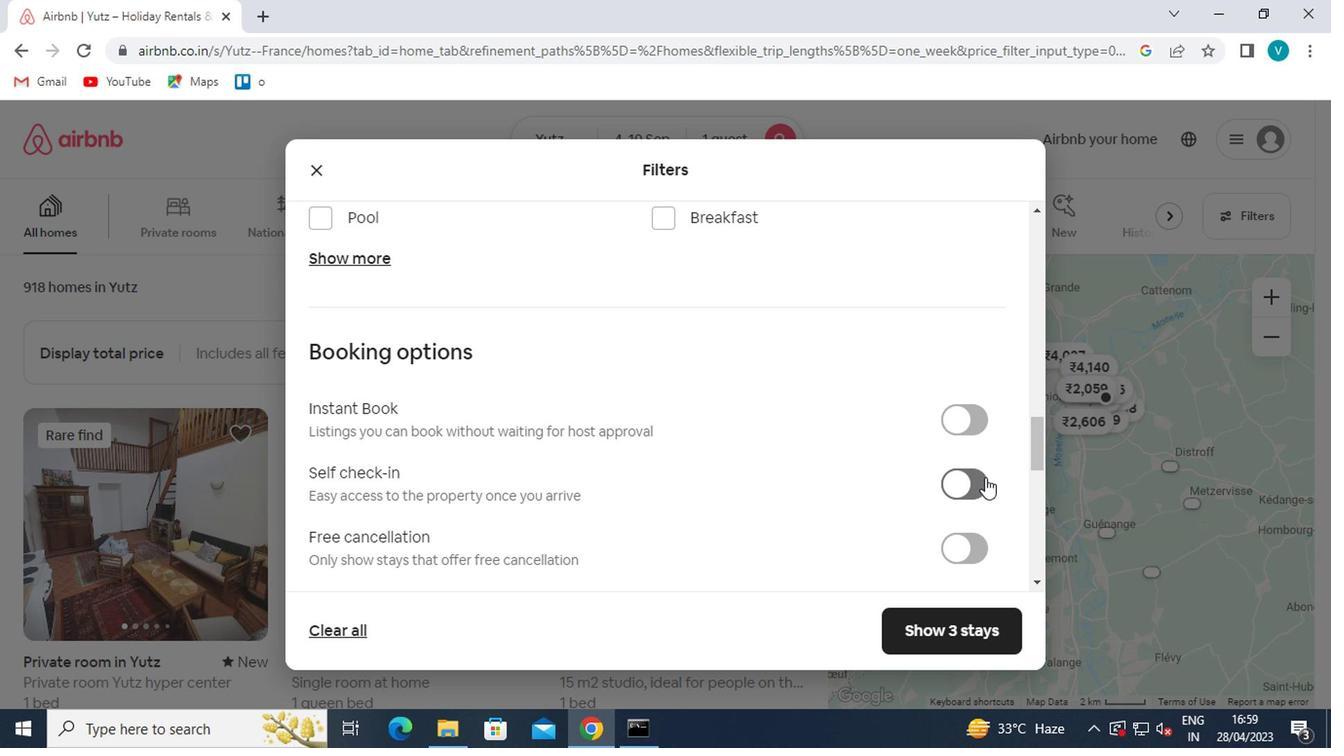 
Action: Mouse moved to (757, 519)
Screenshot: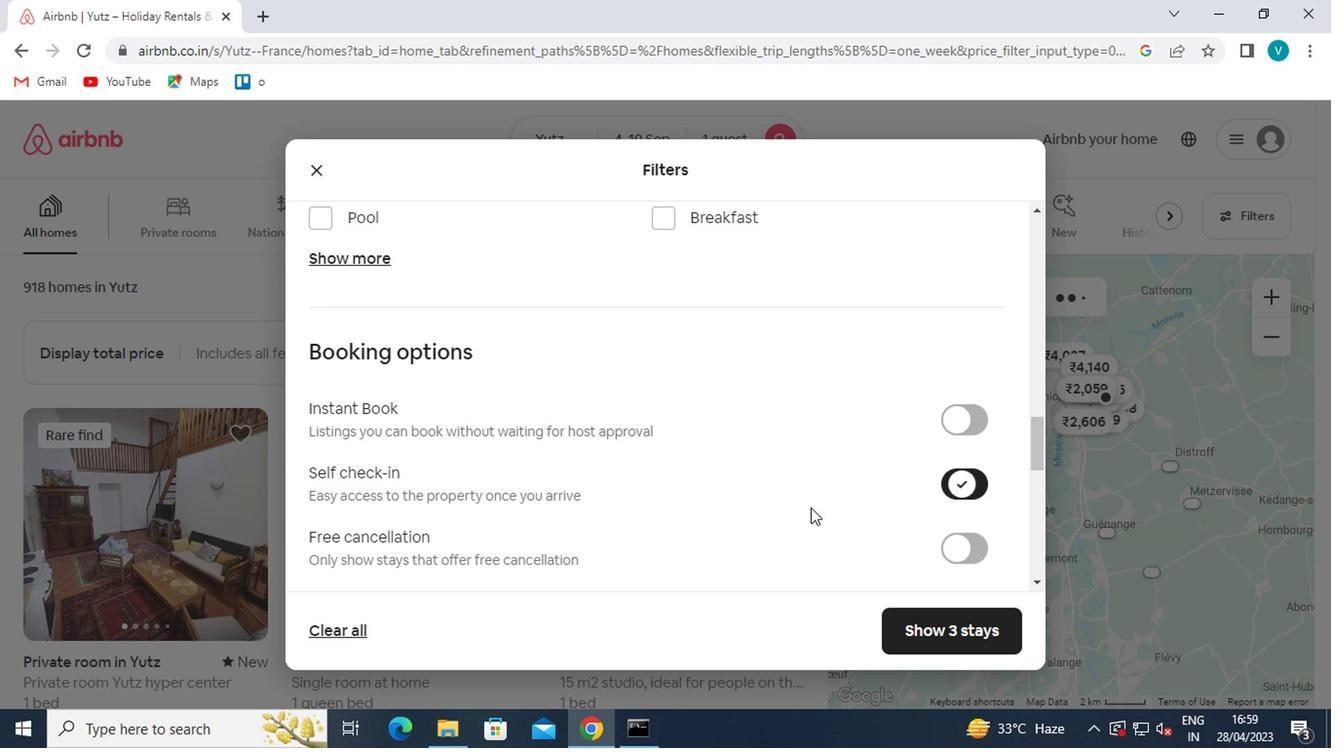 
Action: Mouse scrolled (757, 518) with delta (0, -1)
Screenshot: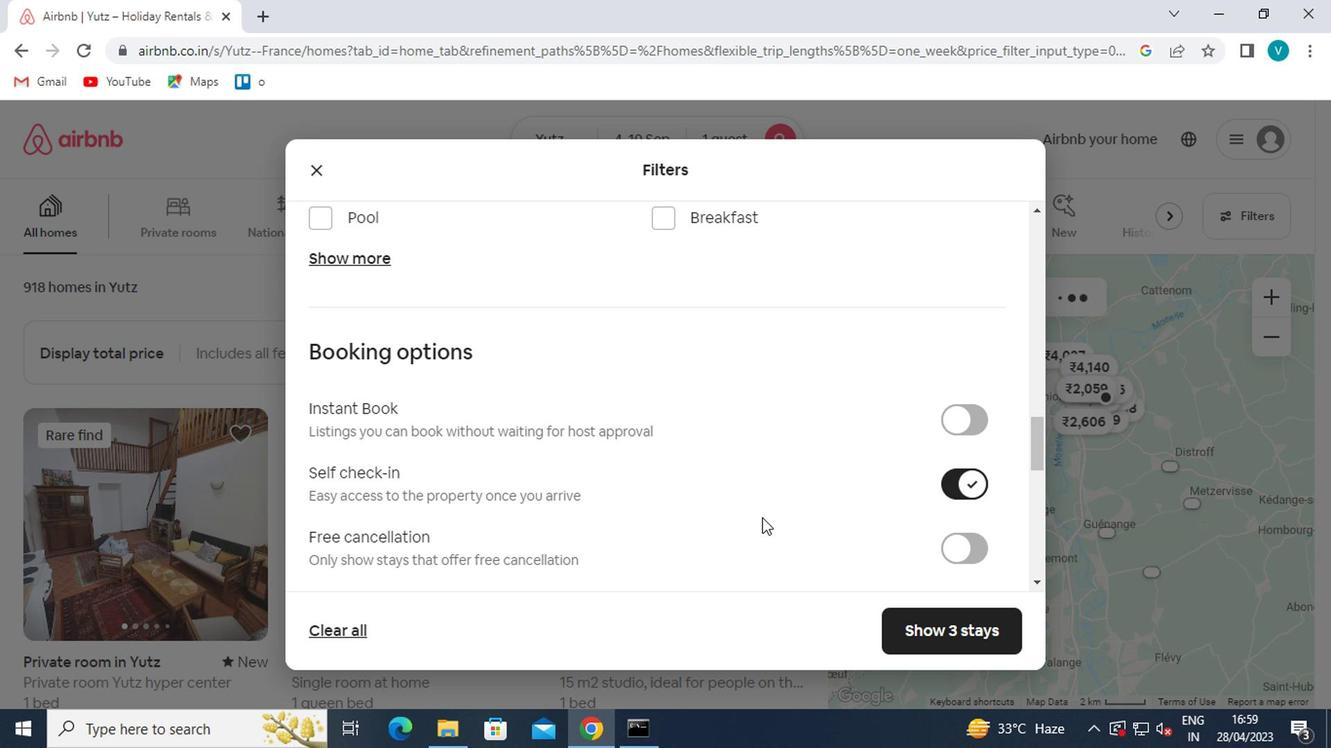 
Action: Mouse scrolled (757, 518) with delta (0, -1)
Screenshot: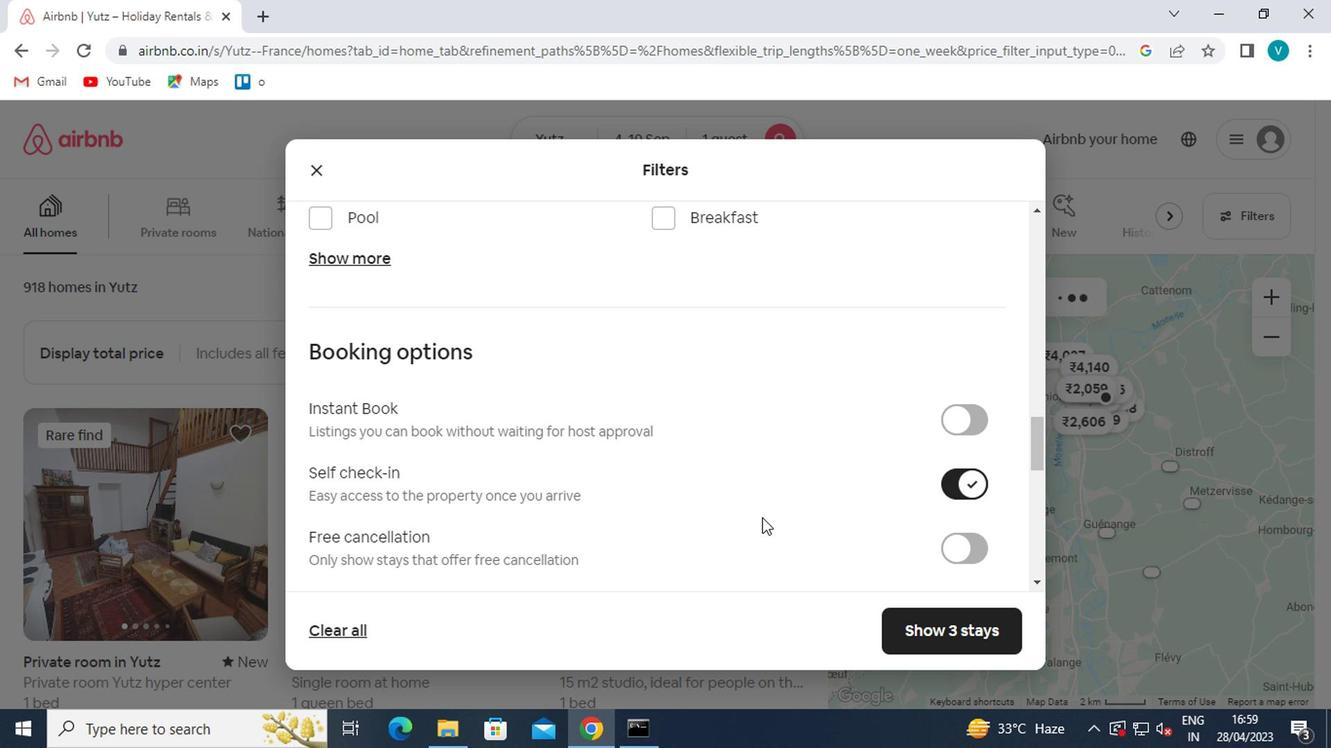 
Action: Mouse scrolled (757, 518) with delta (0, -1)
Screenshot: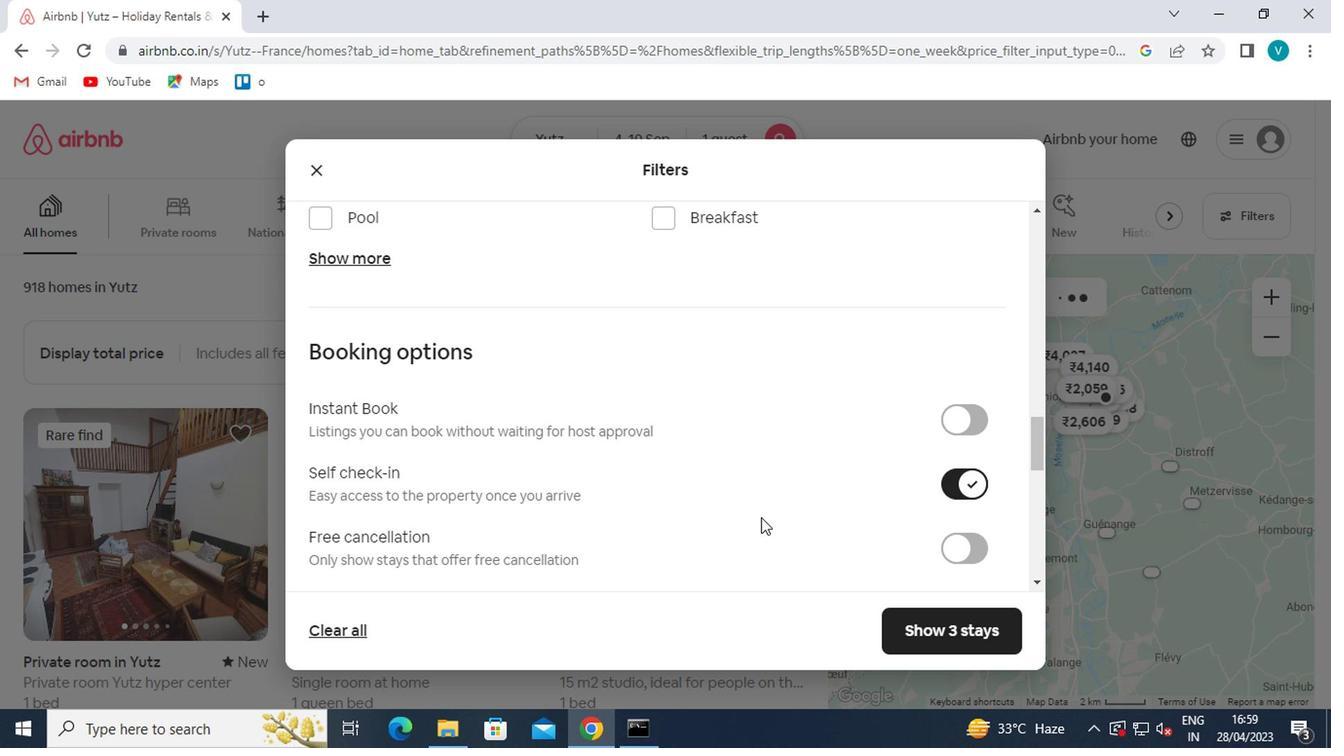 
Action: Mouse scrolled (757, 518) with delta (0, -1)
Screenshot: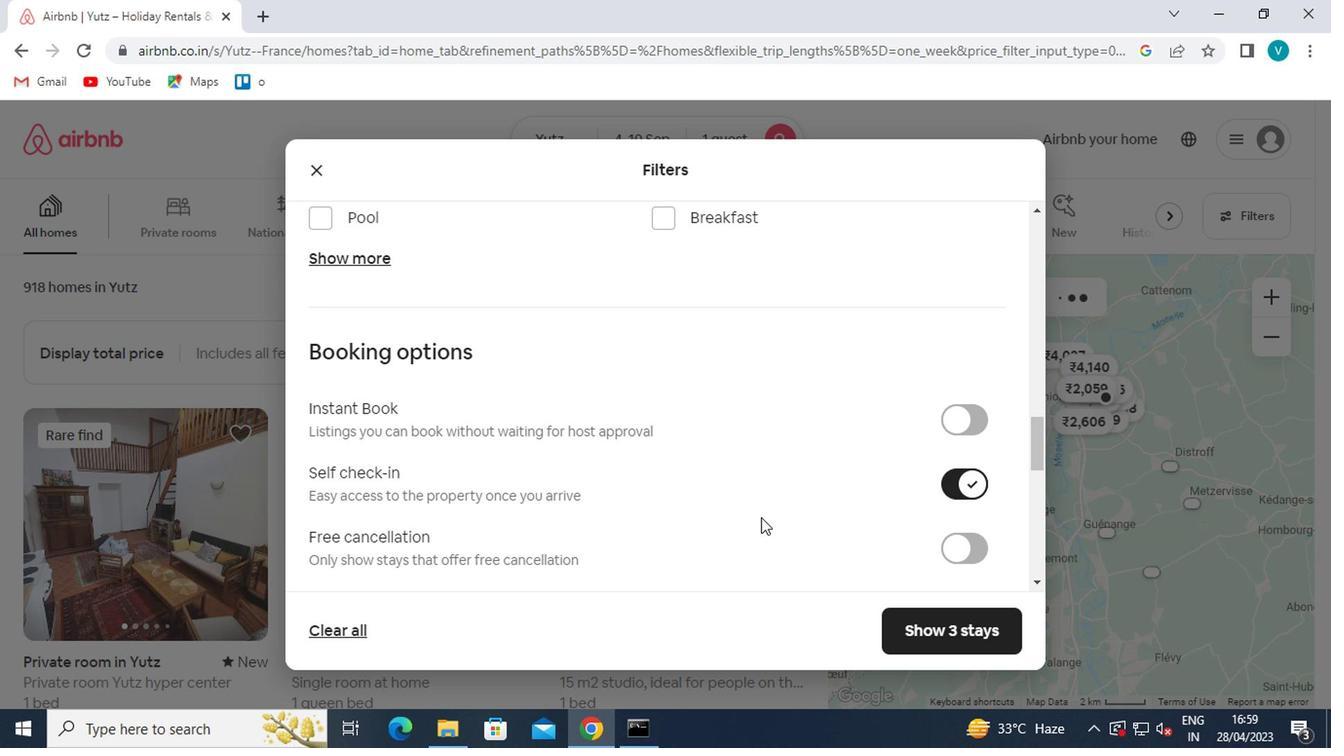 
Action: Mouse scrolled (757, 518) with delta (0, -1)
Screenshot: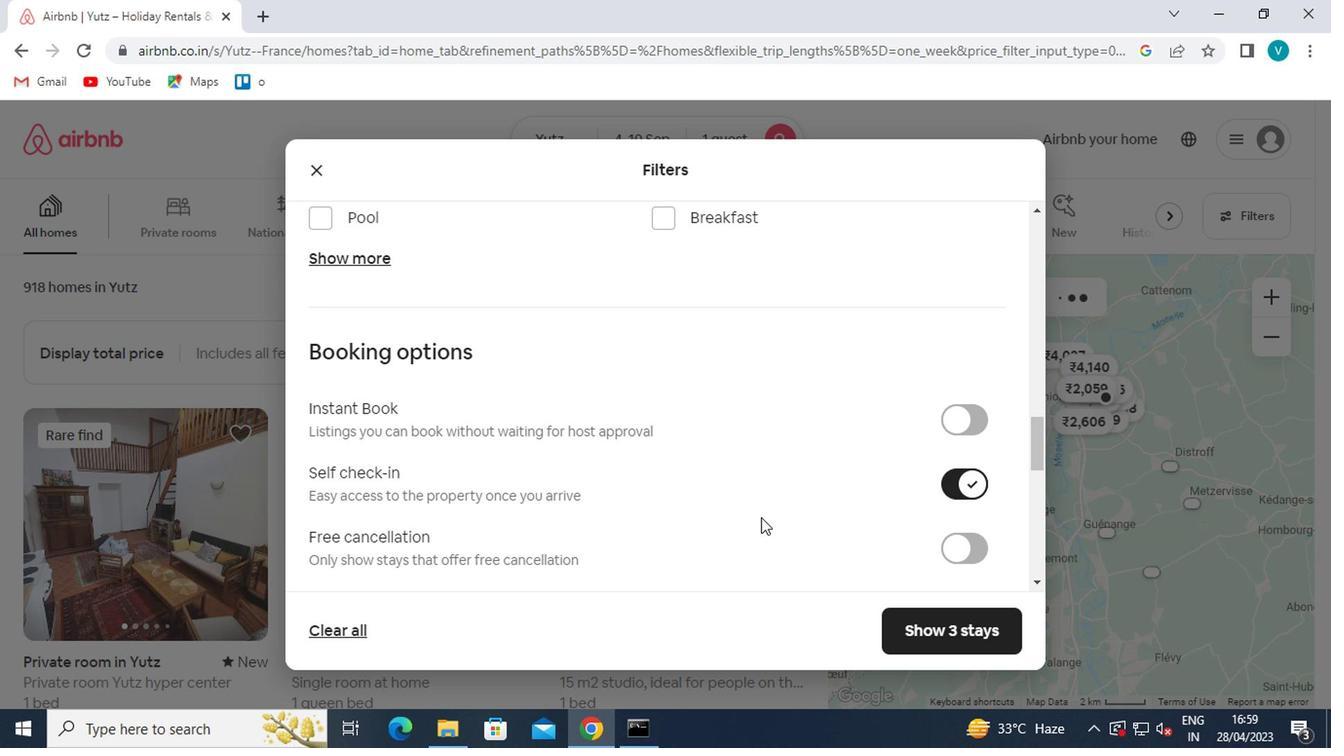 
Action: Mouse scrolled (757, 518) with delta (0, -1)
Screenshot: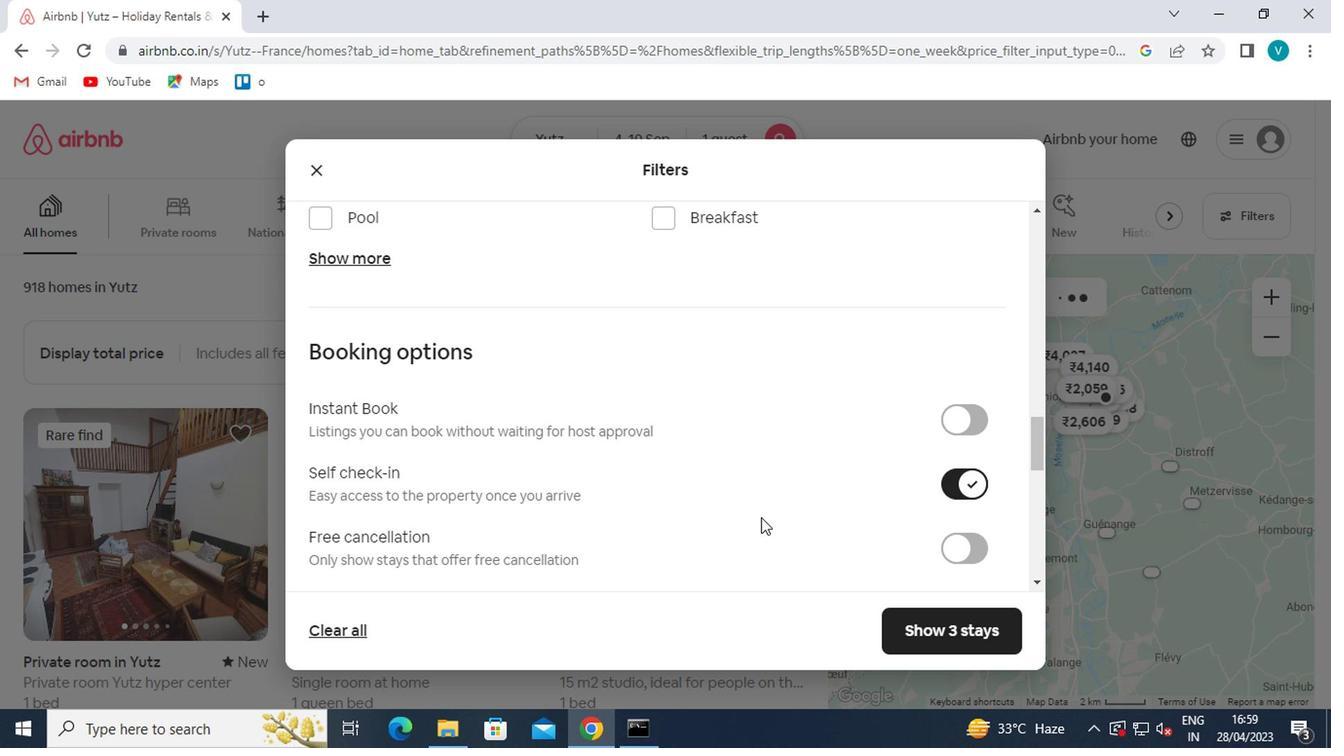 
Action: Mouse scrolled (757, 518) with delta (0, -1)
Screenshot: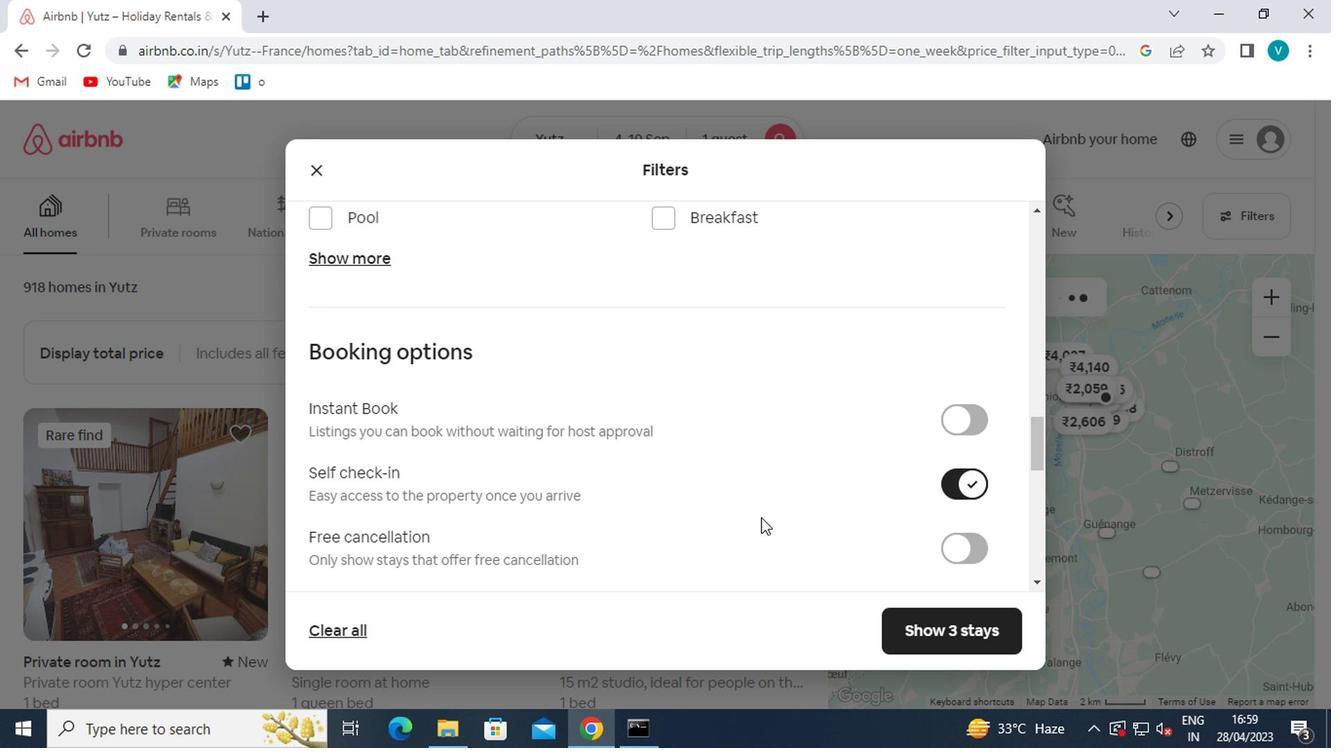 
Action: Mouse moved to (351, 531)
Screenshot: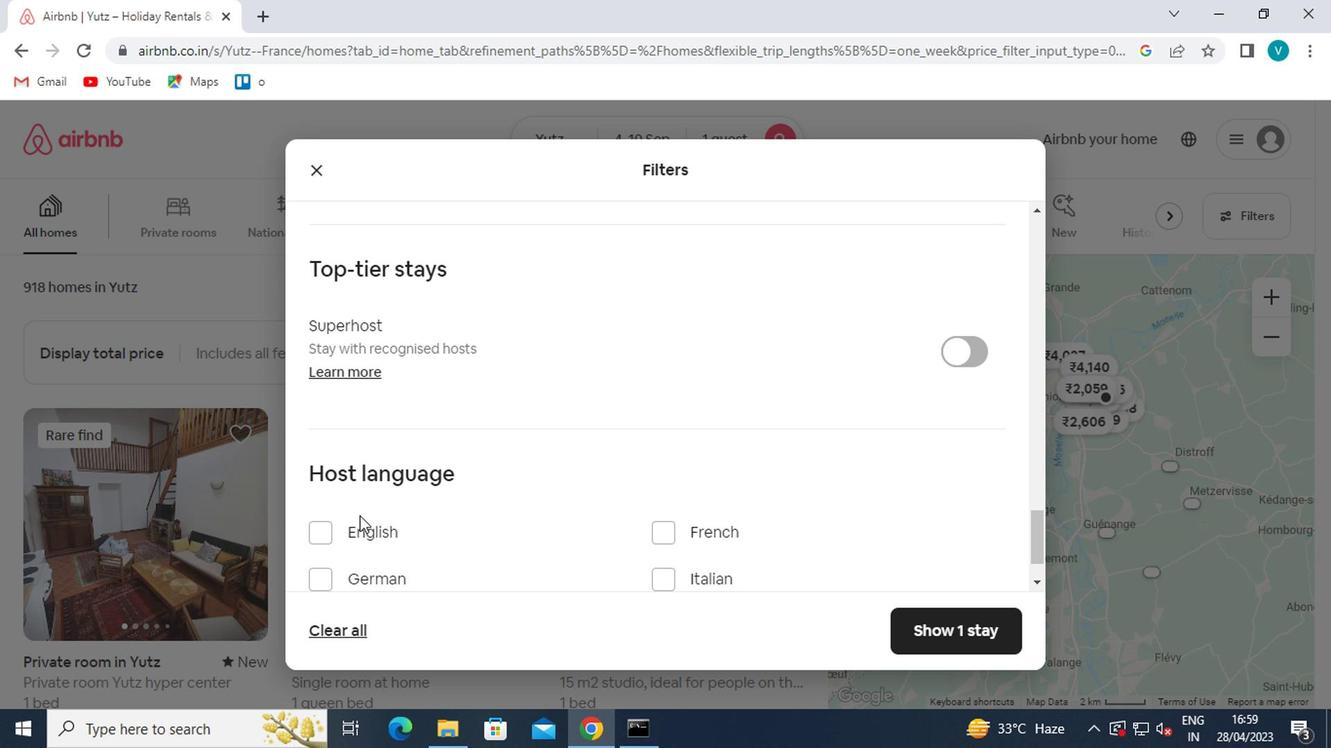 
Action: Mouse pressed left at (351, 531)
Screenshot: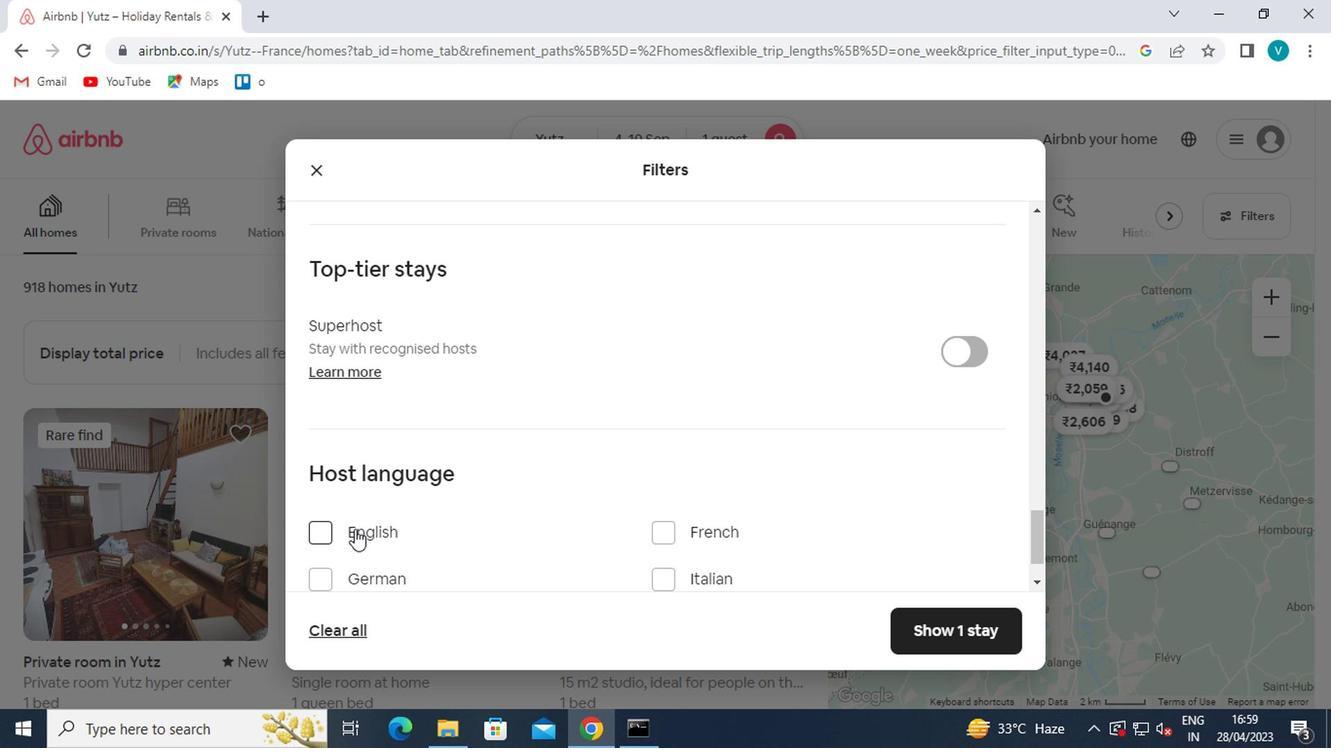 
Action: Mouse moved to (966, 619)
Screenshot: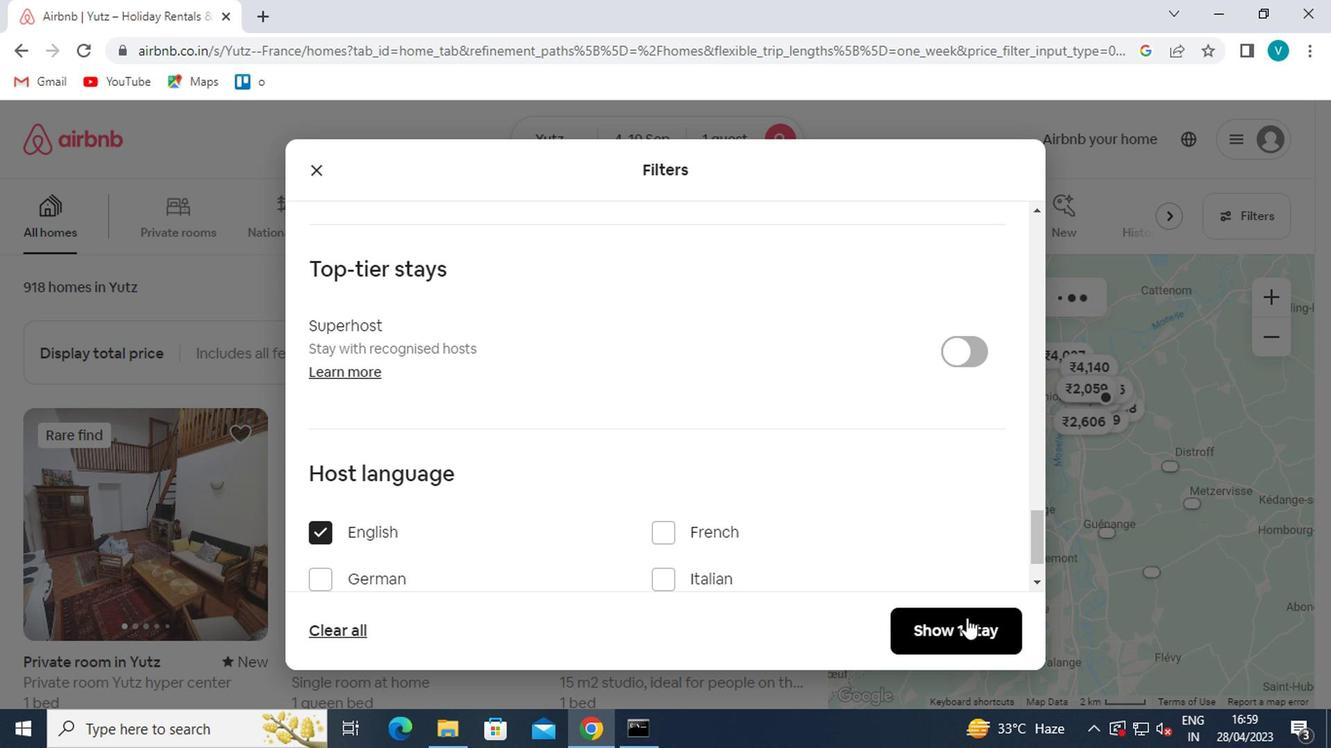 
Action: Mouse pressed left at (966, 619)
Screenshot: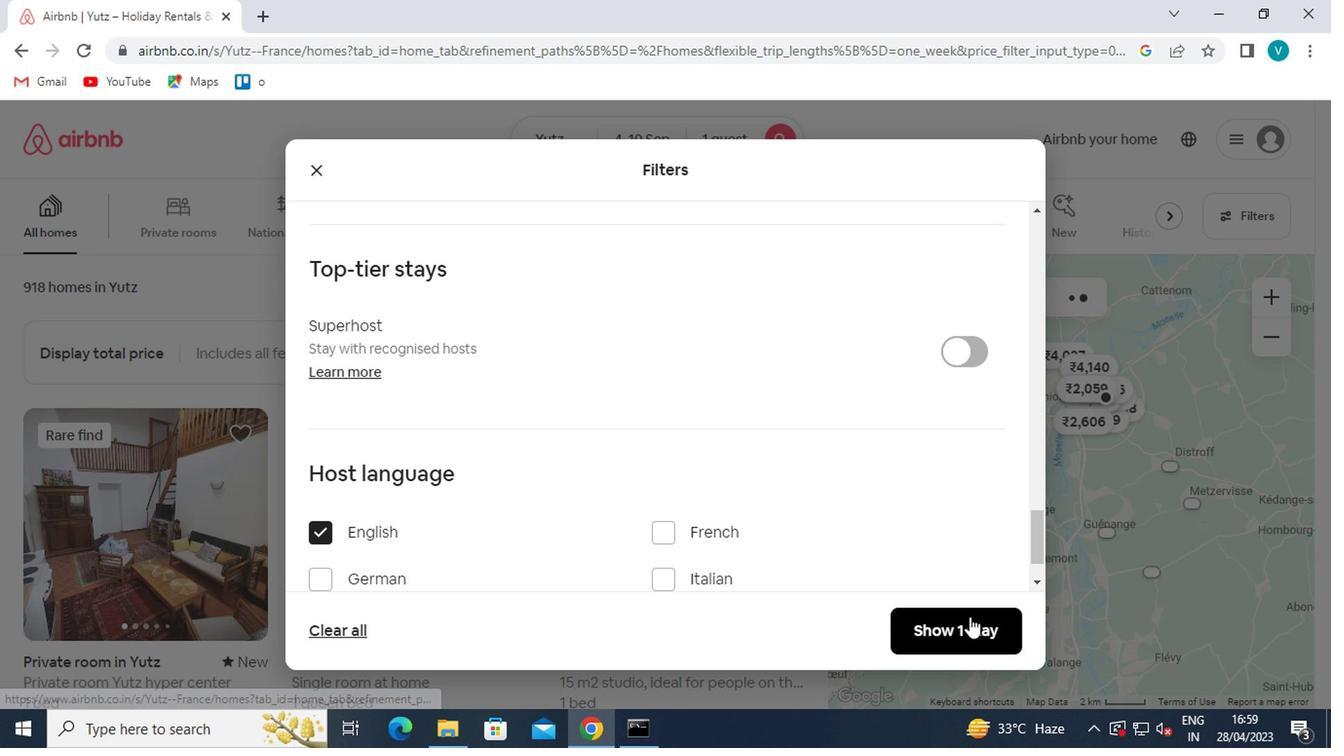 
Action: Mouse moved to (955, 619)
Screenshot: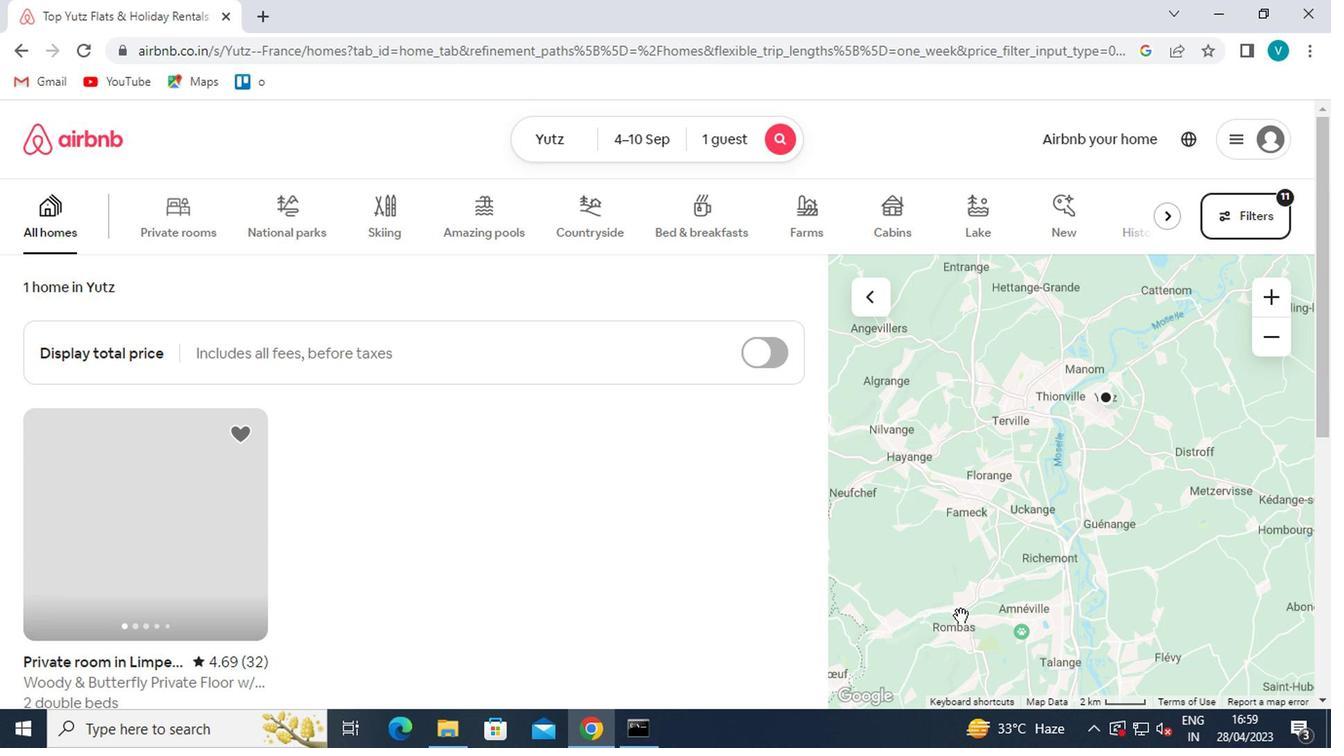 
